 Task: Look for space in Port Moody, Canada from 15th August, 2023 to 20th August, 2023 for 1 adult in price range Rs.5000 to Rs.10000. Place can be private room with 1  bedroom having 1 bed and 1 bathroom. Property type can be house, flat, guest house, hotel. Booking option can be shelf check-in. Required host language is English.
Action: Mouse moved to (472, 93)
Screenshot: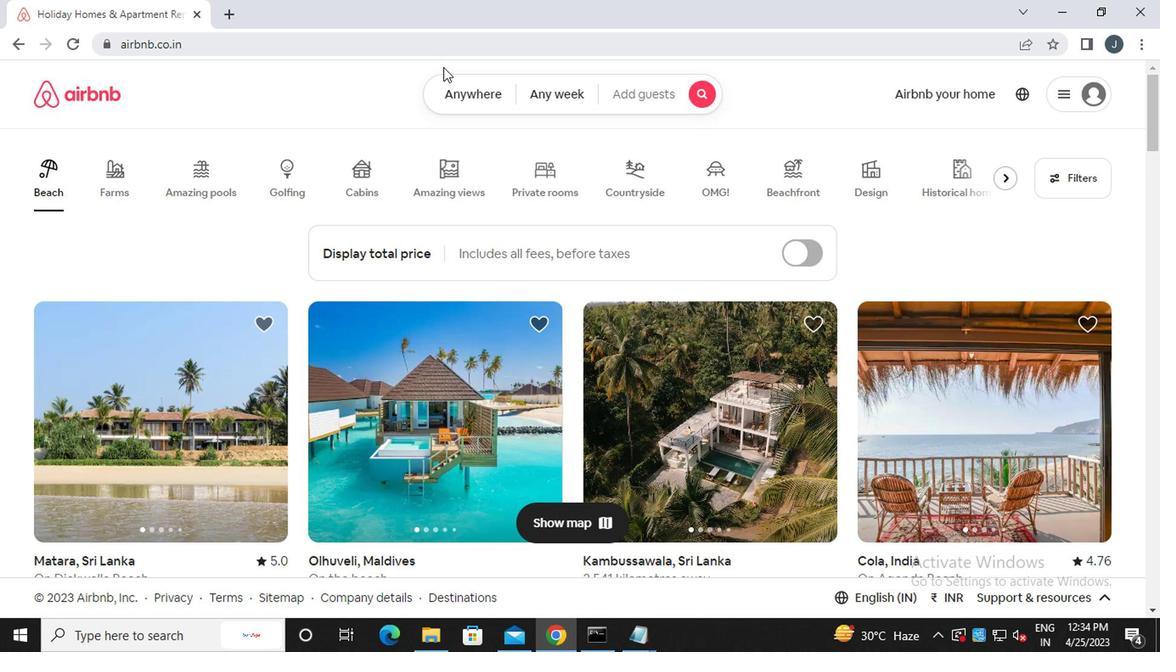 
Action: Mouse pressed left at (472, 93)
Screenshot: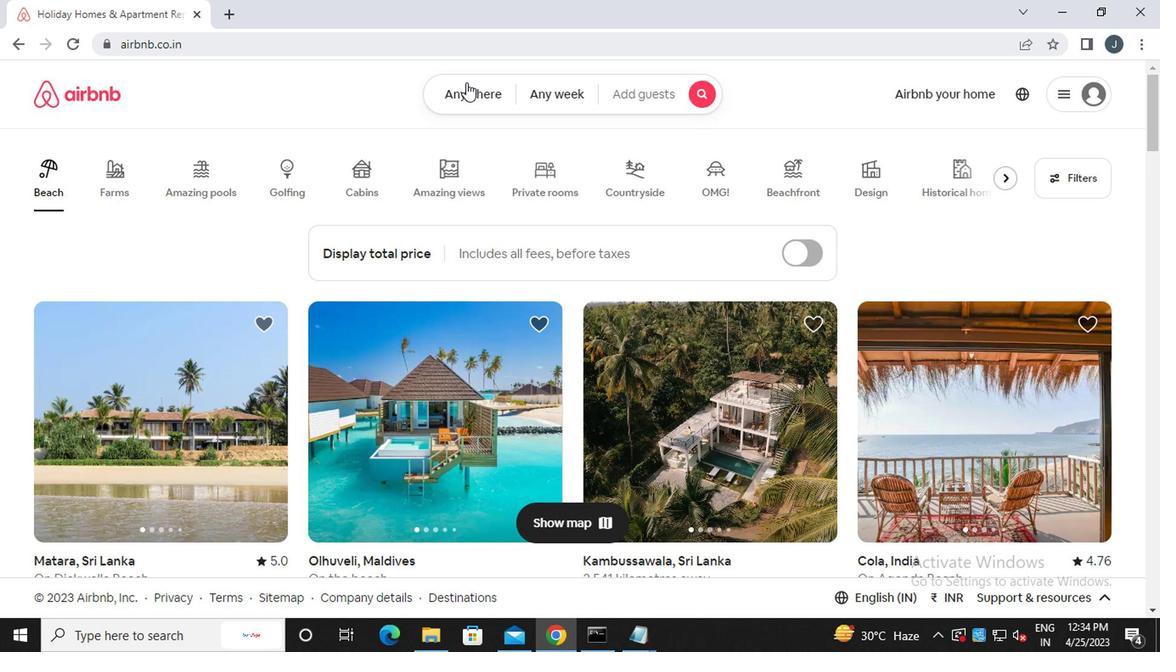 
Action: Mouse moved to (288, 162)
Screenshot: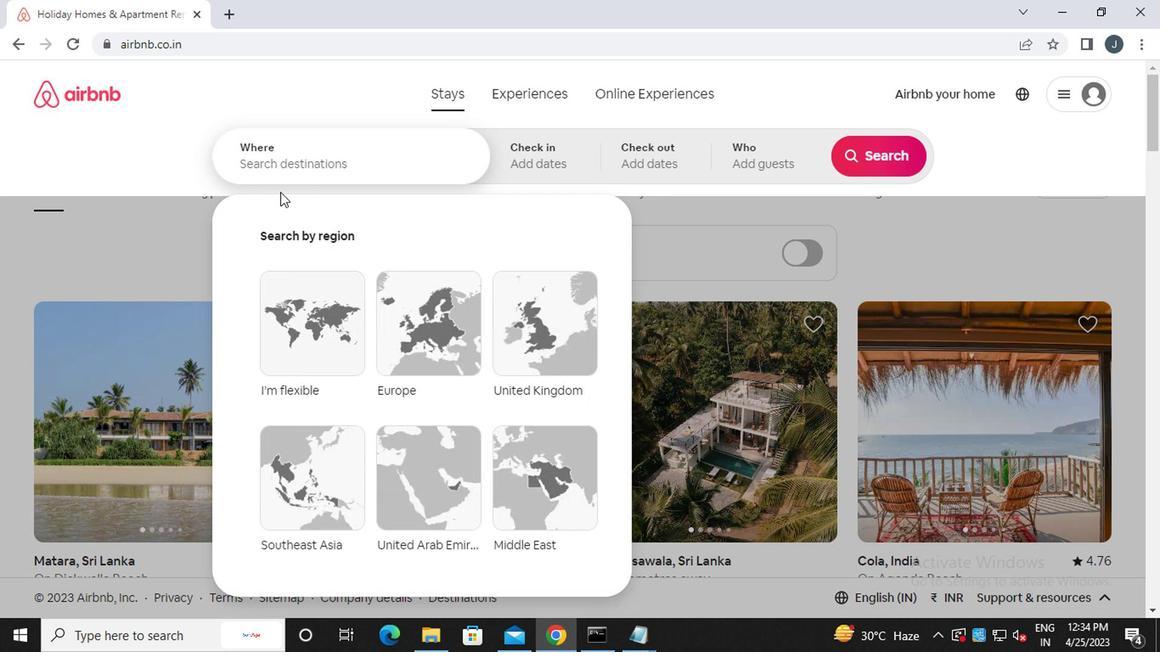 
Action: Mouse pressed left at (288, 162)
Screenshot: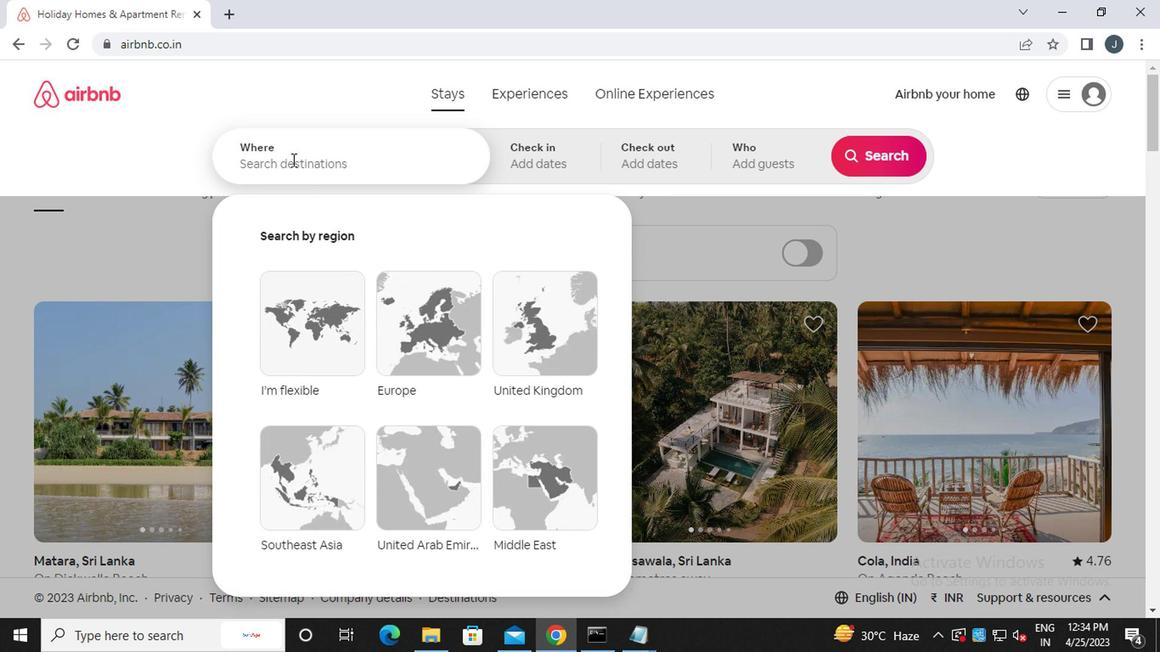 
Action: Key pressed p<Key.caps_lock>ort<Key.space><Key.caps_lock>m<Key.caps_lock>oody,<Key.caps_lock>c<Key.caps_lock>anada
Screenshot: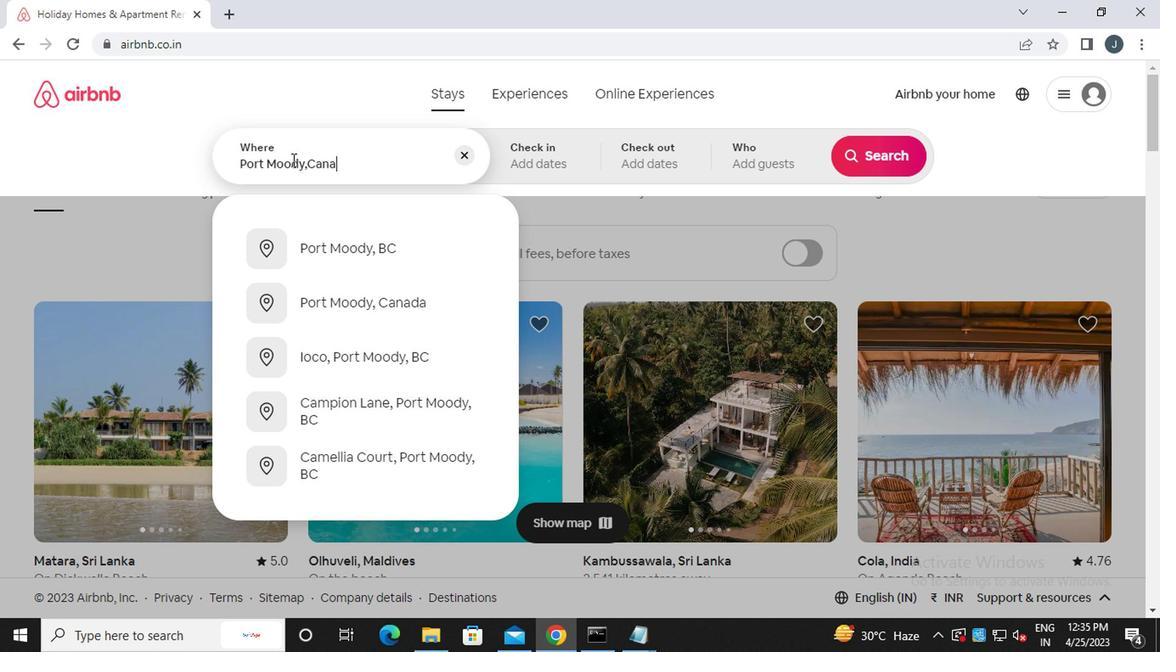
Action: Mouse moved to (550, 158)
Screenshot: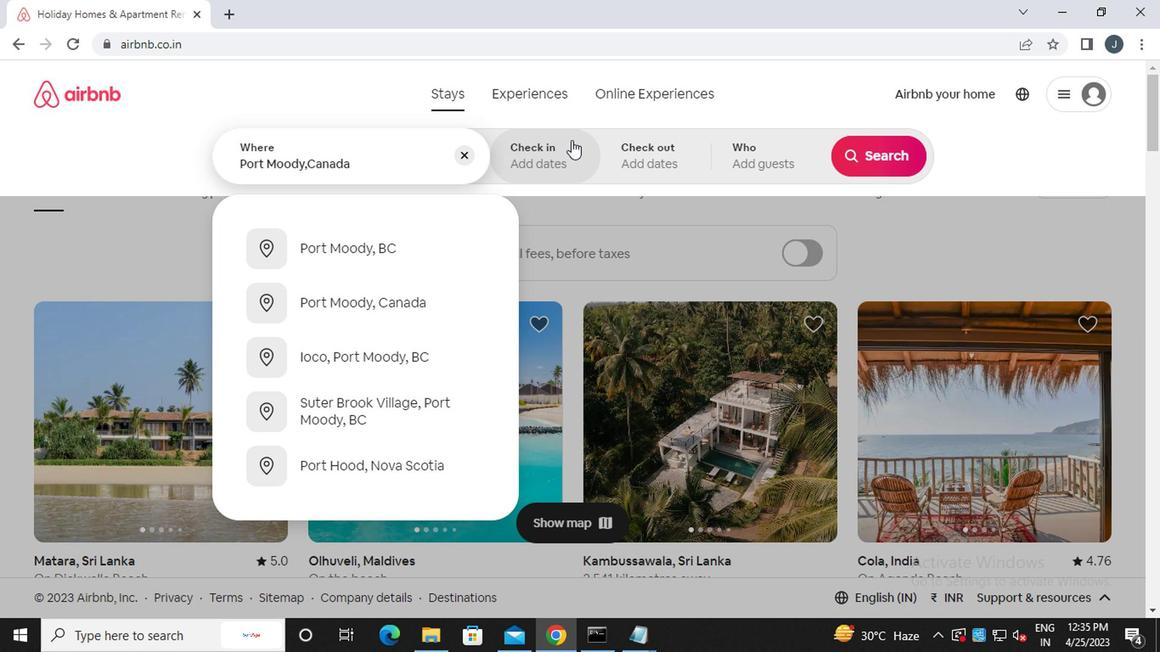 
Action: Mouse pressed left at (550, 158)
Screenshot: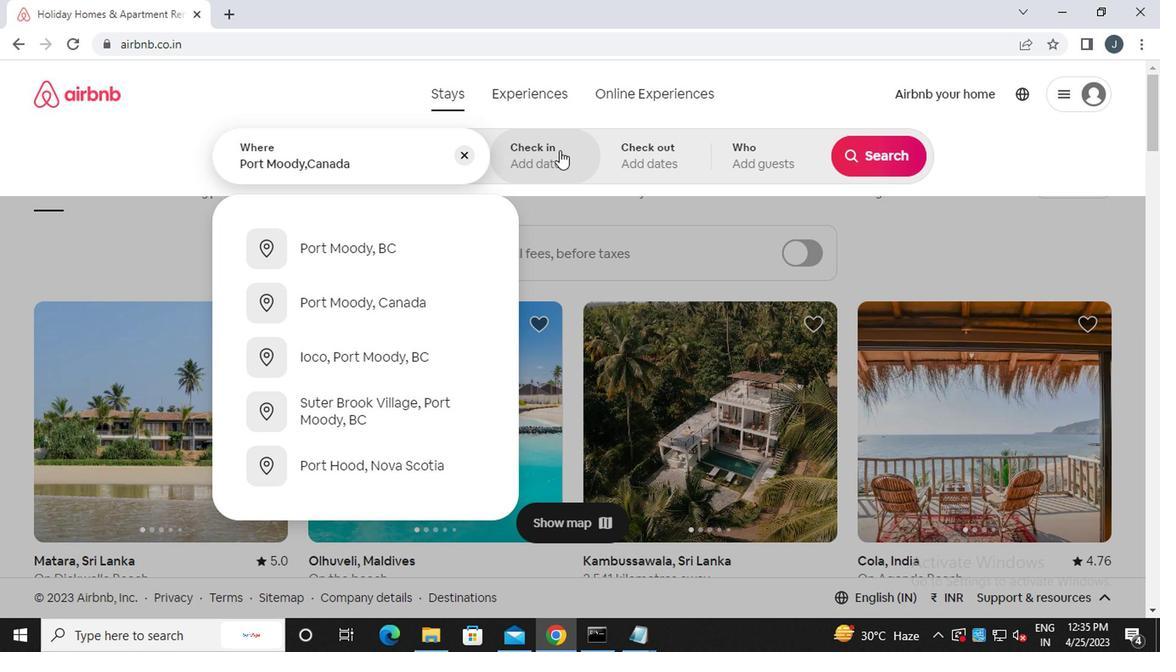 
Action: Mouse moved to (864, 292)
Screenshot: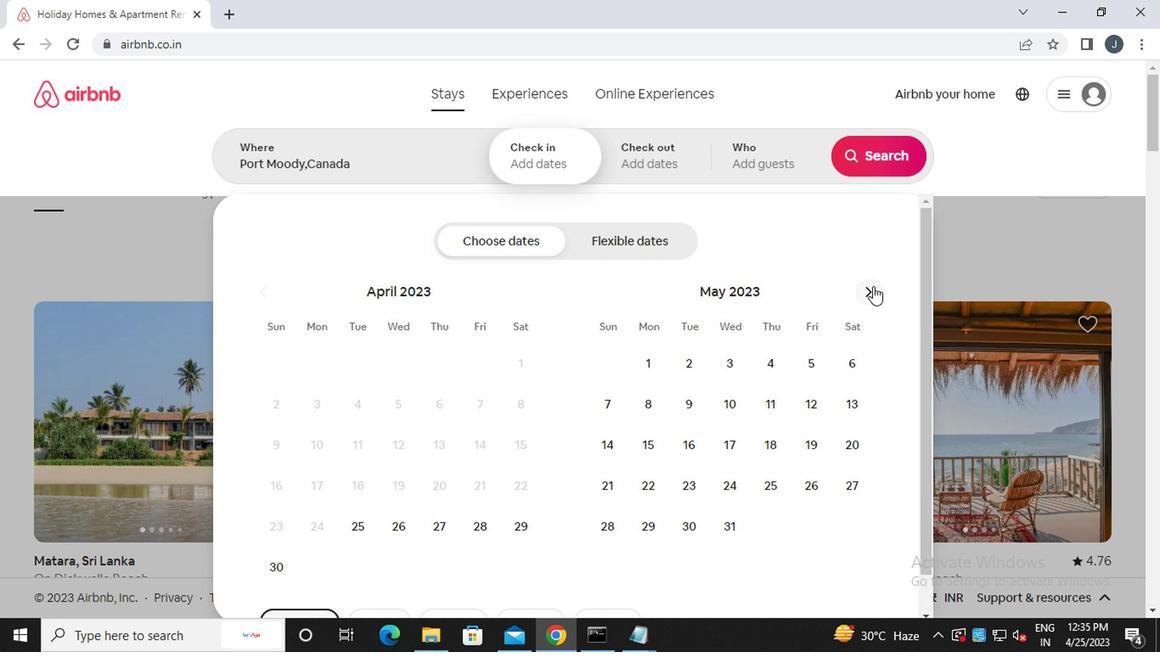 
Action: Mouse pressed left at (864, 292)
Screenshot: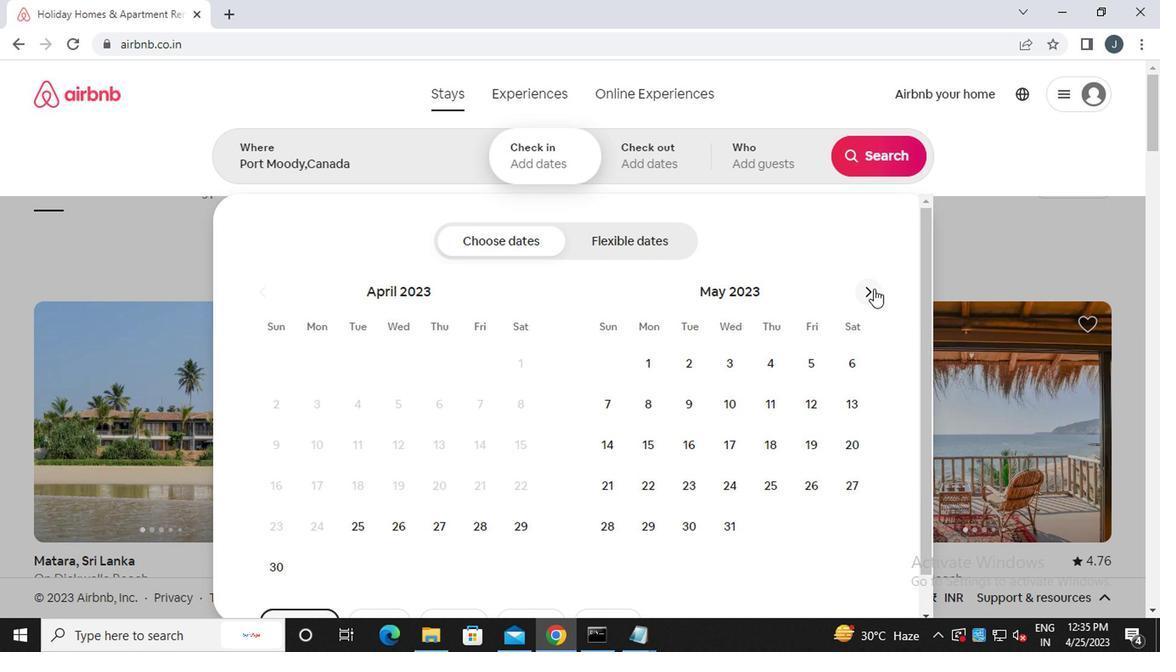 
Action: Mouse pressed left at (864, 292)
Screenshot: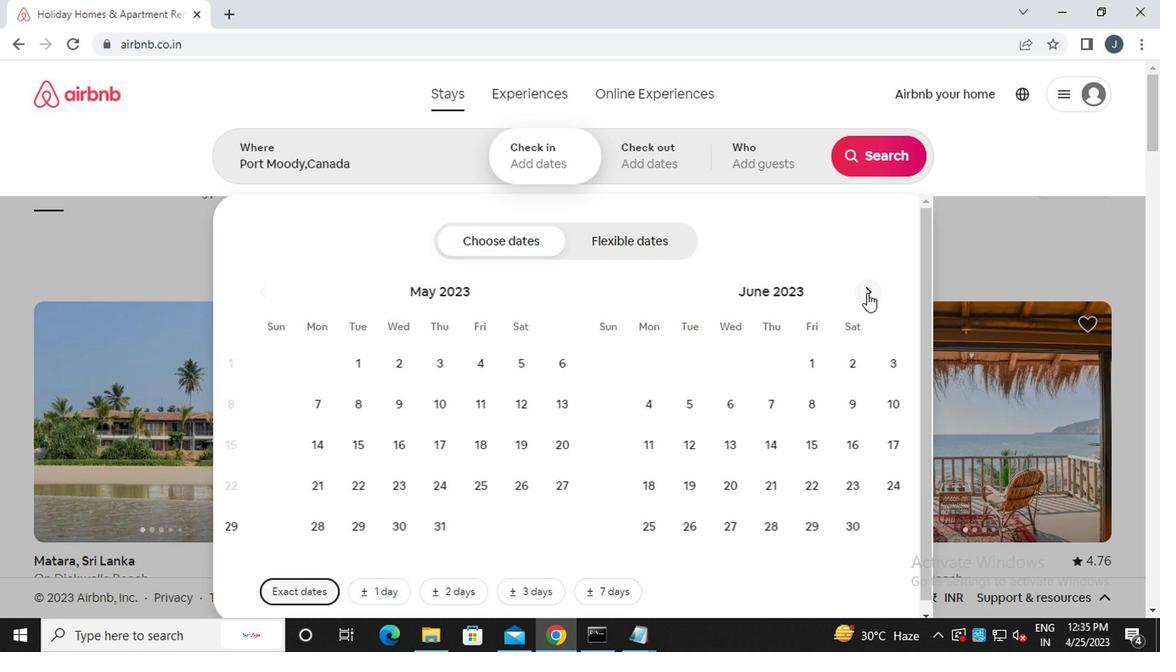 
Action: Mouse pressed left at (864, 292)
Screenshot: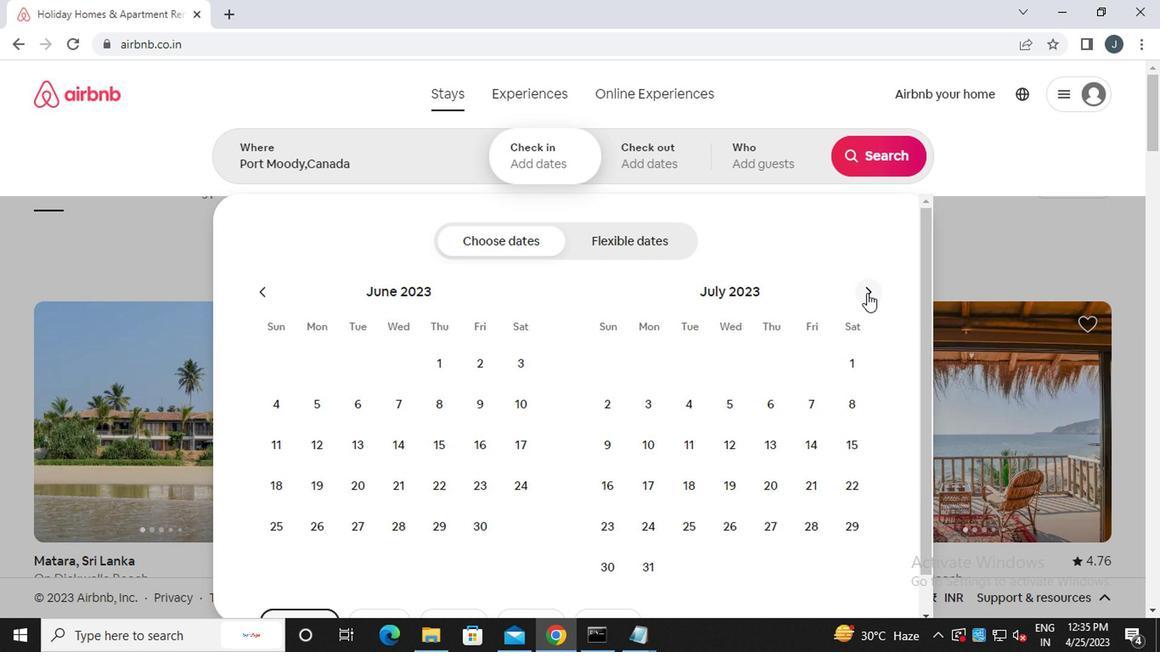 
Action: Mouse moved to (692, 431)
Screenshot: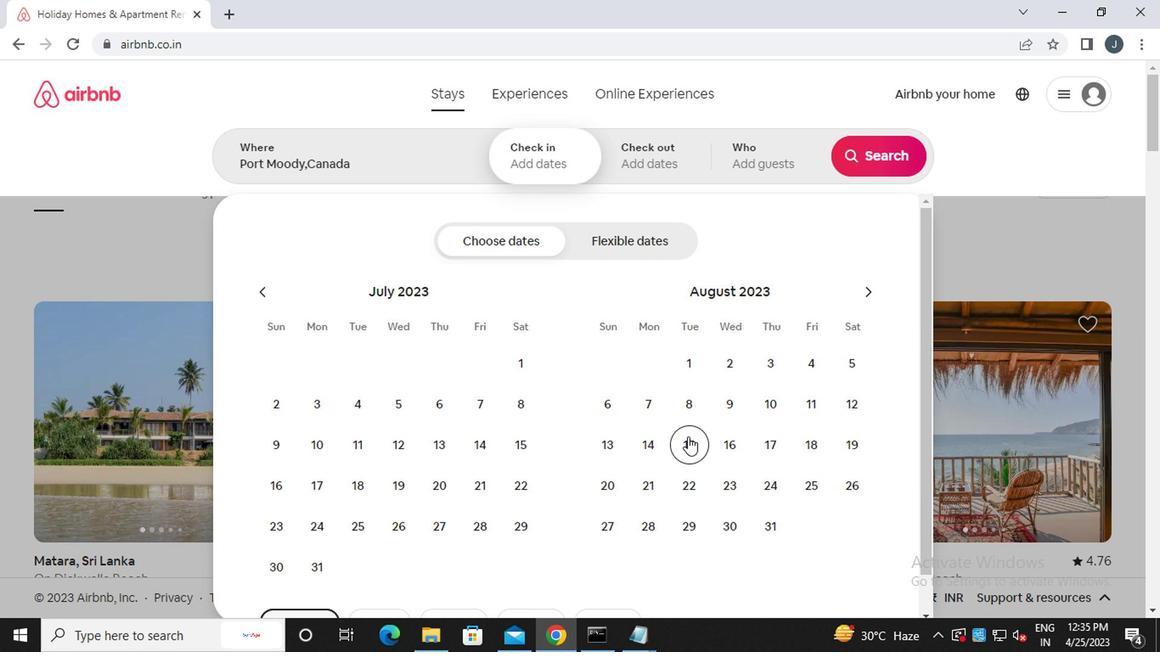 
Action: Mouse pressed left at (692, 431)
Screenshot: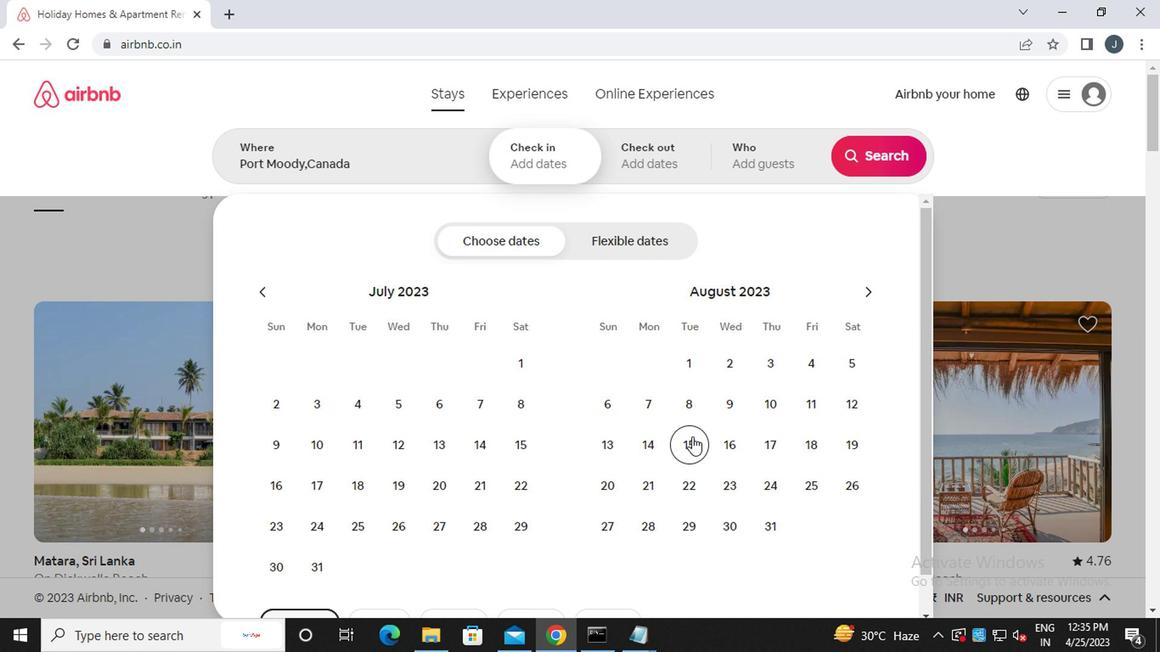 
Action: Mouse moved to (611, 477)
Screenshot: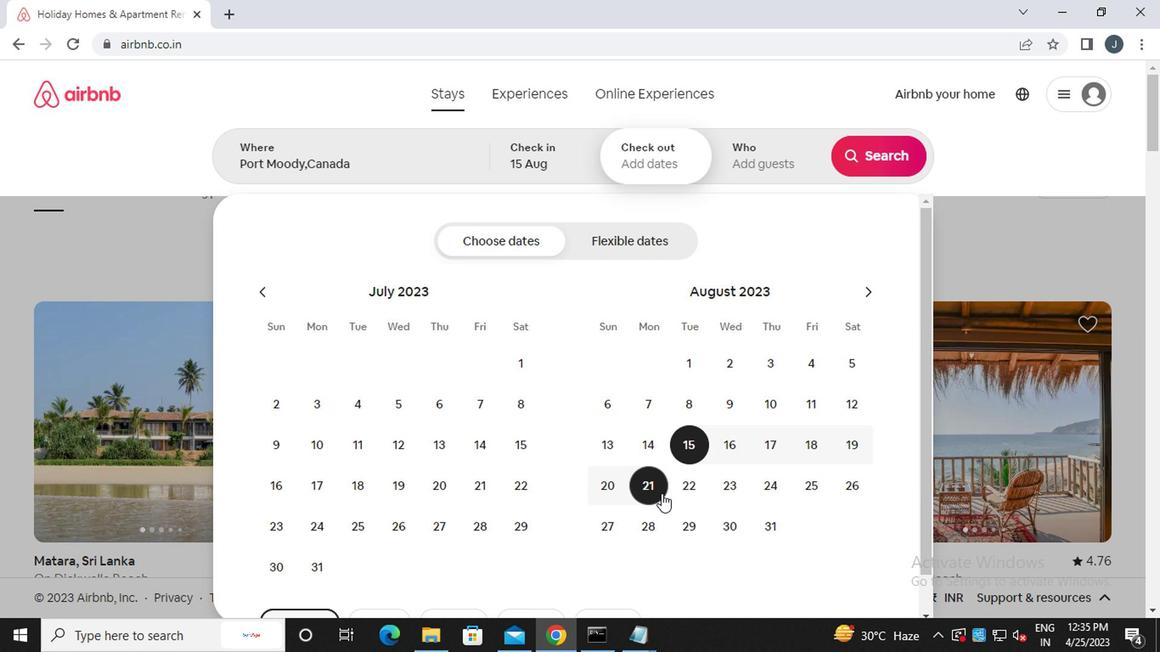 
Action: Mouse pressed left at (611, 477)
Screenshot: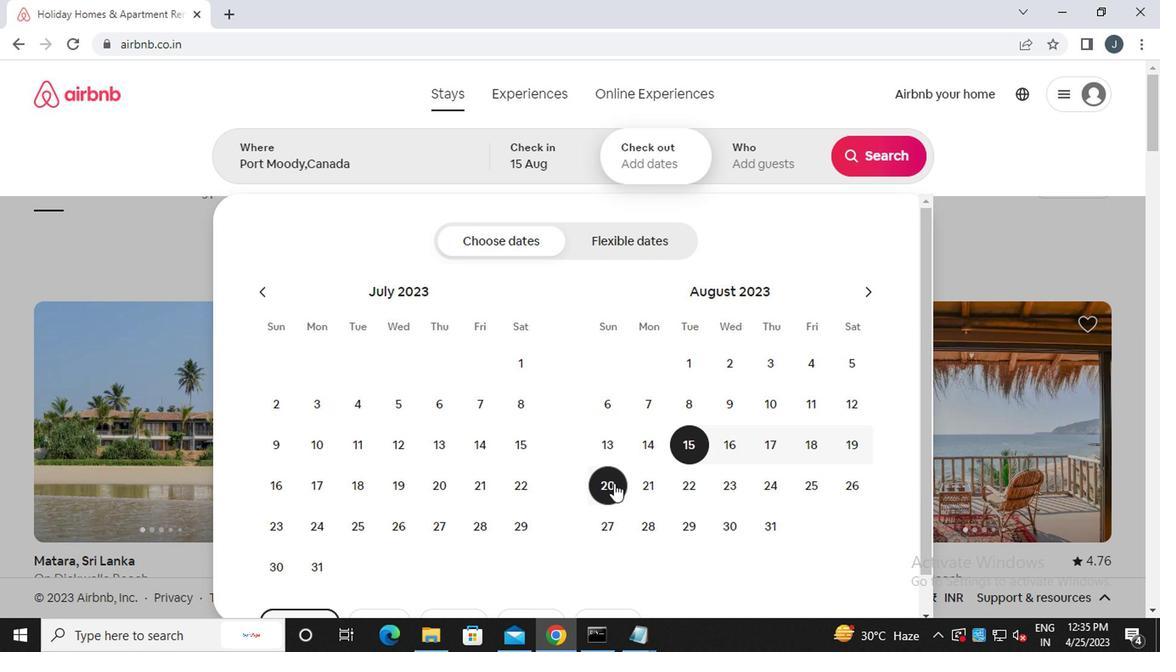 
Action: Mouse moved to (755, 156)
Screenshot: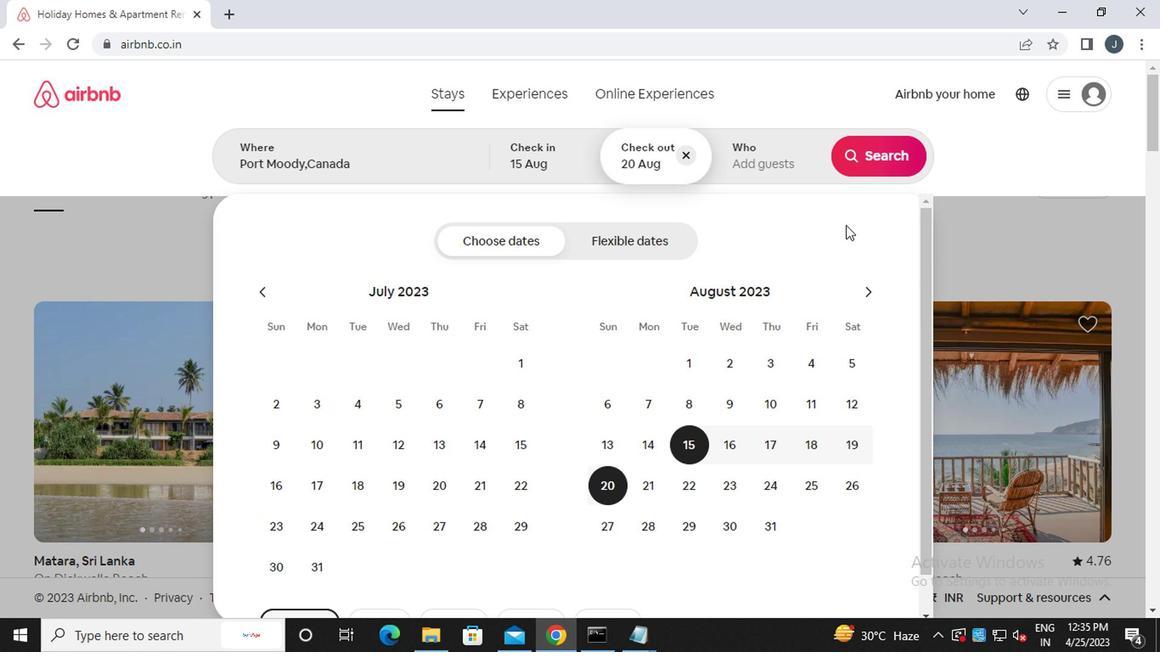 
Action: Mouse pressed left at (755, 156)
Screenshot: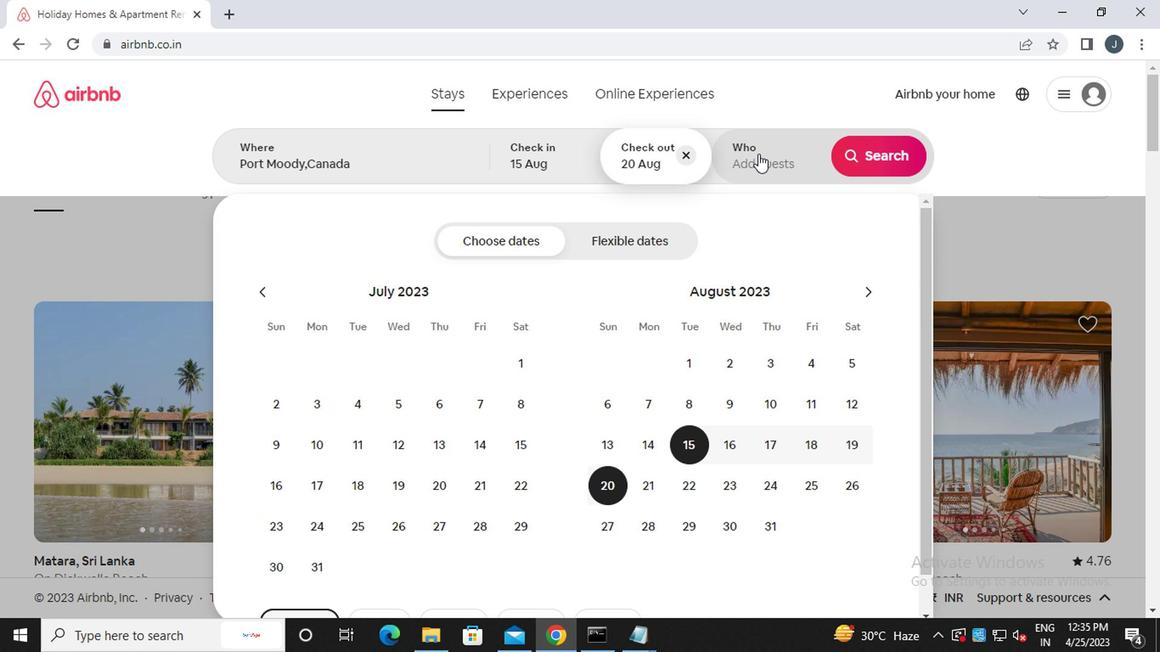 
Action: Mouse moved to (877, 244)
Screenshot: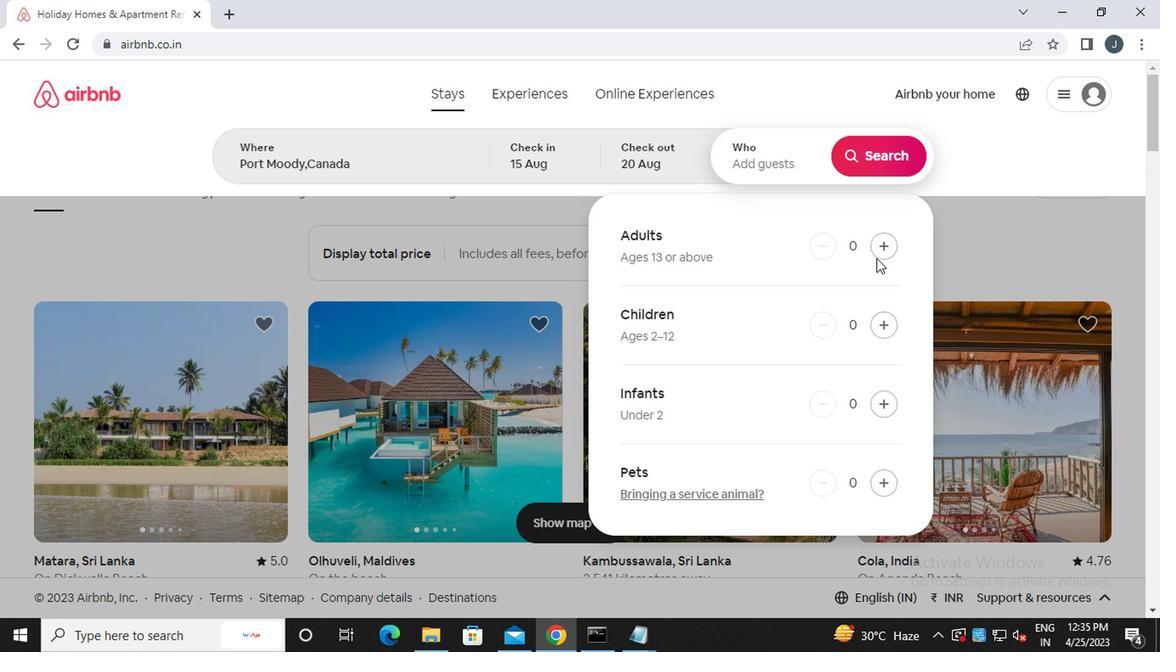 
Action: Mouse pressed left at (877, 244)
Screenshot: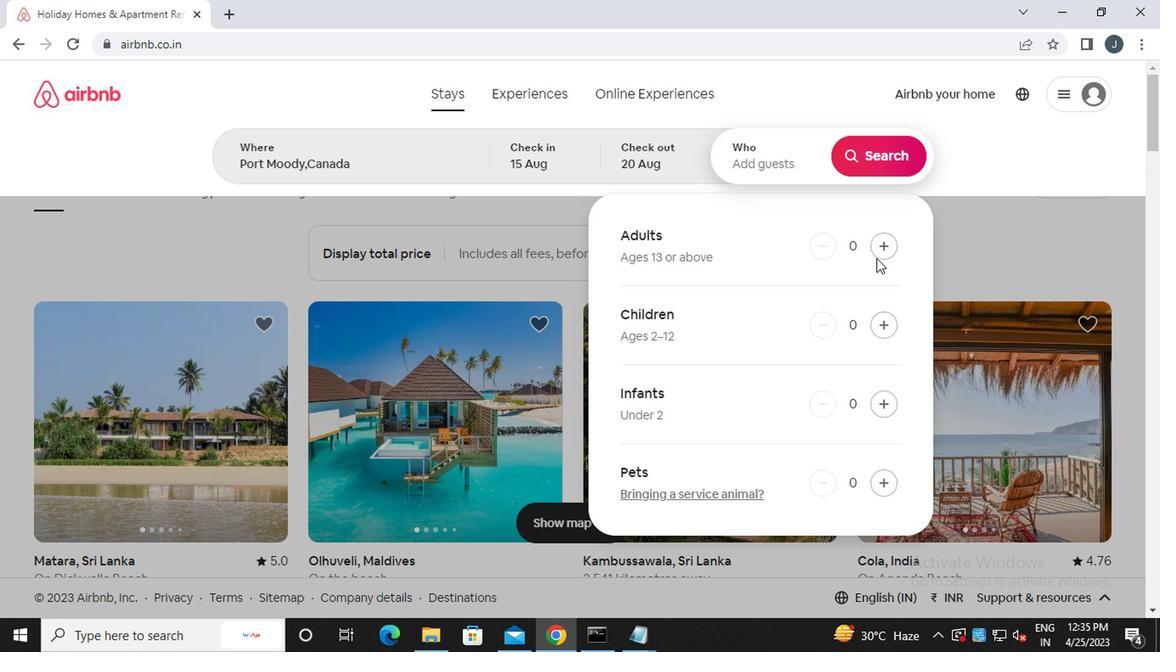 
Action: Mouse moved to (876, 161)
Screenshot: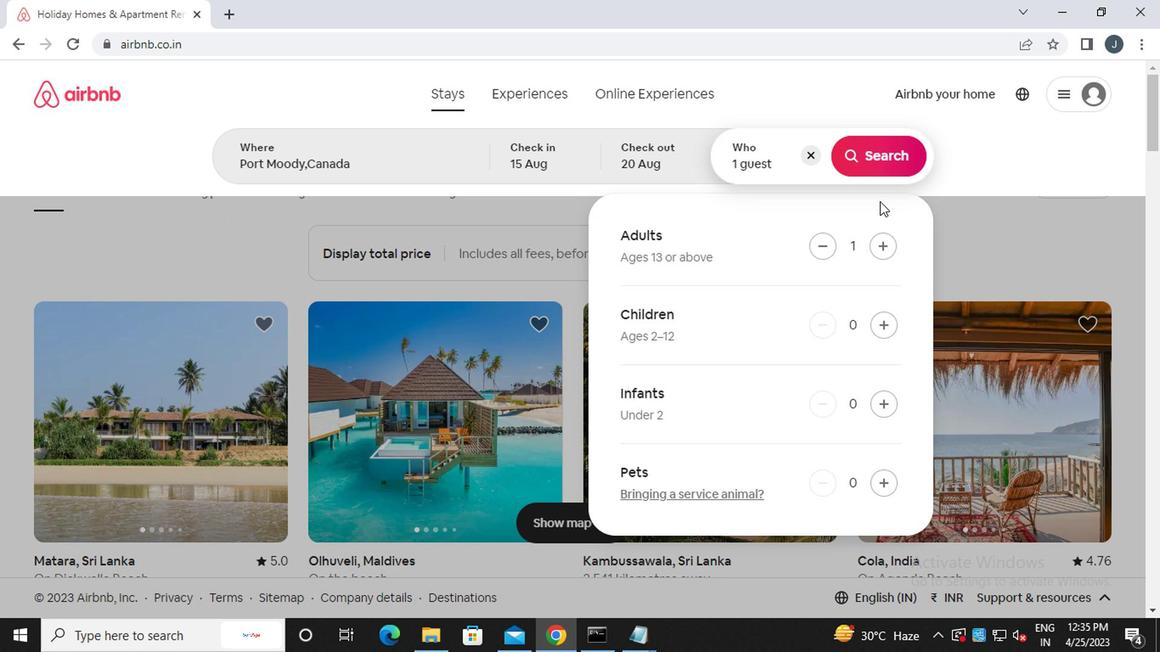
Action: Mouse pressed left at (876, 161)
Screenshot: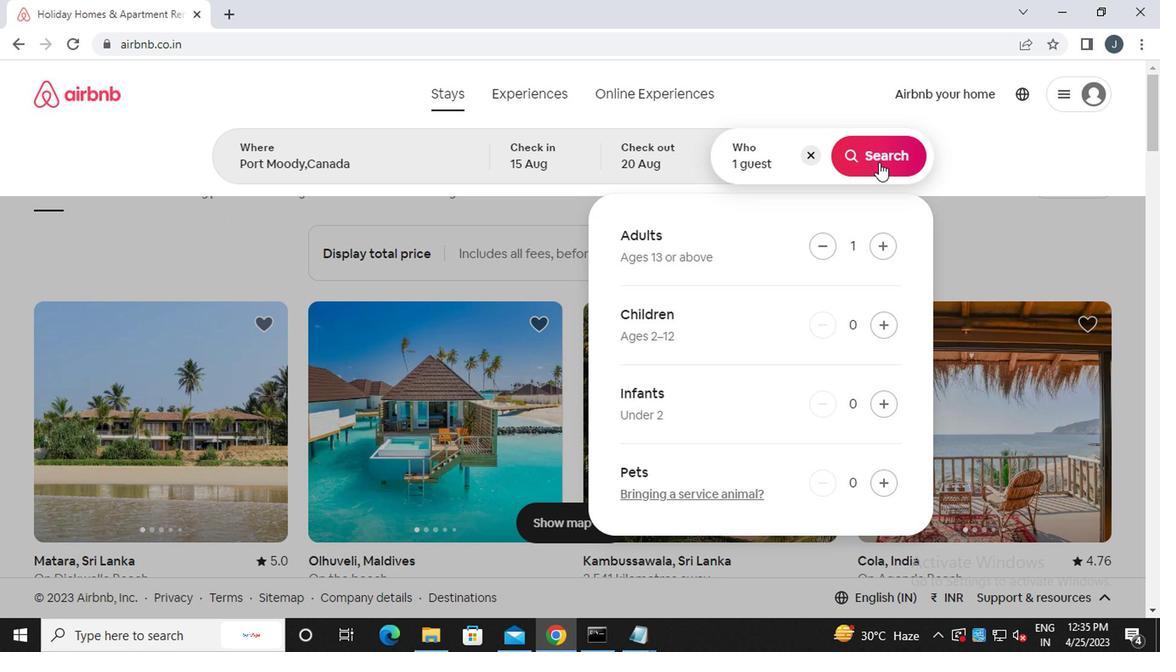 
Action: Mouse moved to (1090, 160)
Screenshot: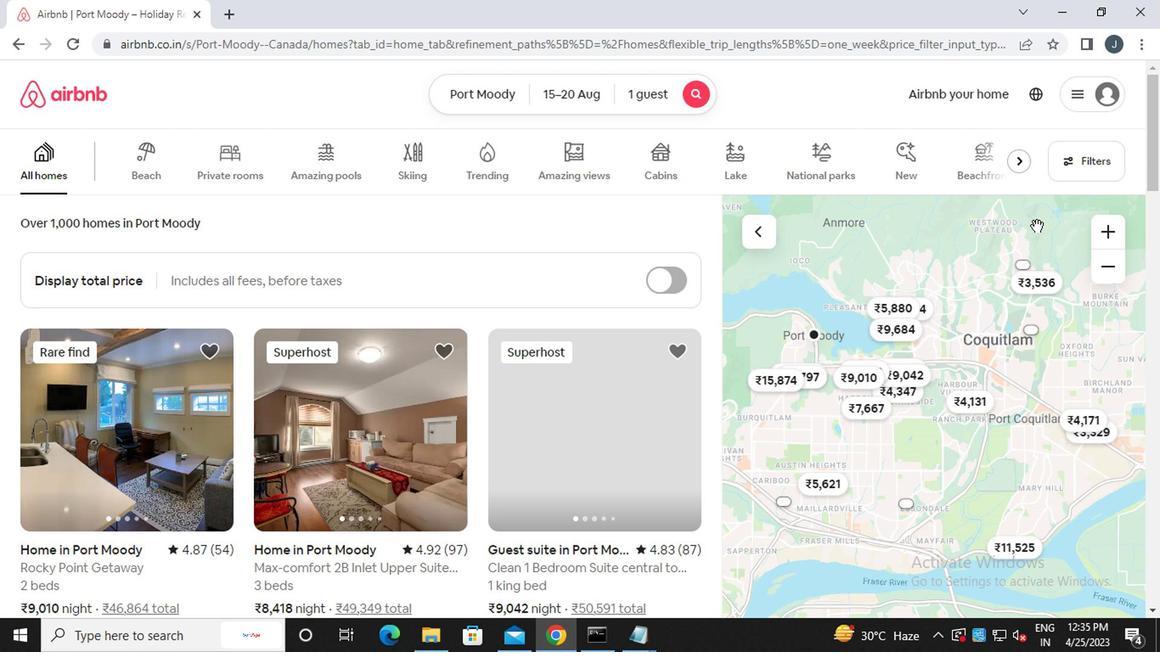 
Action: Mouse pressed left at (1090, 160)
Screenshot: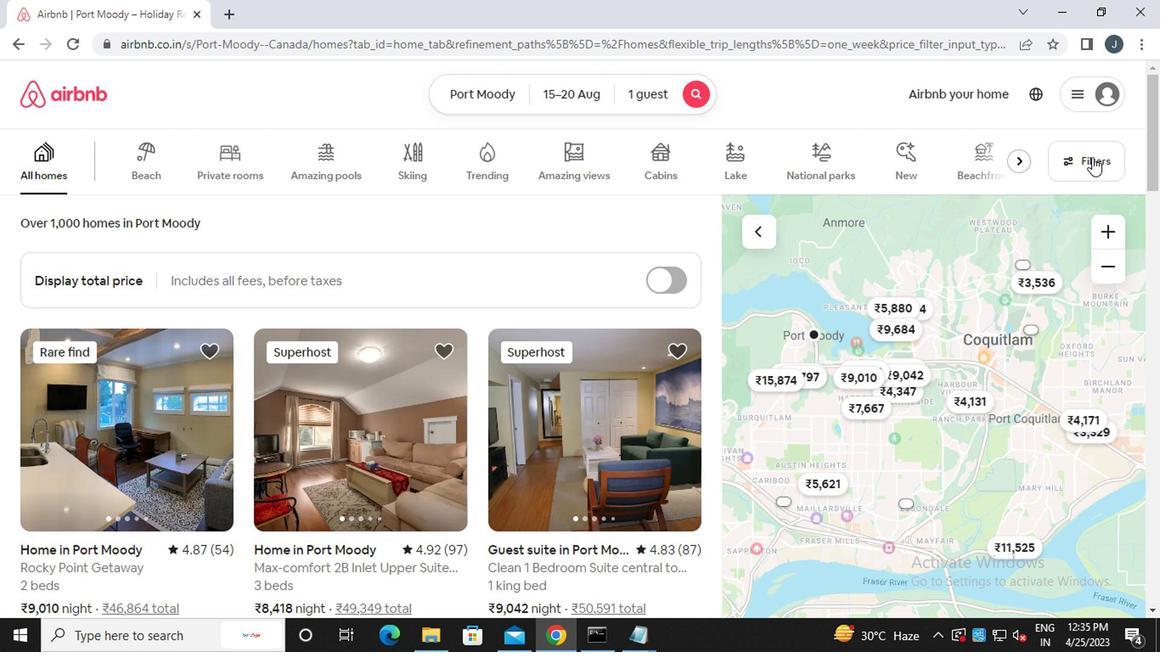 
Action: Mouse moved to (395, 375)
Screenshot: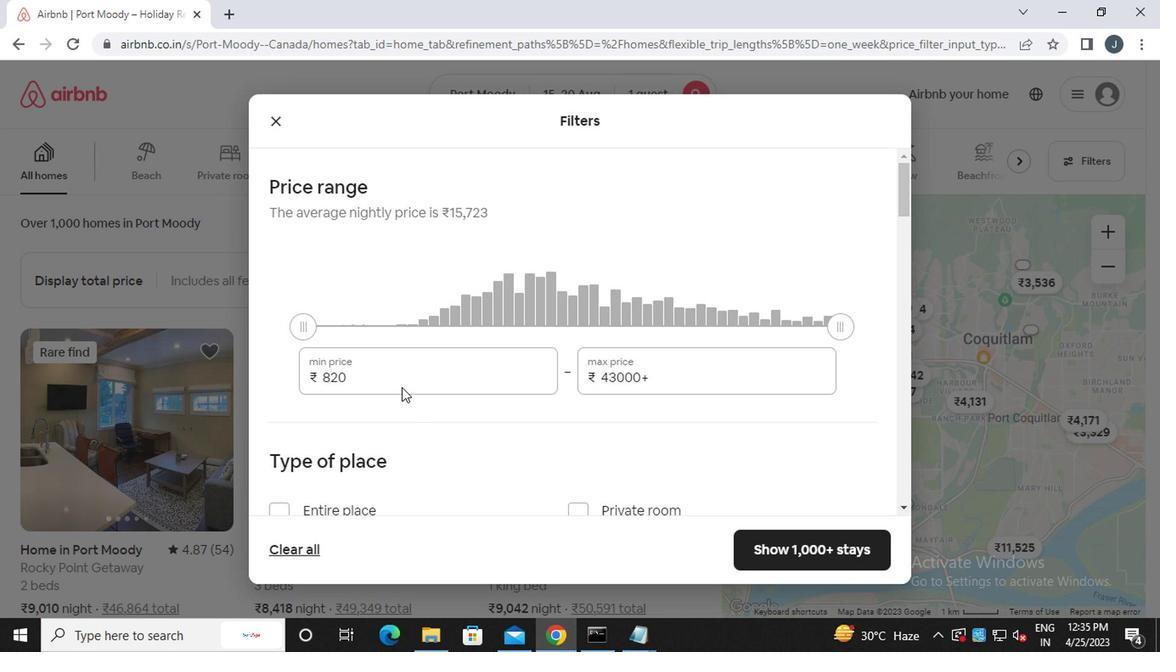 
Action: Mouse pressed left at (395, 375)
Screenshot: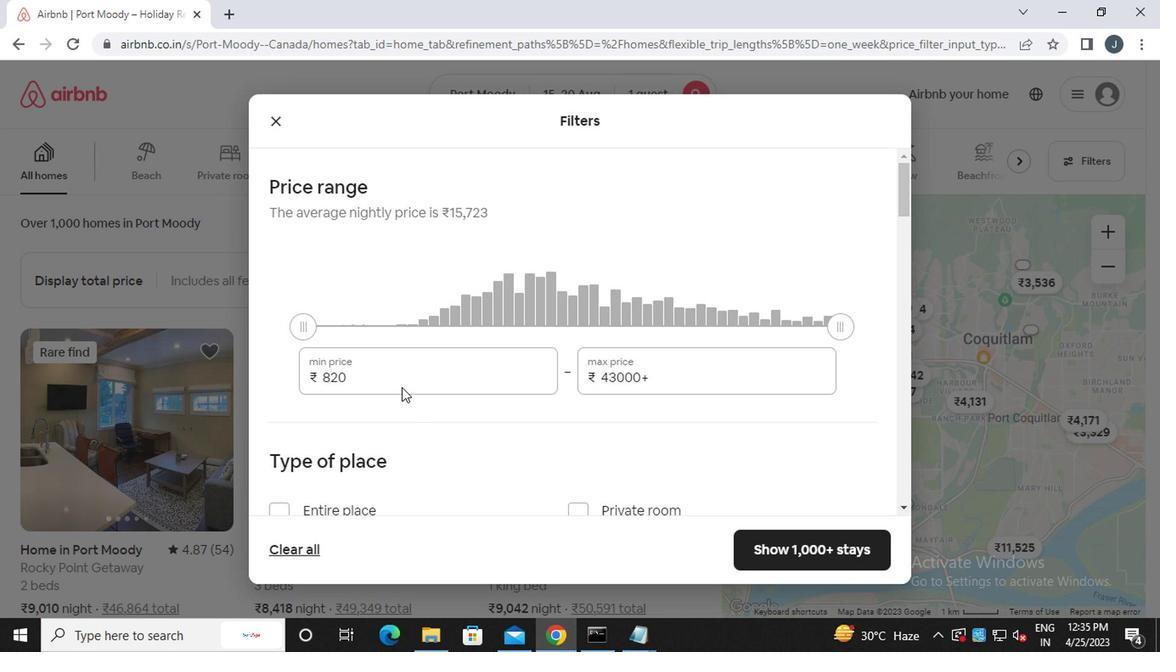 
Action: Mouse moved to (395, 374)
Screenshot: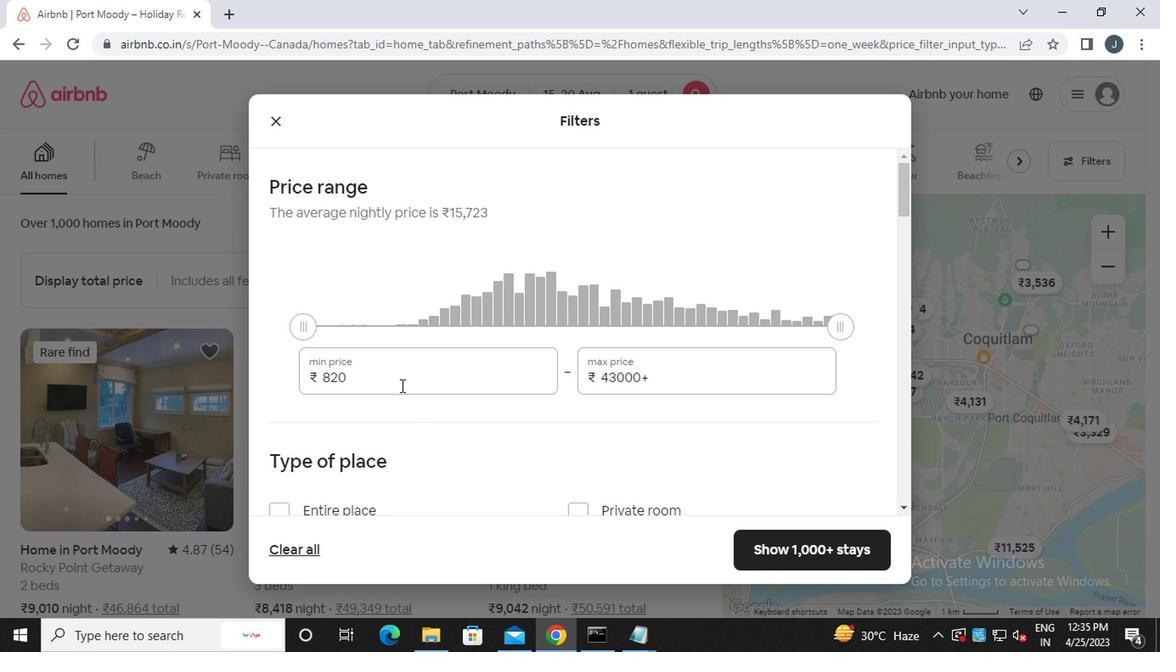 
Action: Key pressed <Key.backspace><Key.backspace><Key.backspace><Key.backspace><Key.backspace><Key.backspace><Key.backspace><<101>><<96>><<96>><<96>>
Screenshot: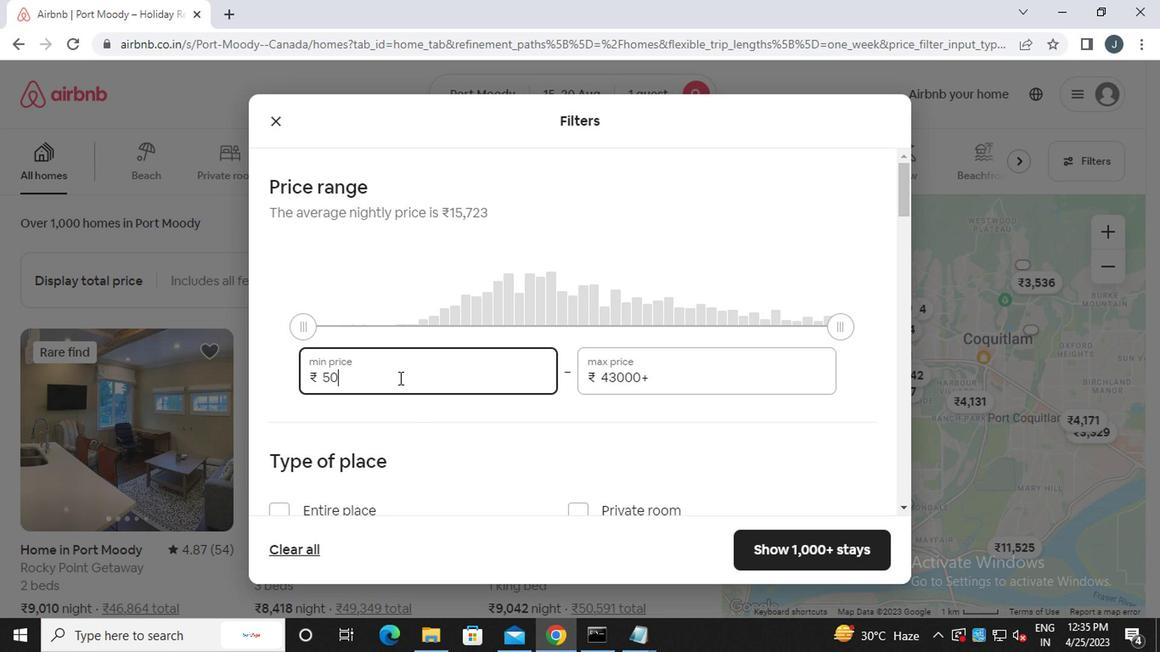 
Action: Mouse moved to (684, 359)
Screenshot: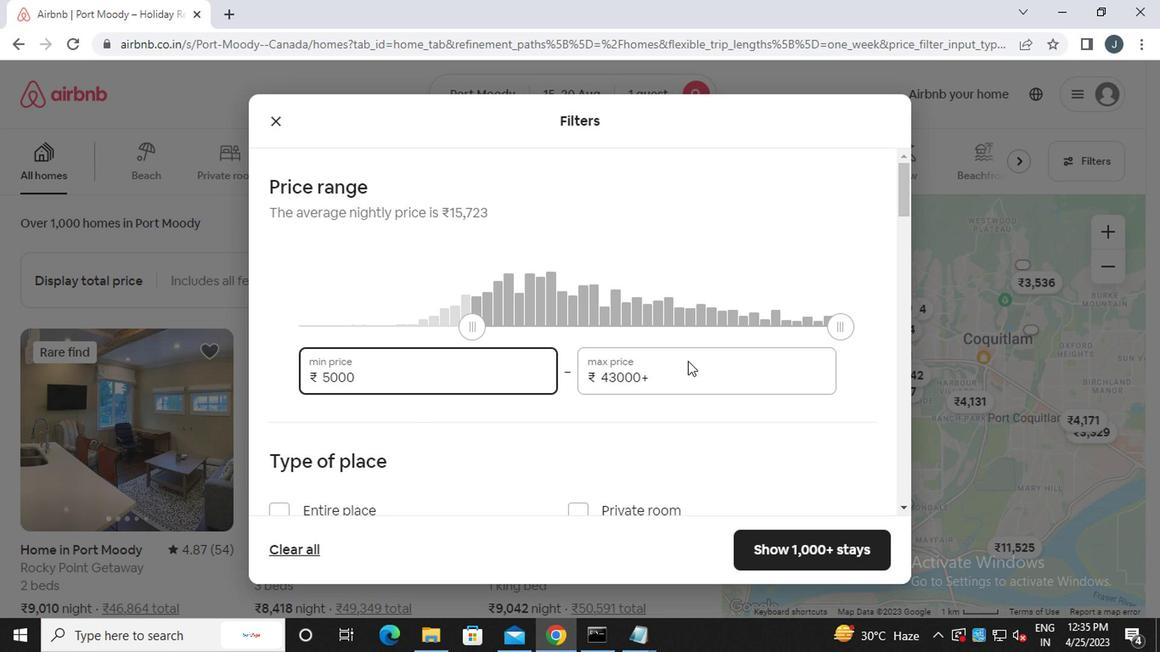 
Action: Mouse pressed left at (684, 359)
Screenshot: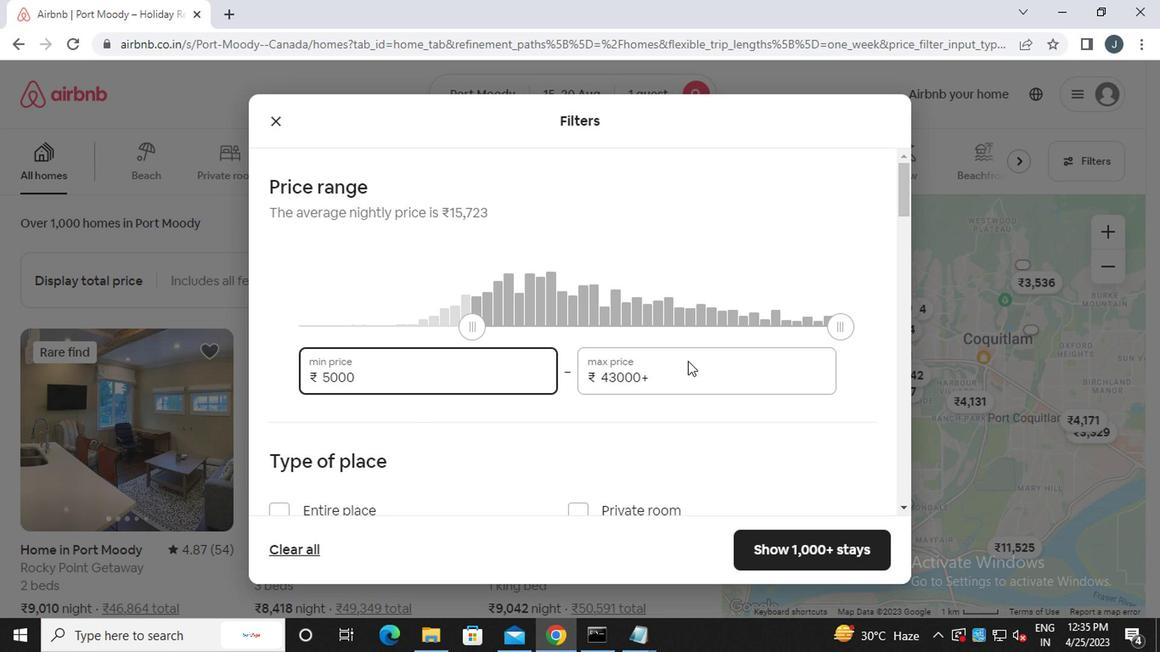 
Action: Key pressed <Key.backspace><Key.backspace><Key.backspace><Key.backspace><Key.backspace><Key.backspace><Key.backspace><Key.backspace><Key.backspace><Key.backspace><Key.backspace><<97>><<96>><<96>><<96>><<96>>
Screenshot: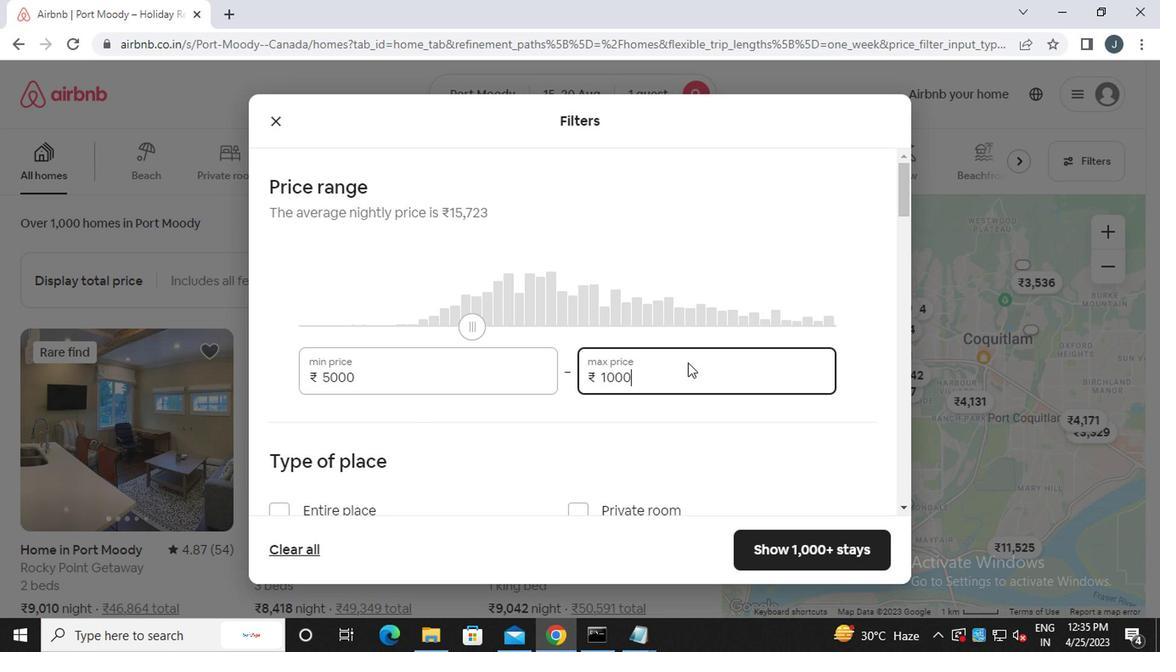 
Action: Mouse moved to (684, 359)
Screenshot: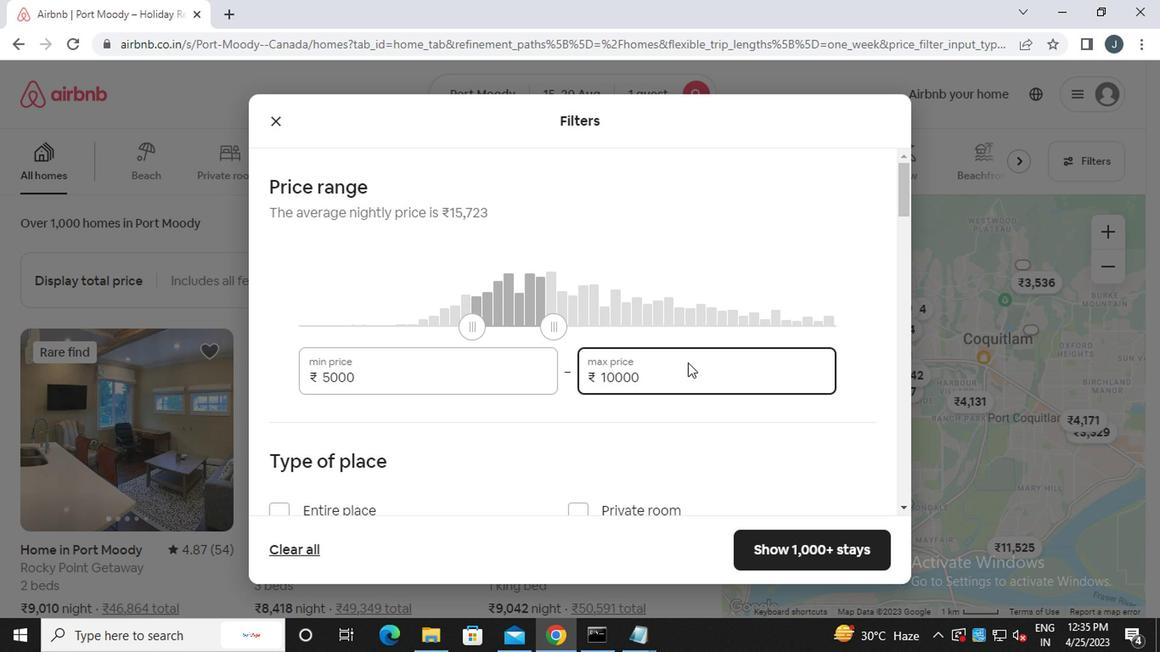 
Action: Mouse scrolled (684, 359) with delta (0, 0)
Screenshot: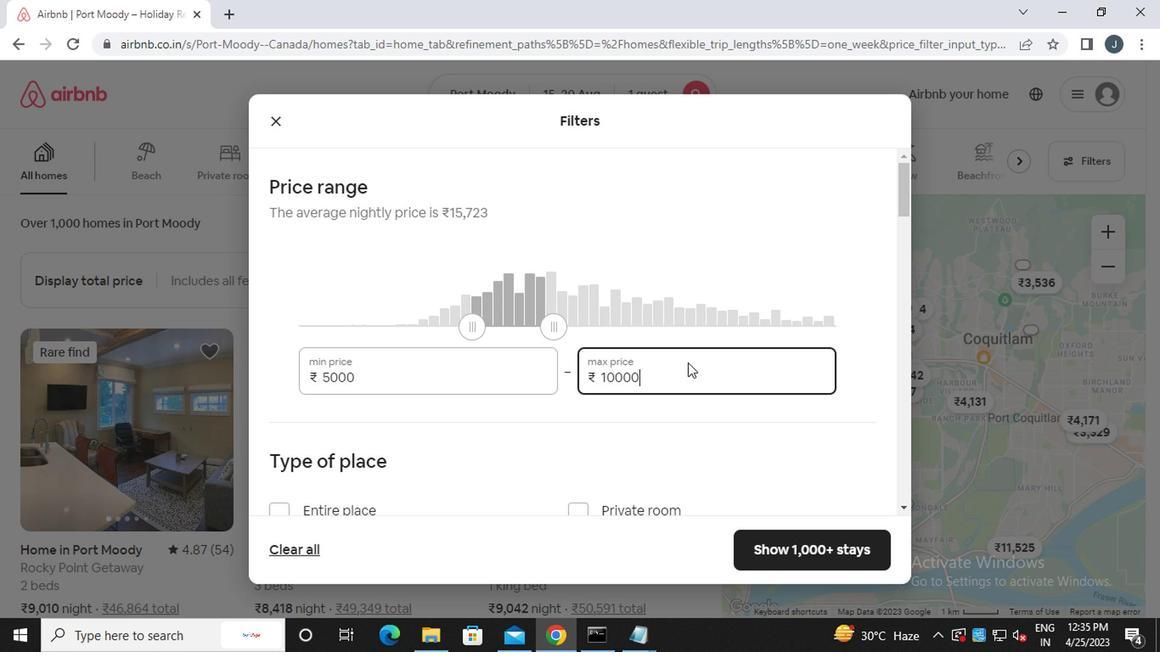 
Action: Mouse scrolled (684, 359) with delta (0, 0)
Screenshot: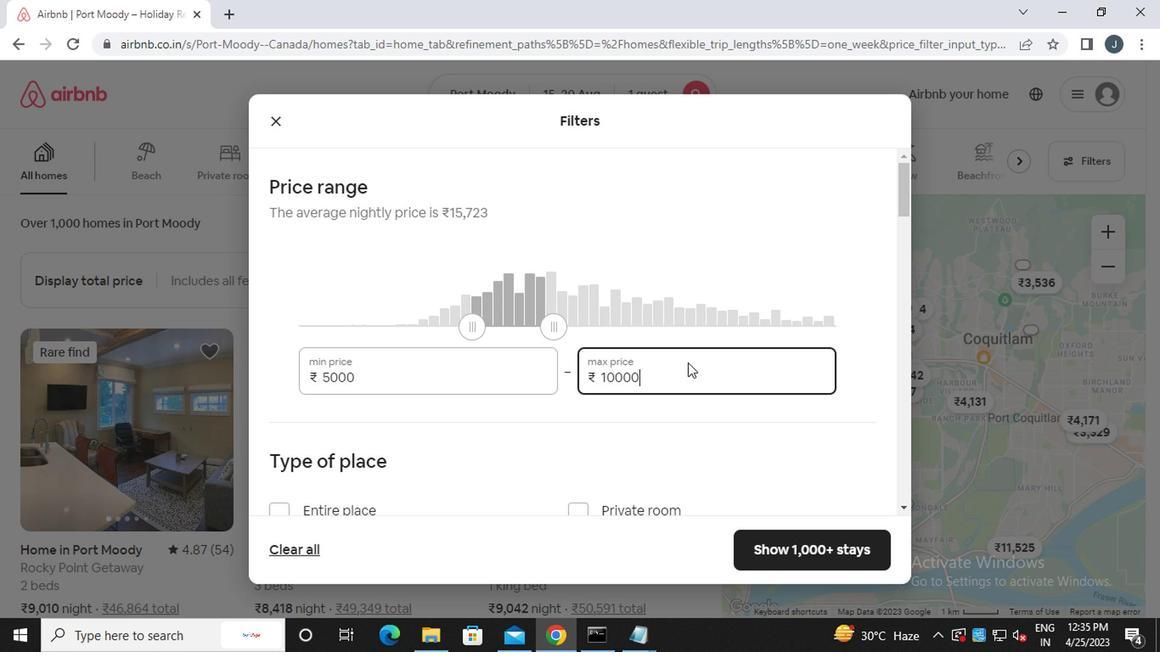
Action: Mouse moved to (686, 365)
Screenshot: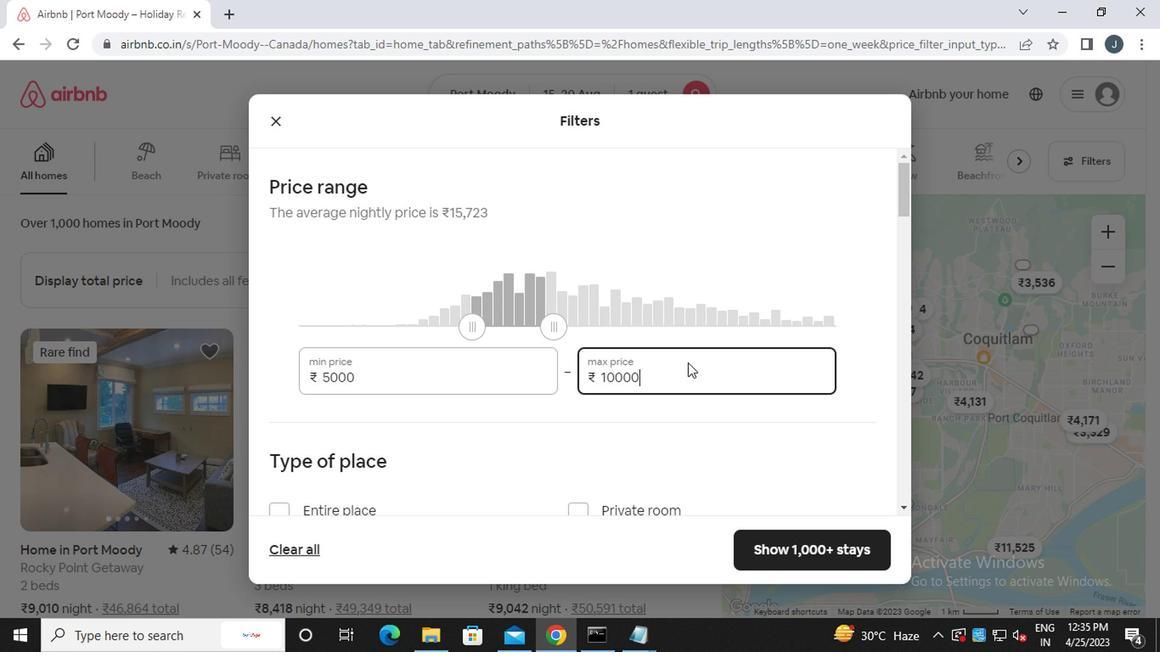 
Action: Mouse scrolled (686, 364) with delta (0, -1)
Screenshot: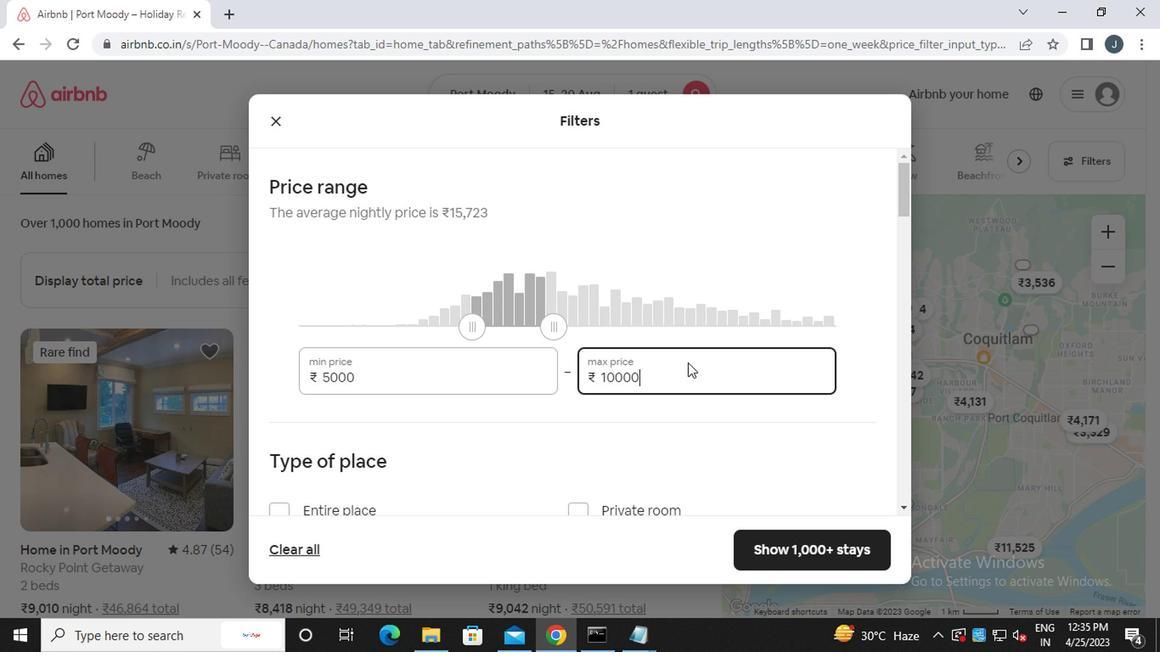 
Action: Mouse moved to (686, 366)
Screenshot: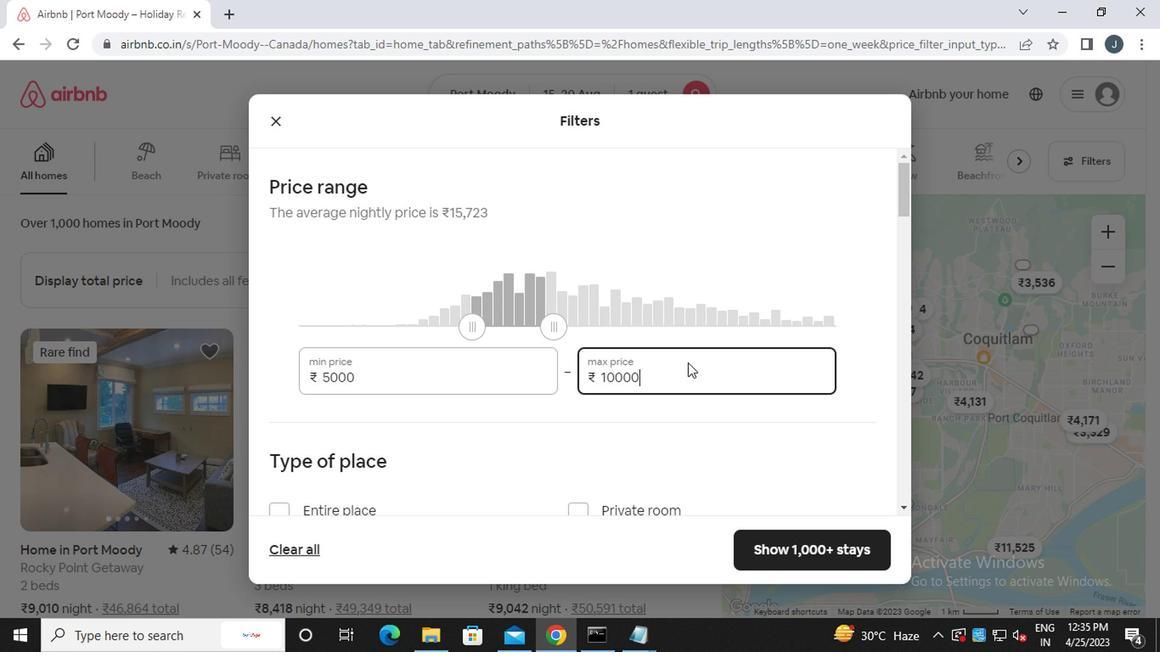 
Action: Mouse scrolled (686, 365) with delta (0, 0)
Screenshot: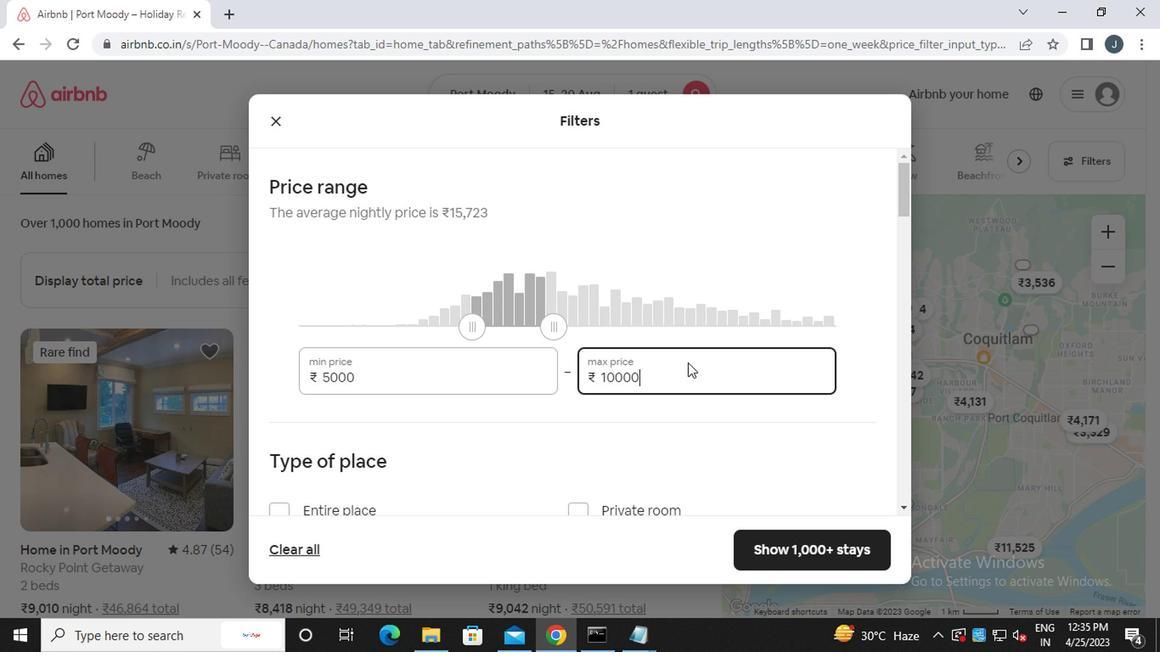 
Action: Mouse moved to (391, 375)
Screenshot: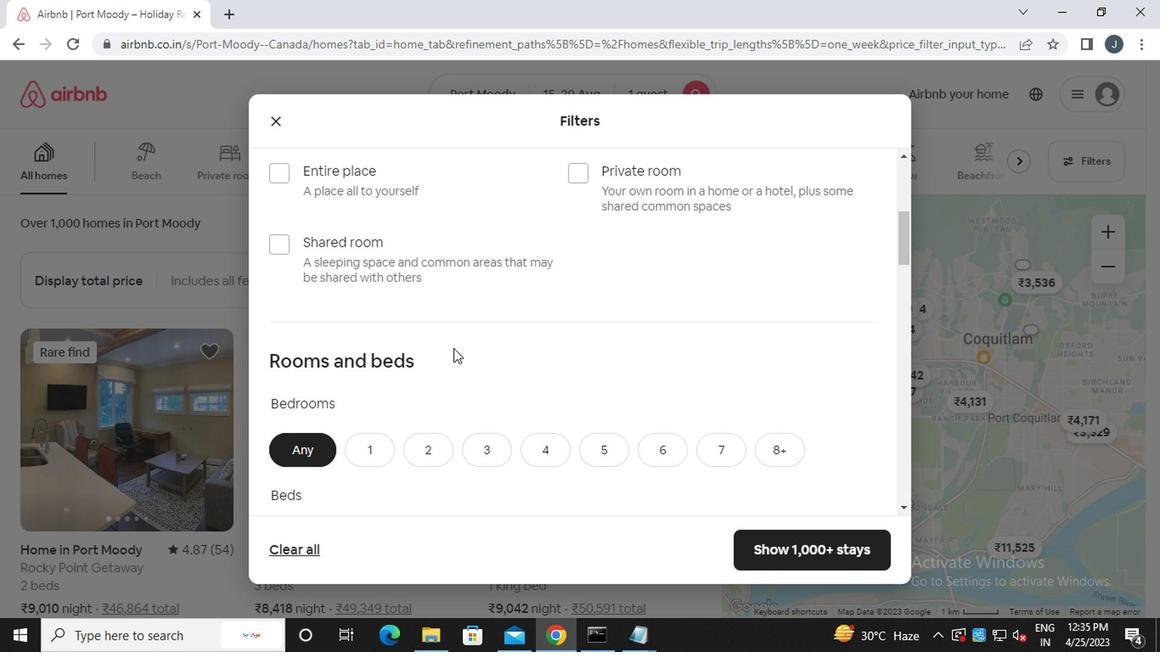 
Action: Mouse scrolled (391, 374) with delta (0, 0)
Screenshot: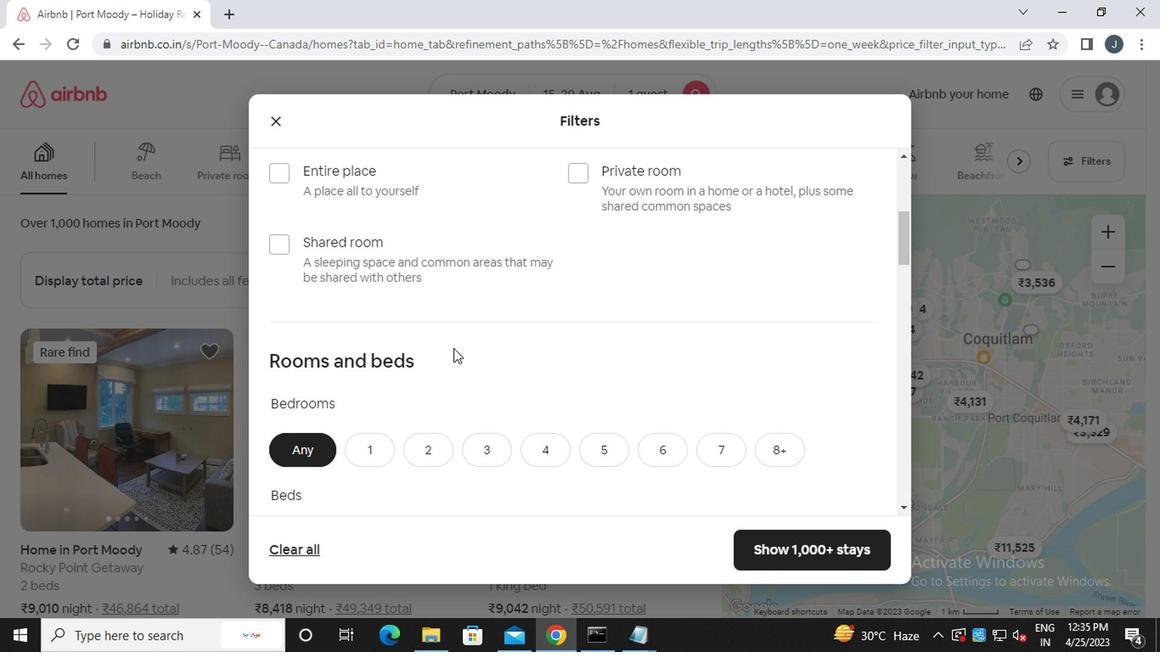 
Action: Mouse moved to (385, 319)
Screenshot: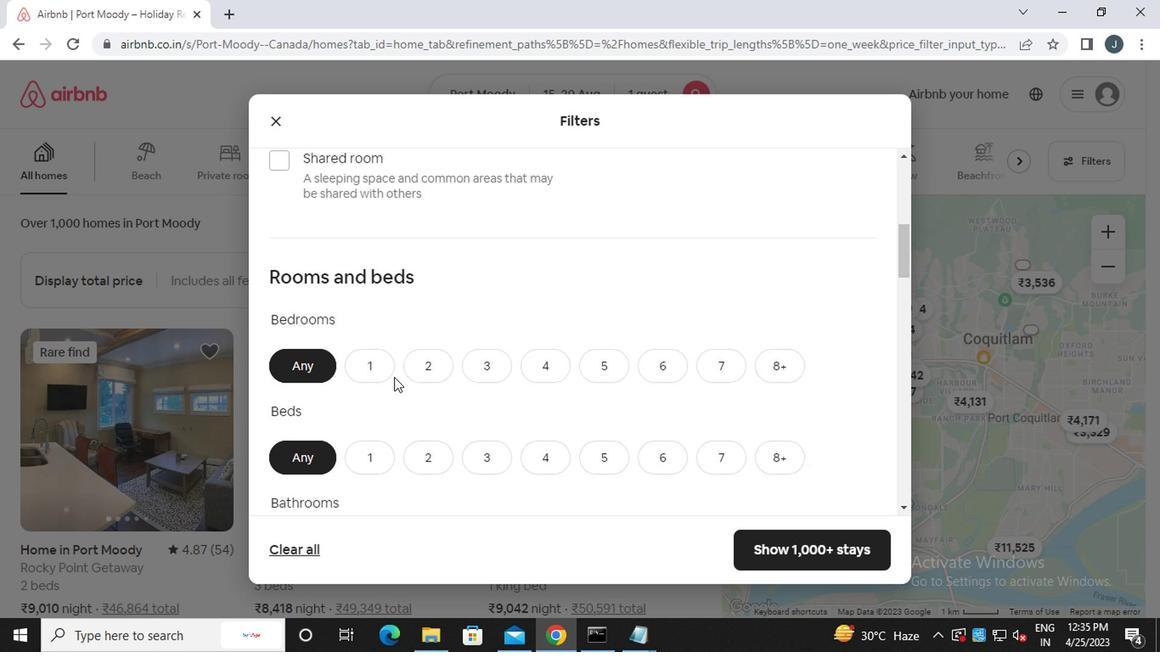 
Action: Mouse scrolled (385, 321) with delta (0, 1)
Screenshot: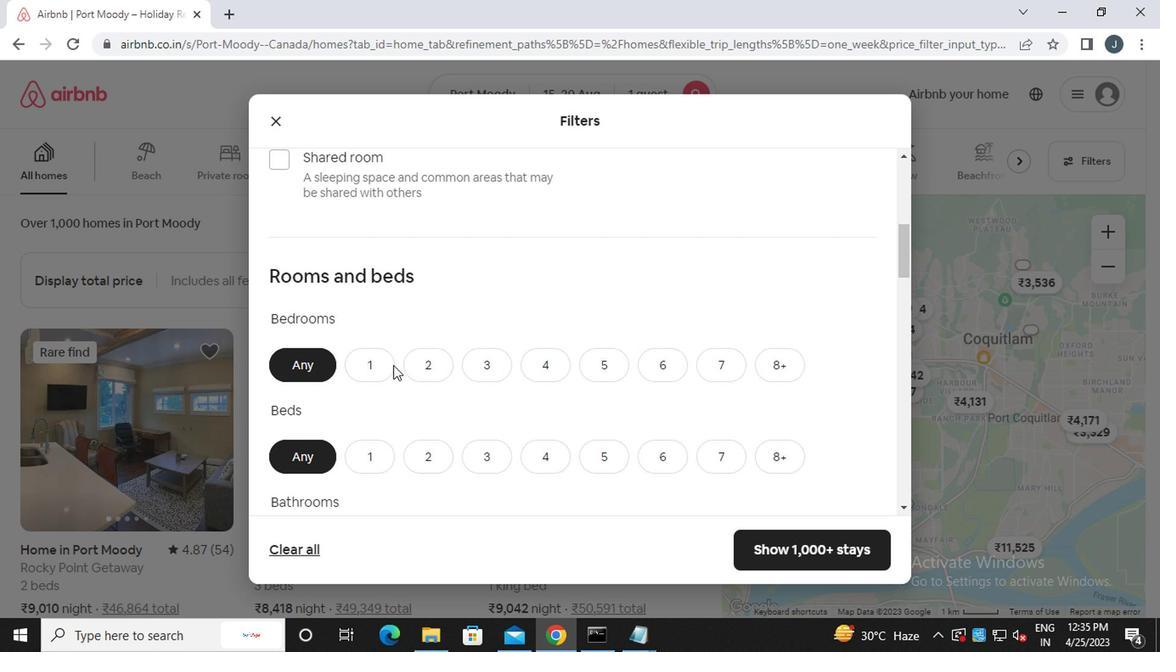 
Action: Mouse moved to (581, 178)
Screenshot: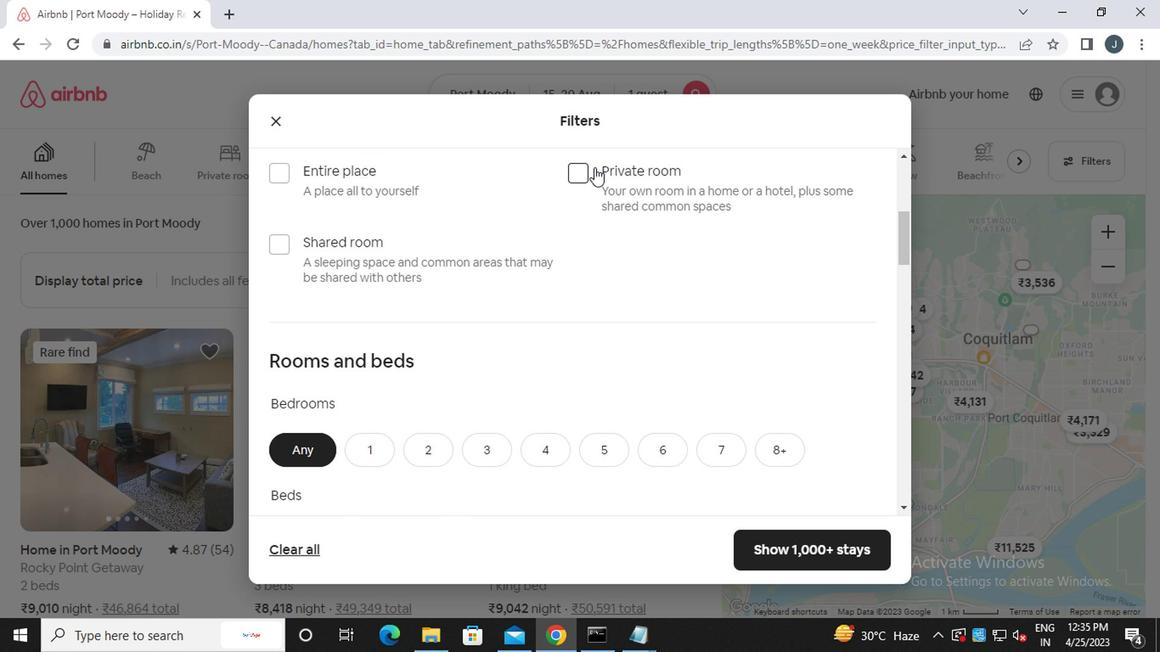 
Action: Mouse pressed left at (581, 178)
Screenshot: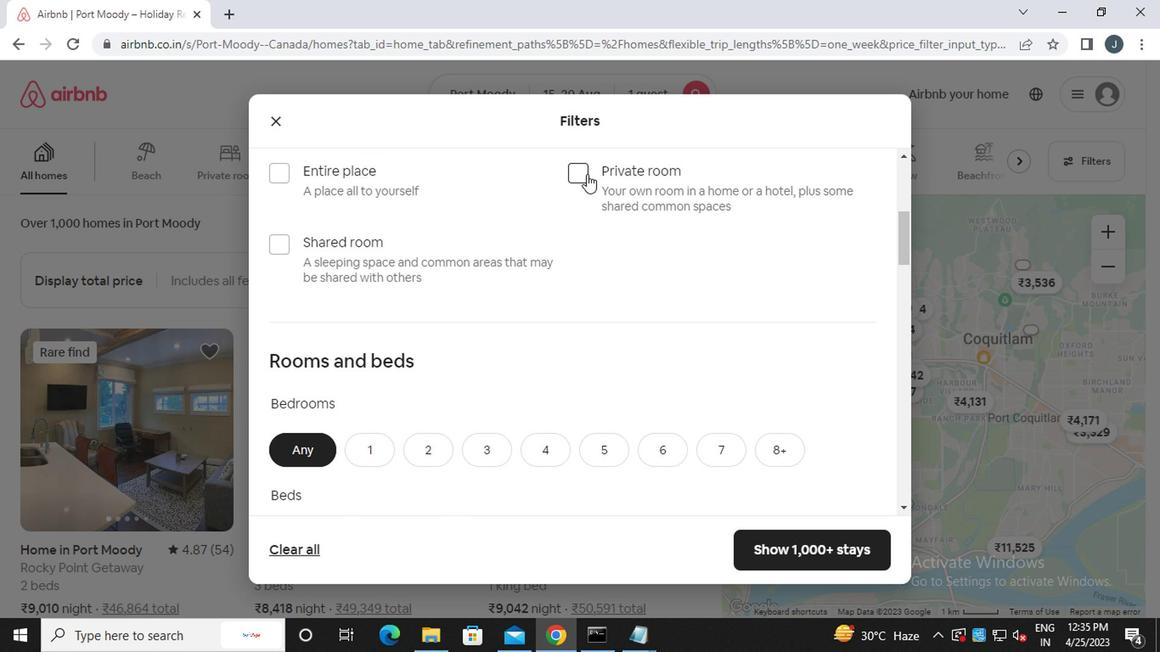 
Action: Mouse moved to (472, 296)
Screenshot: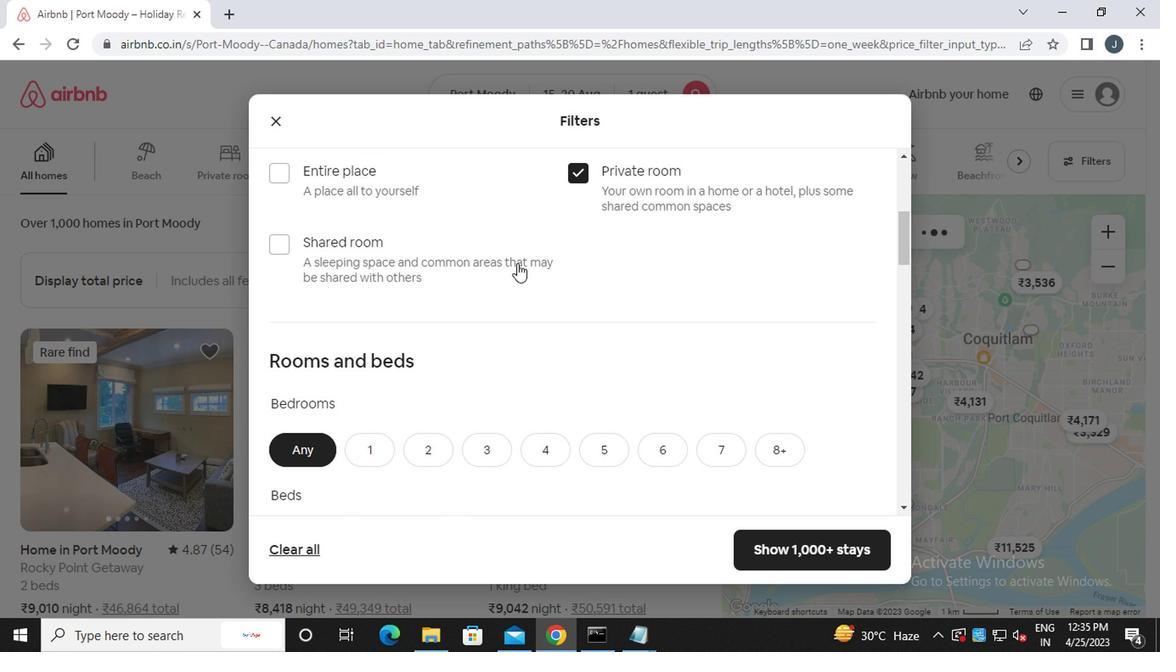 
Action: Mouse scrolled (472, 295) with delta (0, 0)
Screenshot: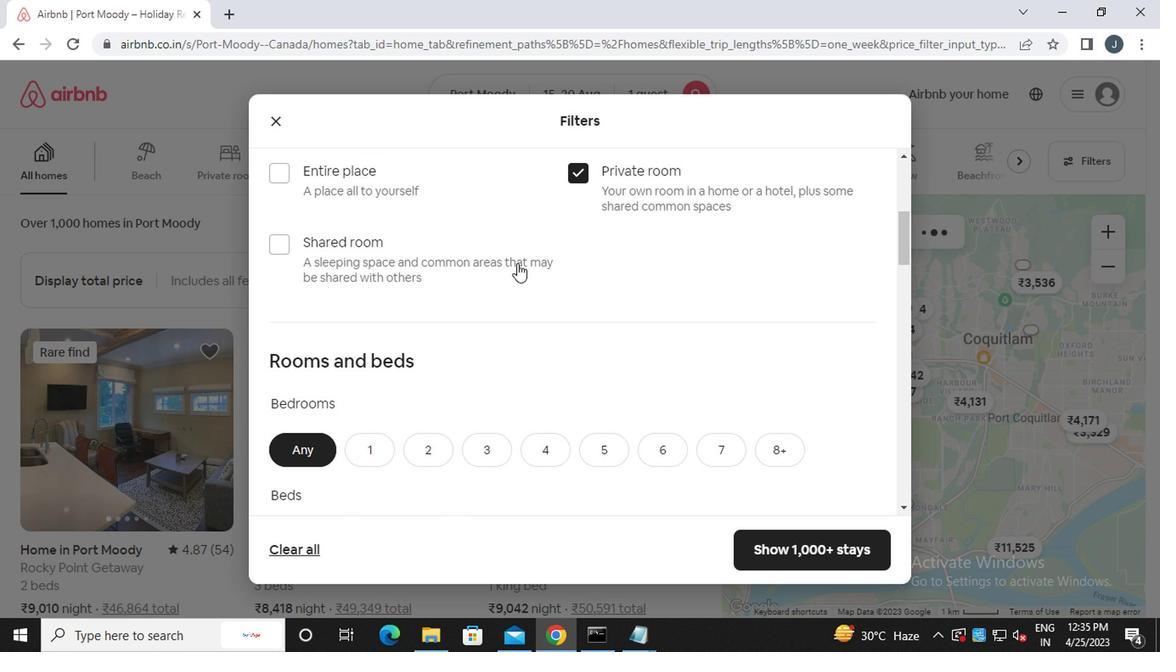 
Action: Mouse scrolled (472, 295) with delta (0, 0)
Screenshot: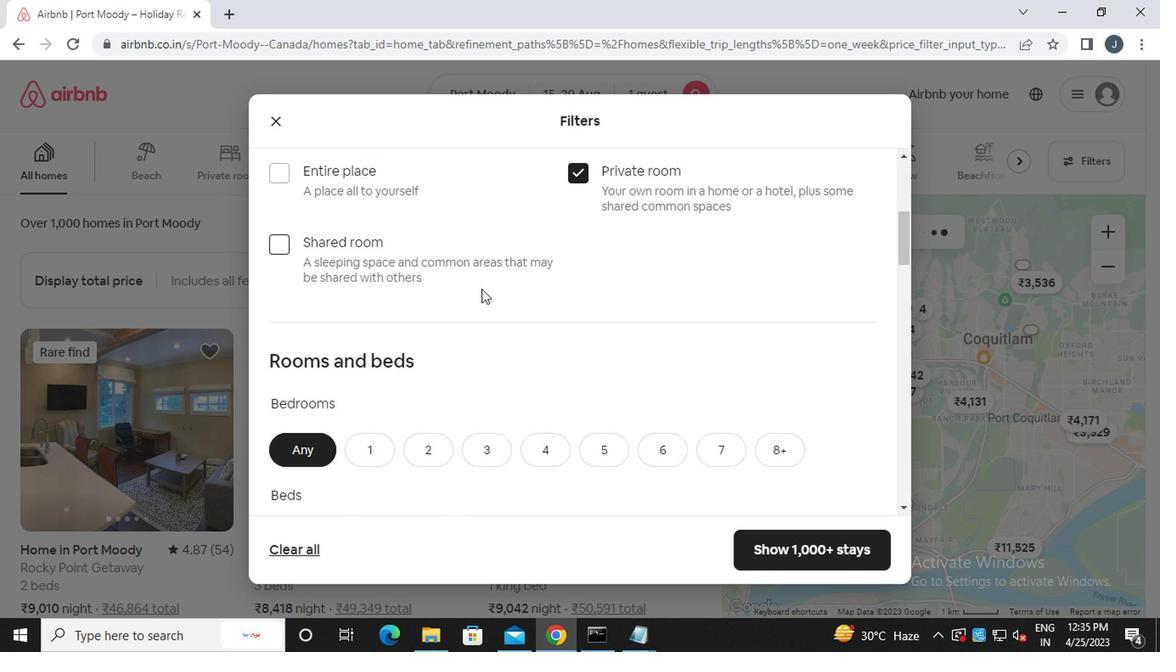 
Action: Mouse scrolled (472, 295) with delta (0, 0)
Screenshot: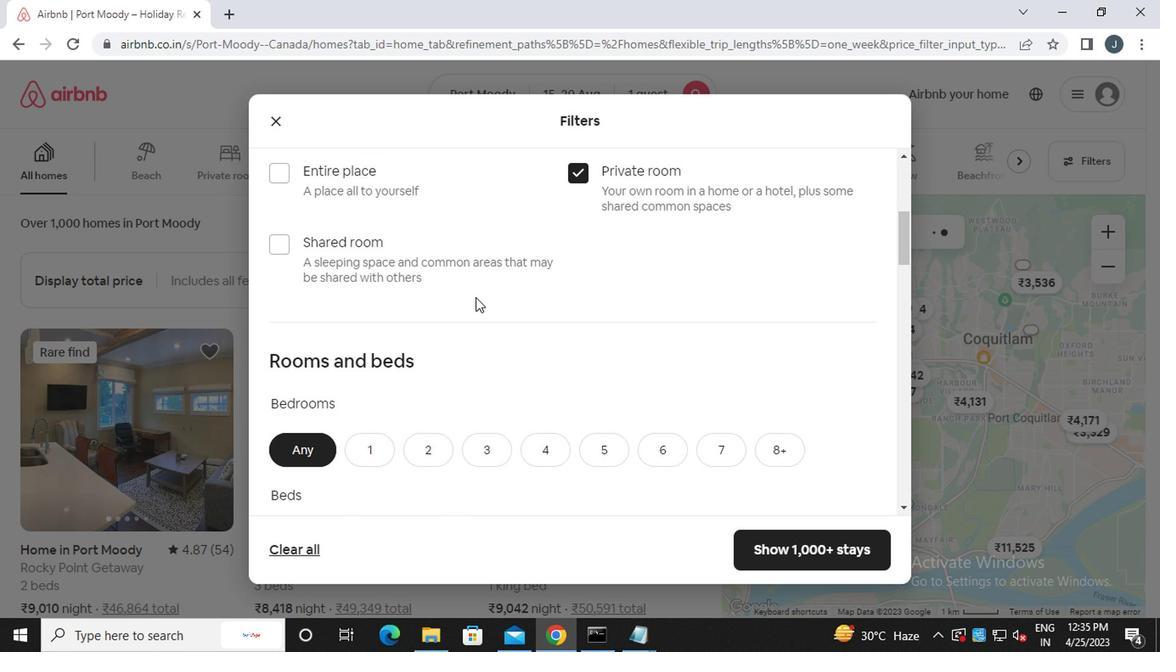 
Action: Mouse moved to (372, 201)
Screenshot: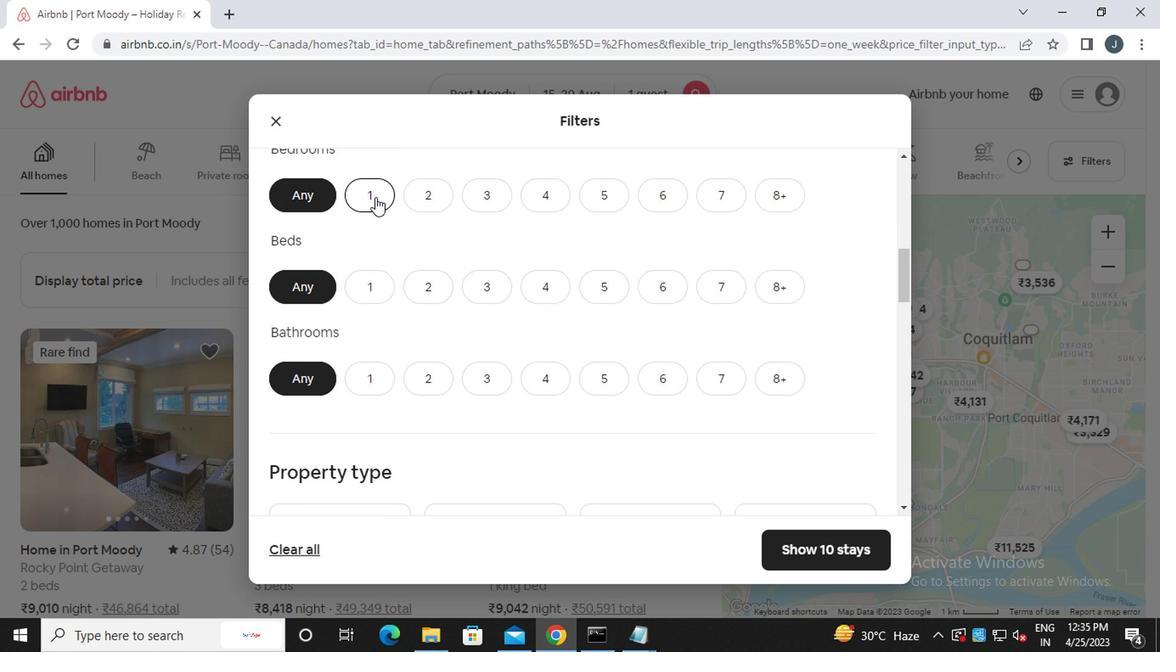 
Action: Mouse pressed left at (372, 201)
Screenshot: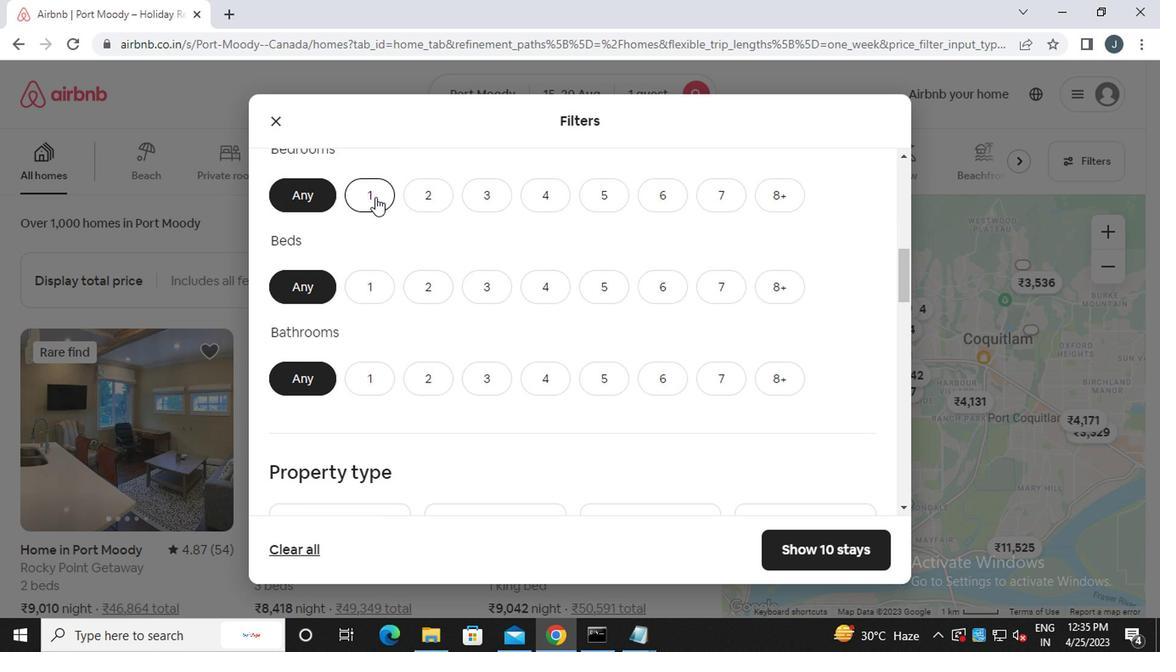 
Action: Mouse moved to (379, 305)
Screenshot: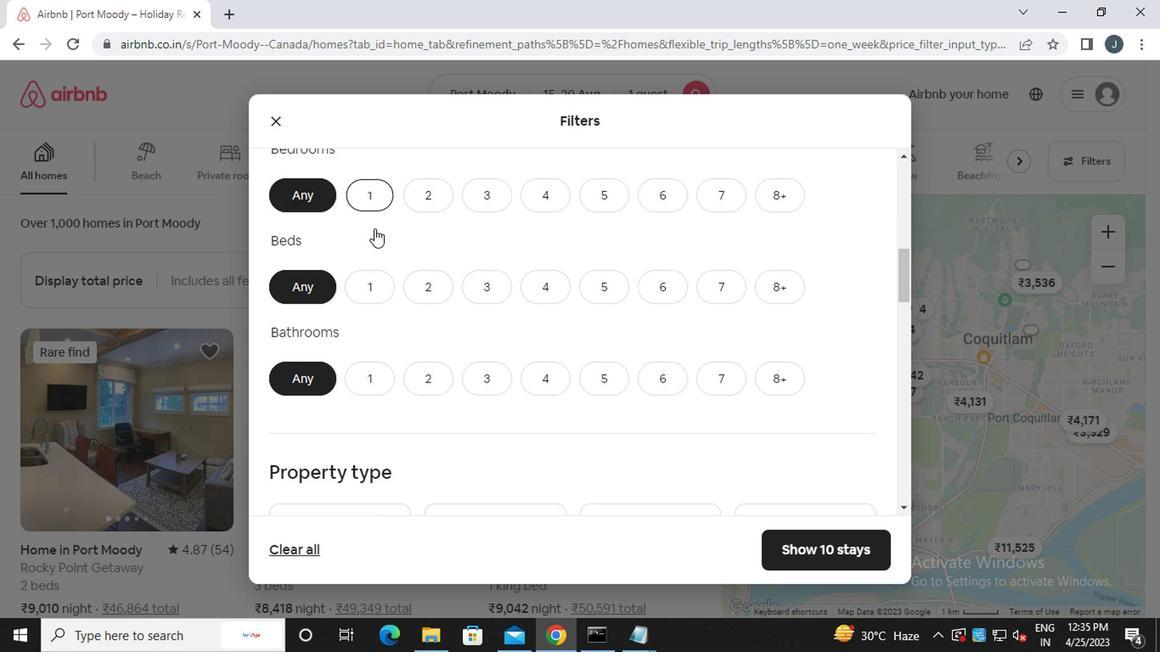 
Action: Mouse pressed left at (379, 305)
Screenshot: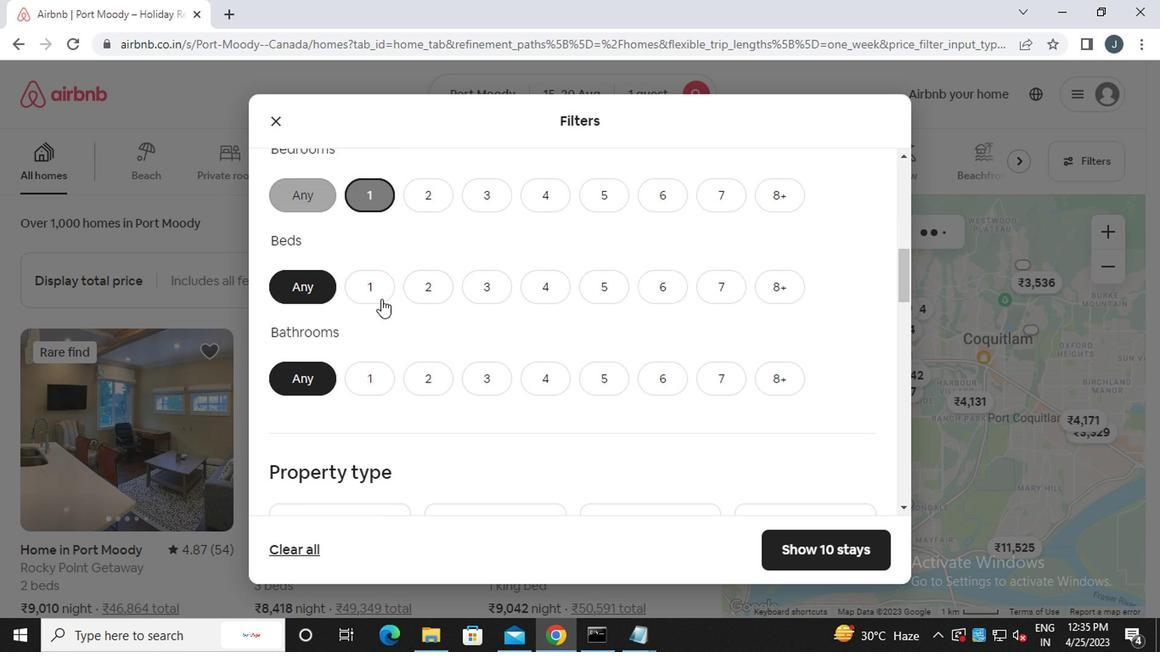 
Action: Mouse moved to (371, 293)
Screenshot: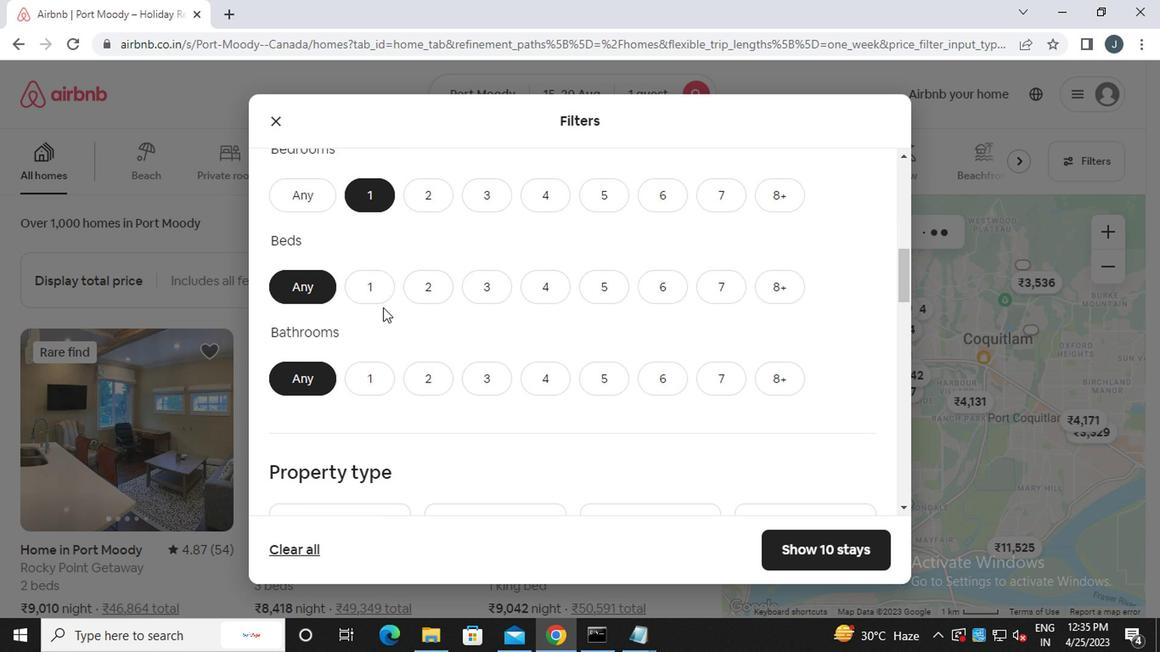 
Action: Mouse pressed left at (371, 293)
Screenshot: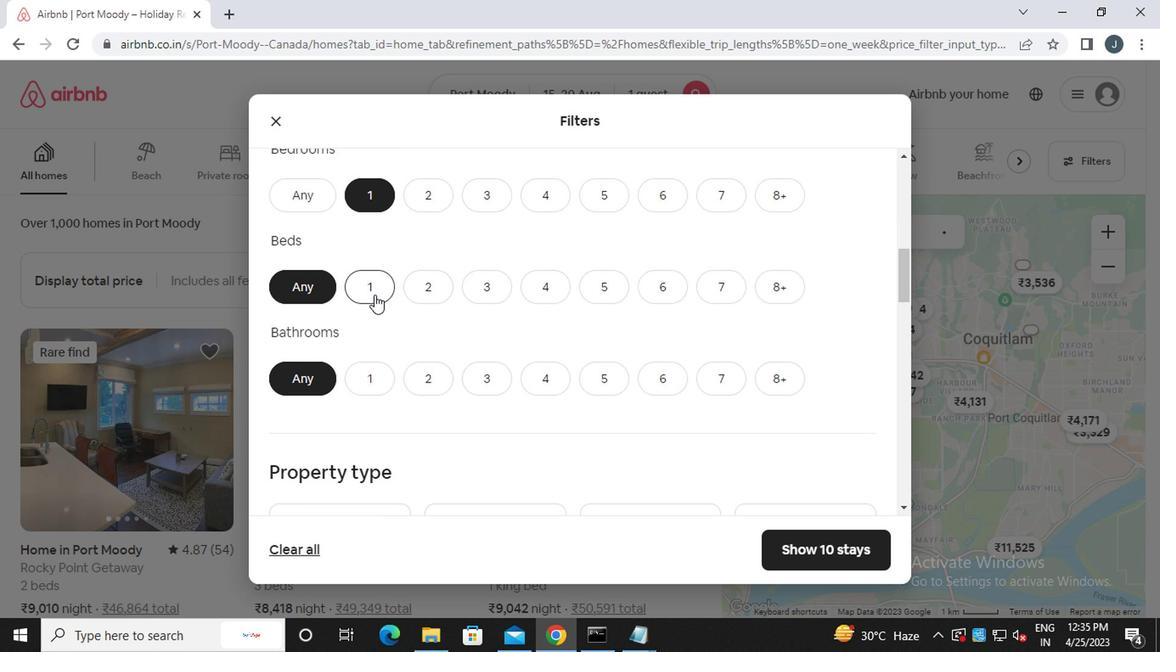 
Action: Mouse moved to (374, 371)
Screenshot: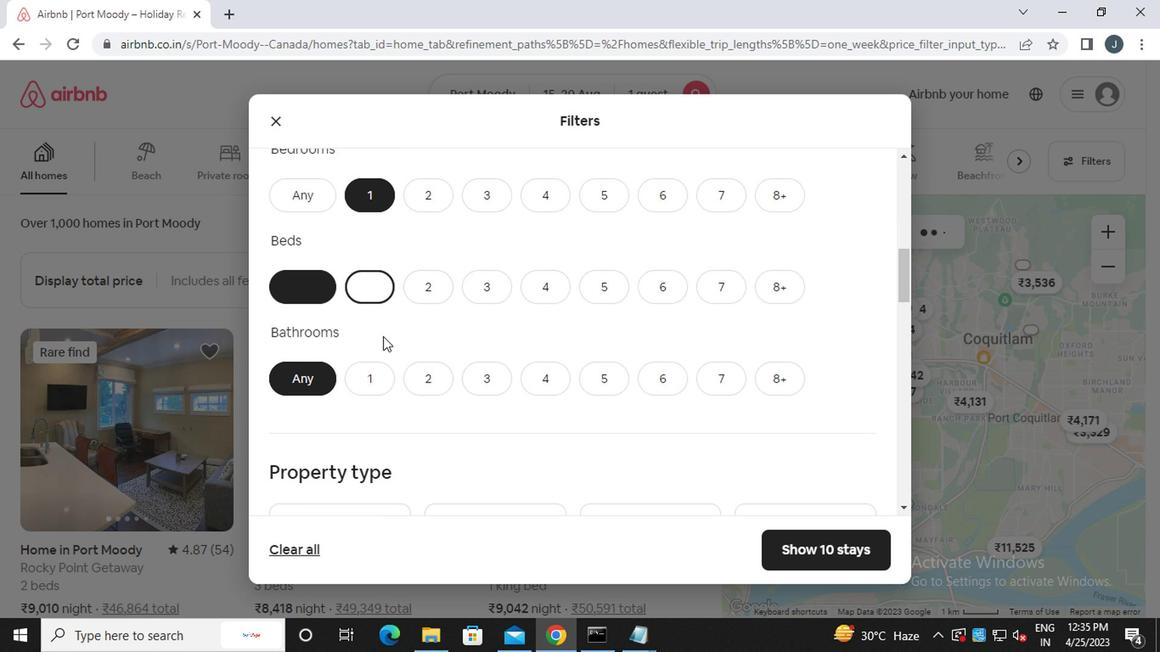 
Action: Mouse pressed left at (374, 371)
Screenshot: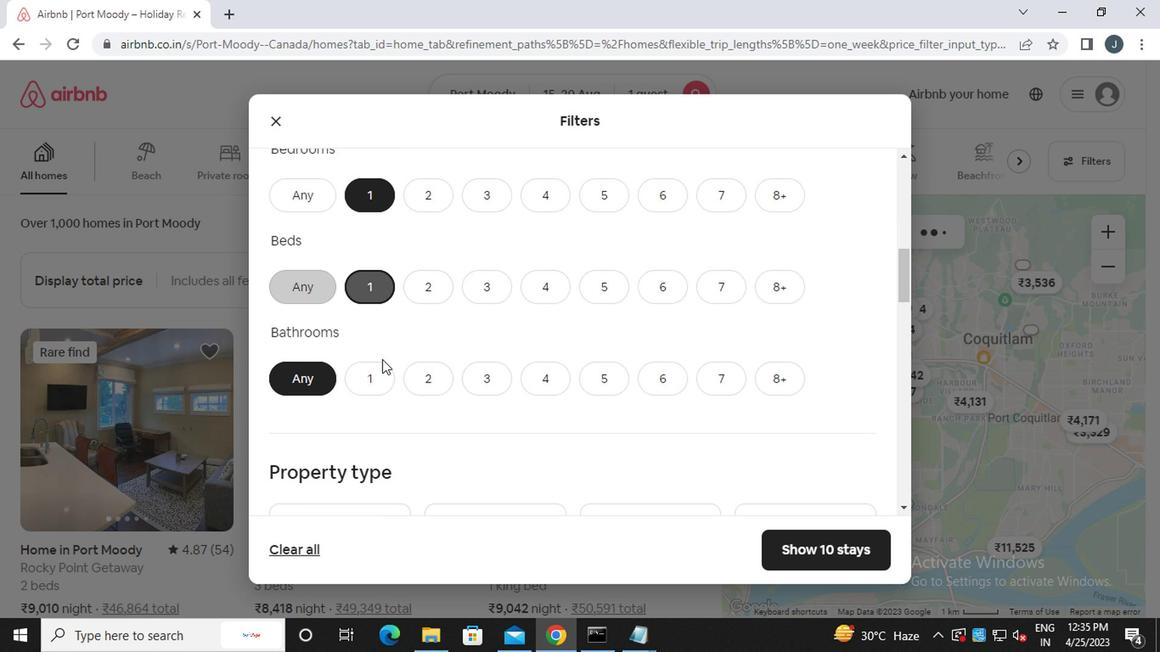 
Action: Mouse moved to (345, 412)
Screenshot: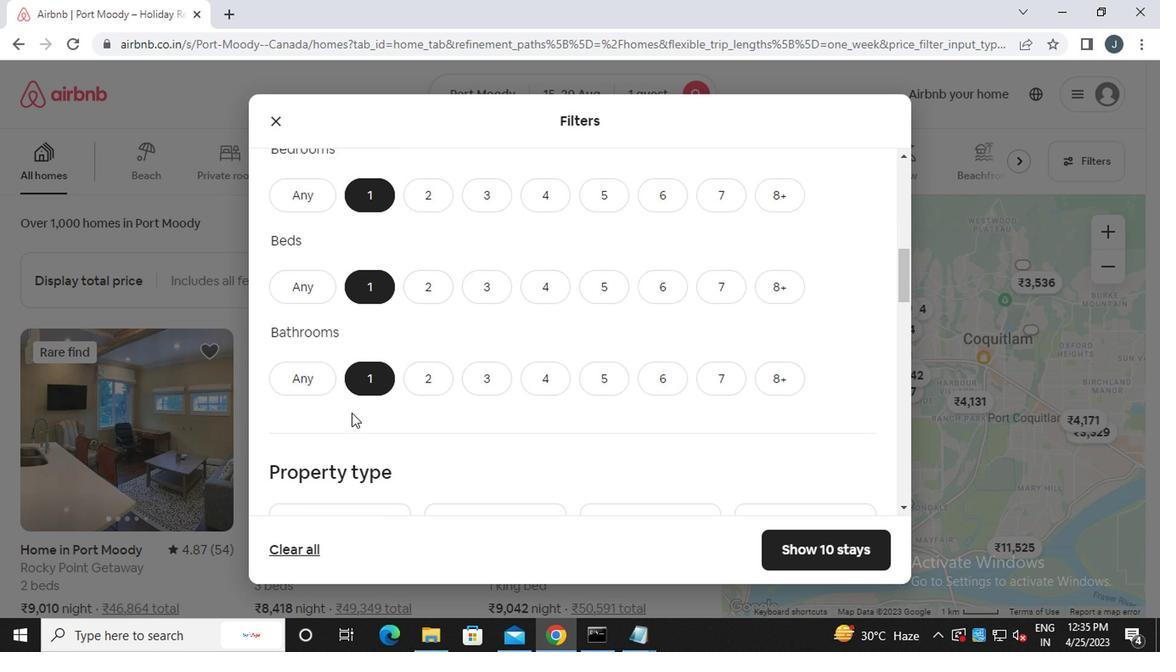 
Action: Mouse scrolled (345, 411) with delta (0, 0)
Screenshot: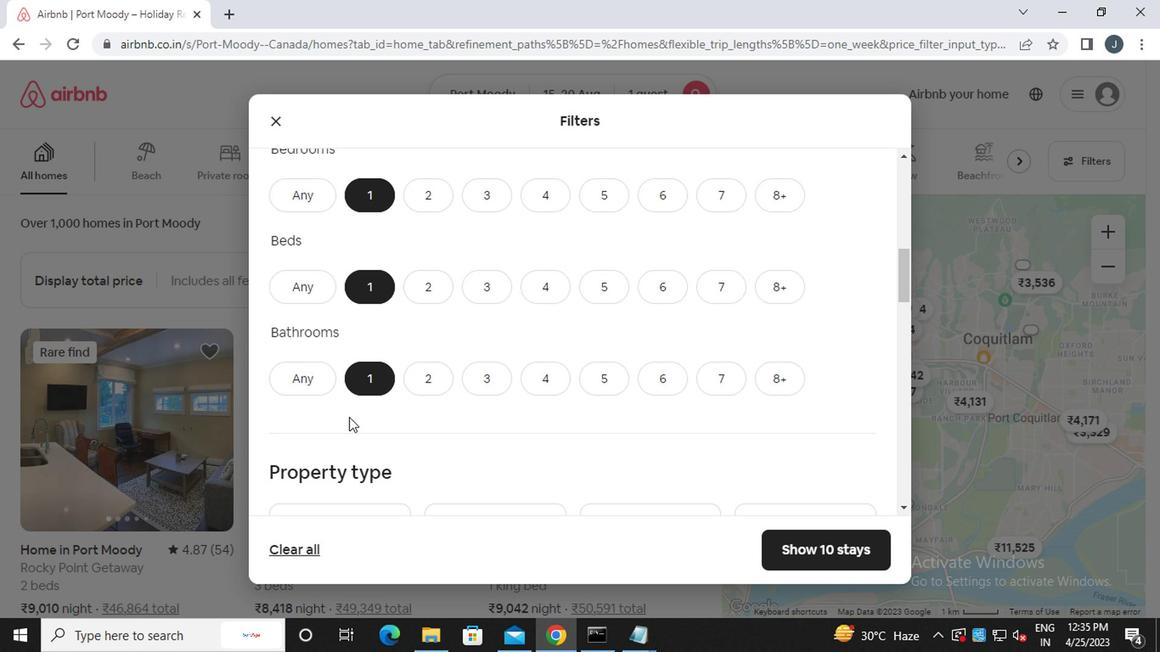 
Action: Mouse scrolled (345, 411) with delta (0, 0)
Screenshot: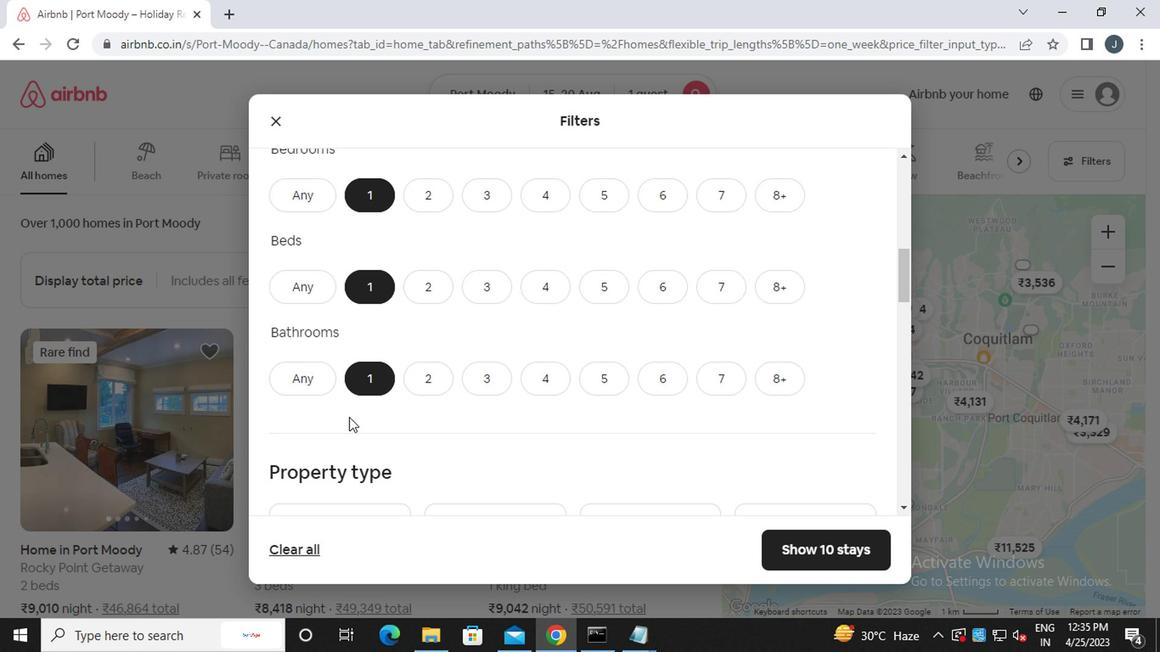 
Action: Mouse scrolled (345, 411) with delta (0, 0)
Screenshot: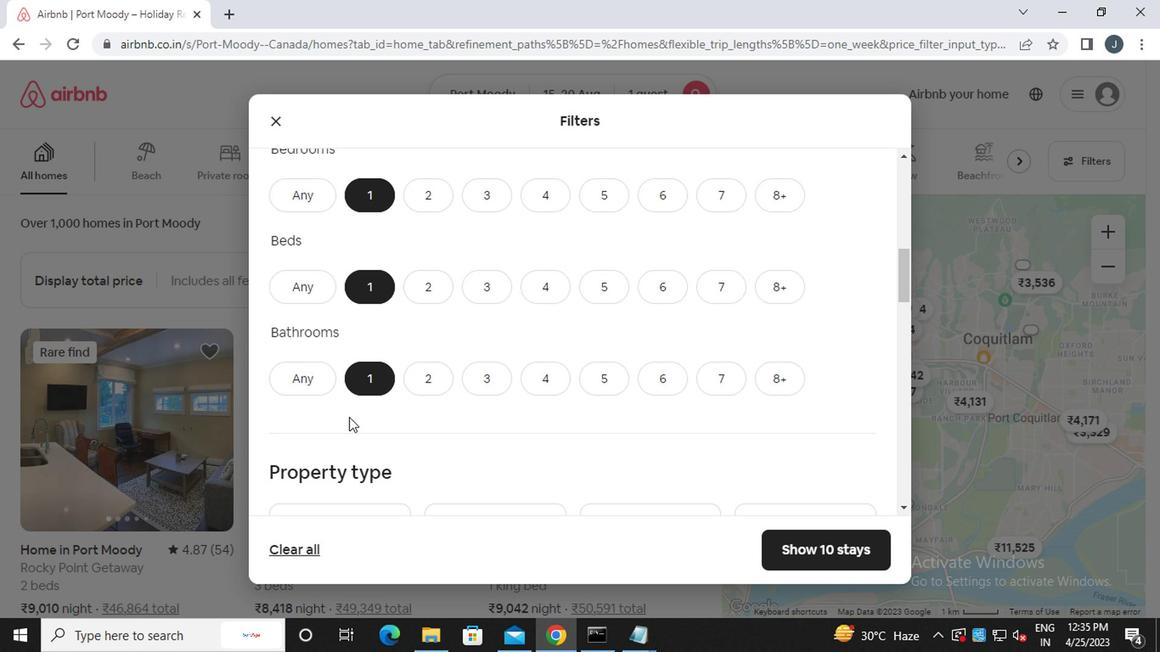 
Action: Mouse moved to (318, 314)
Screenshot: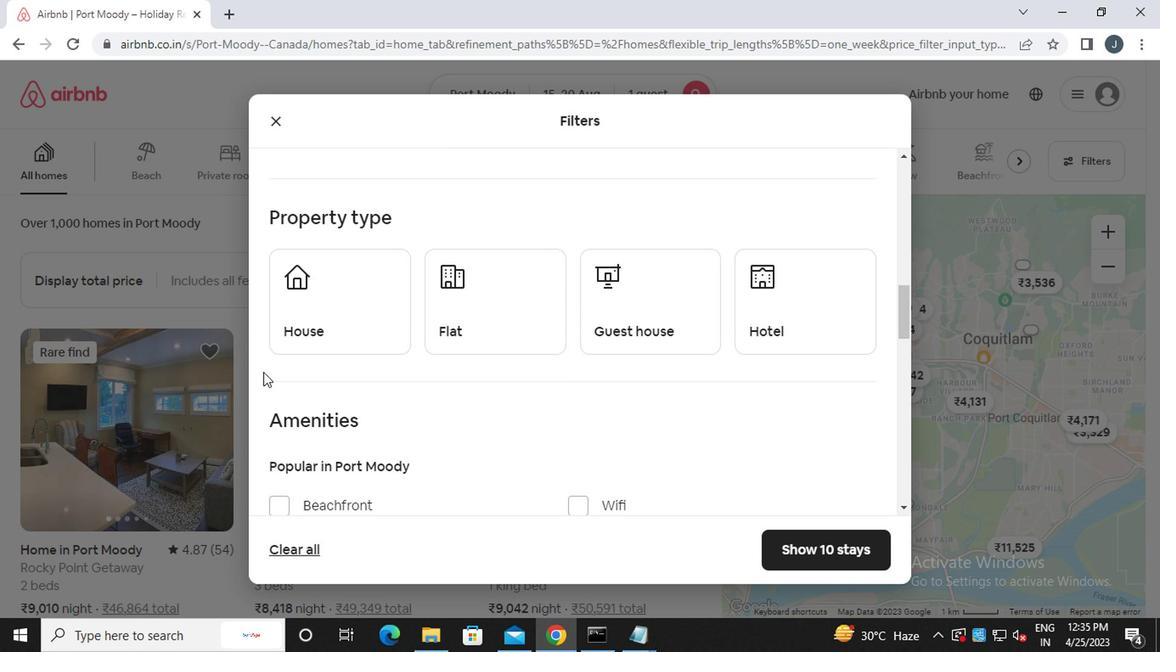 
Action: Mouse pressed left at (318, 314)
Screenshot: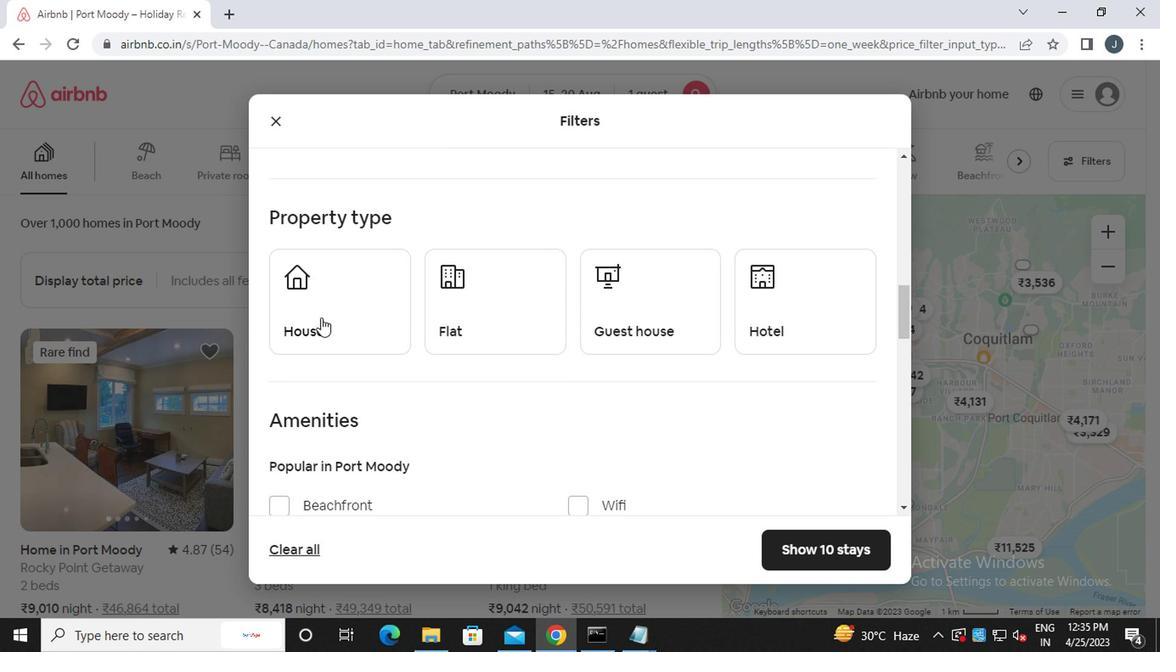 
Action: Mouse moved to (450, 316)
Screenshot: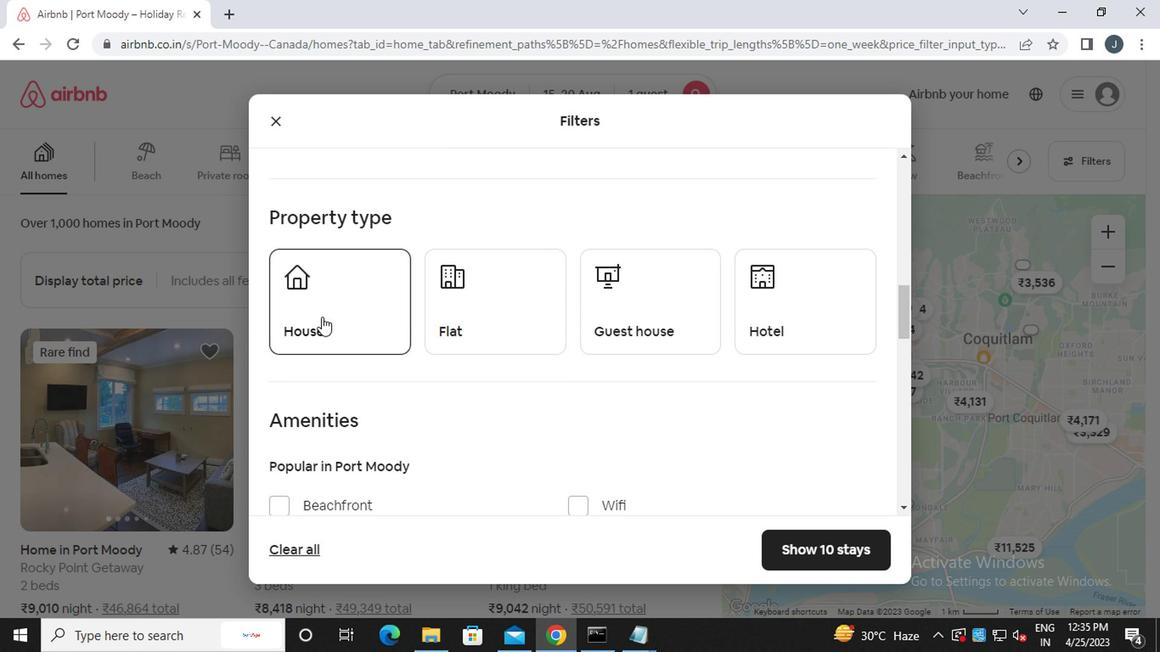 
Action: Mouse pressed left at (450, 316)
Screenshot: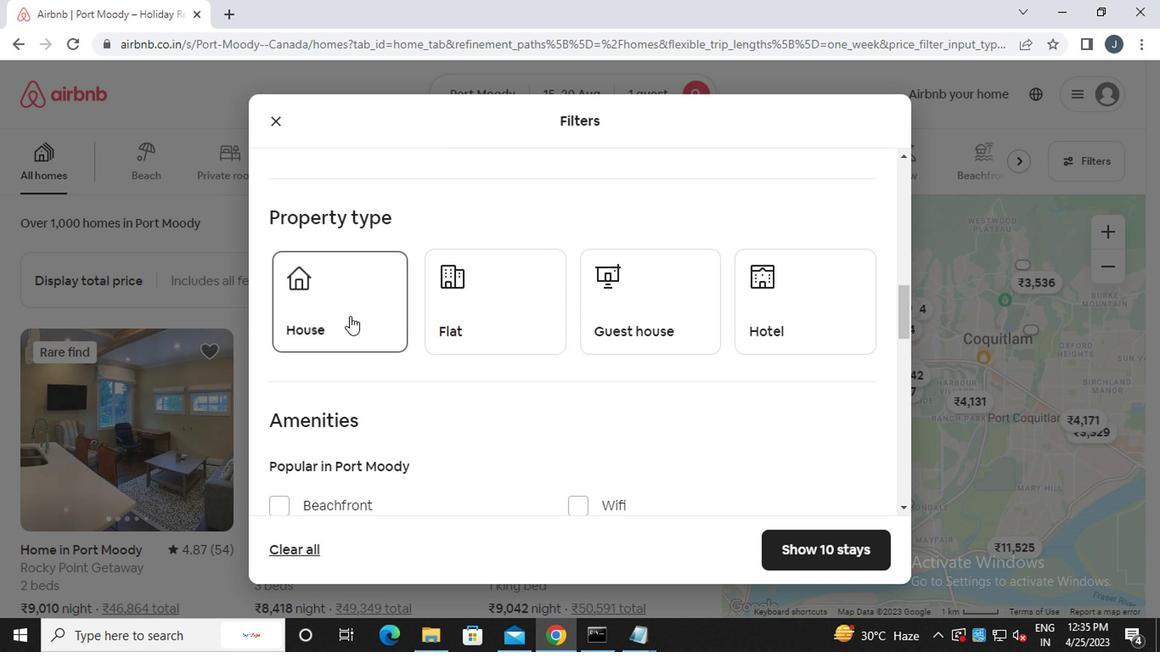 
Action: Mouse moved to (655, 319)
Screenshot: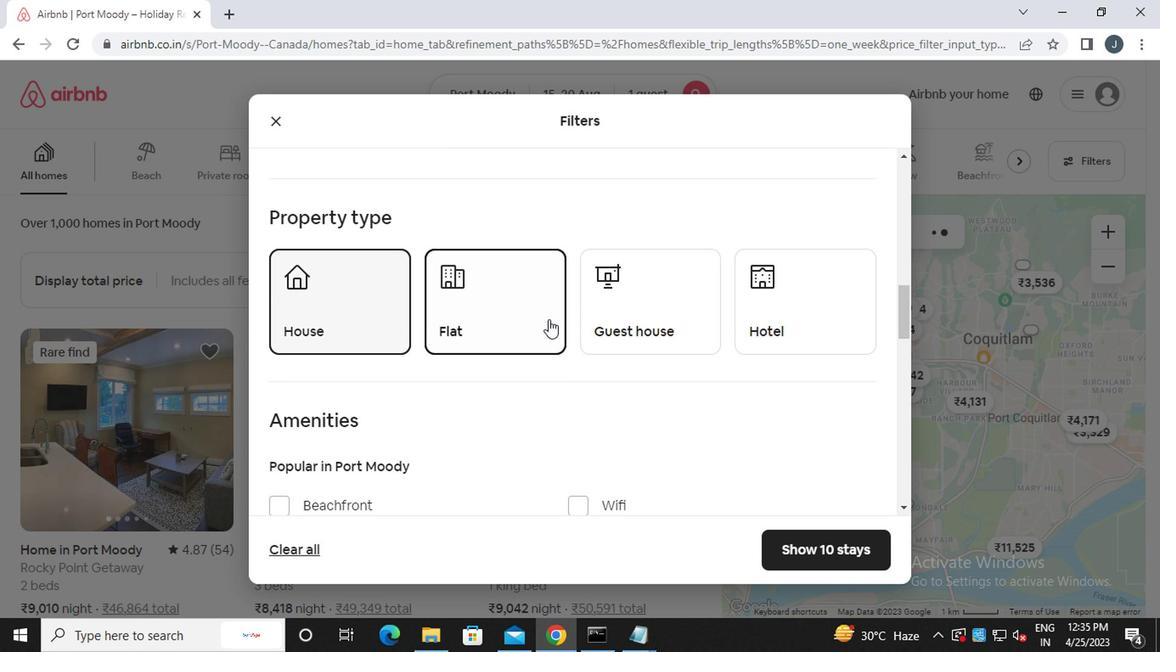 
Action: Mouse pressed left at (655, 319)
Screenshot: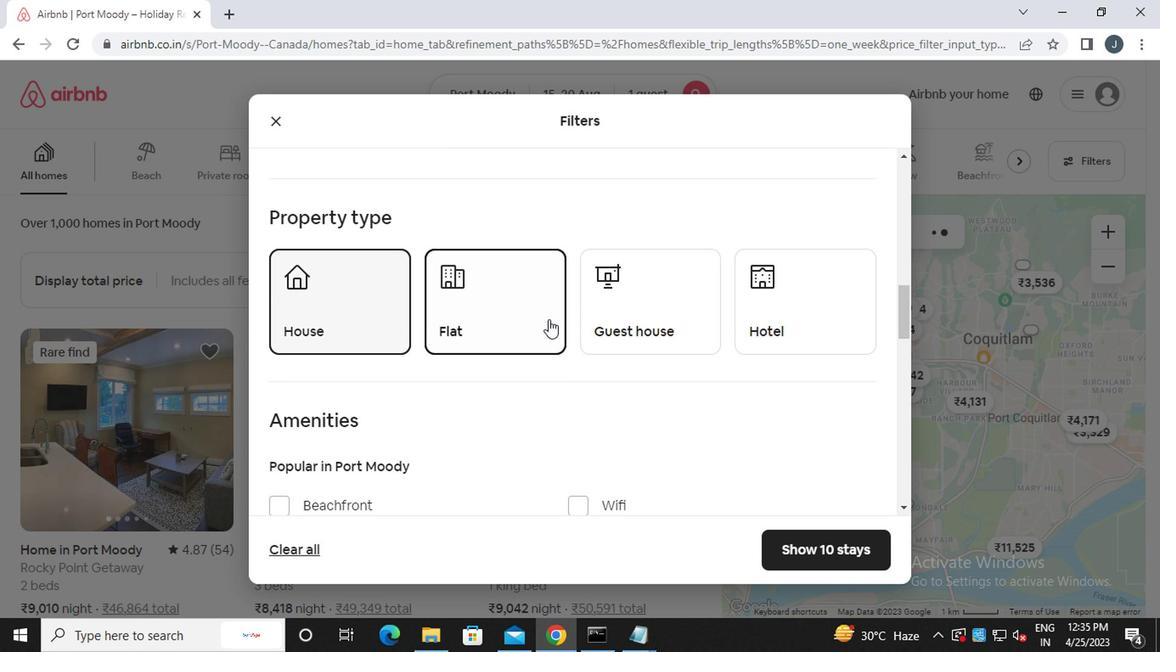 
Action: Mouse moved to (778, 313)
Screenshot: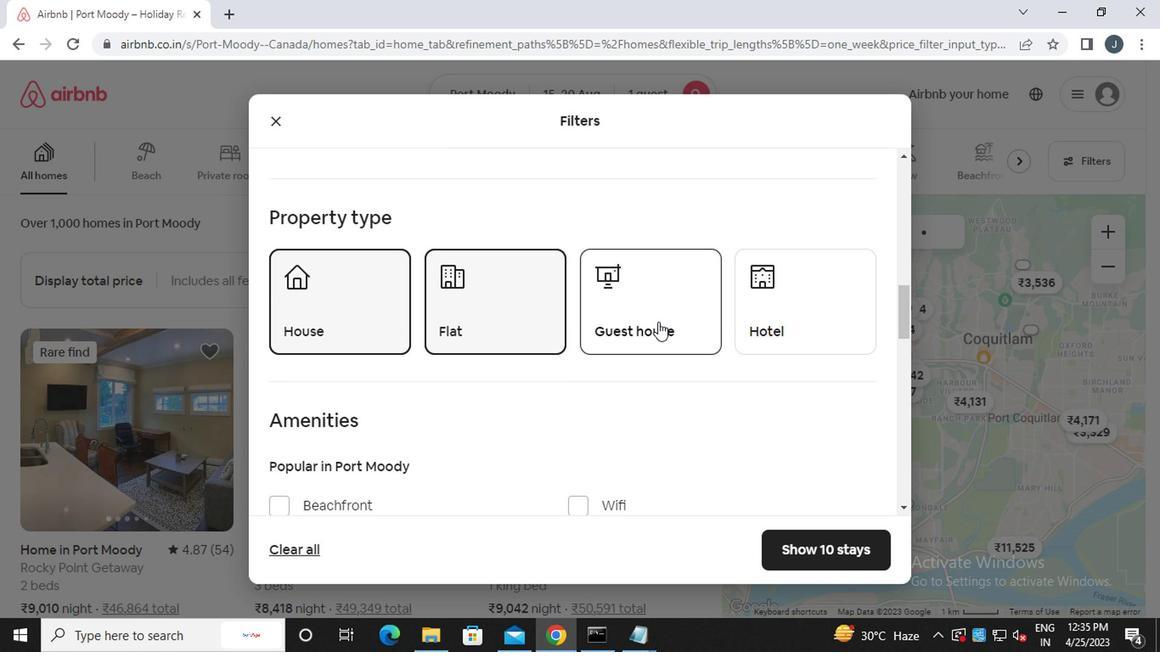 
Action: Mouse pressed left at (778, 313)
Screenshot: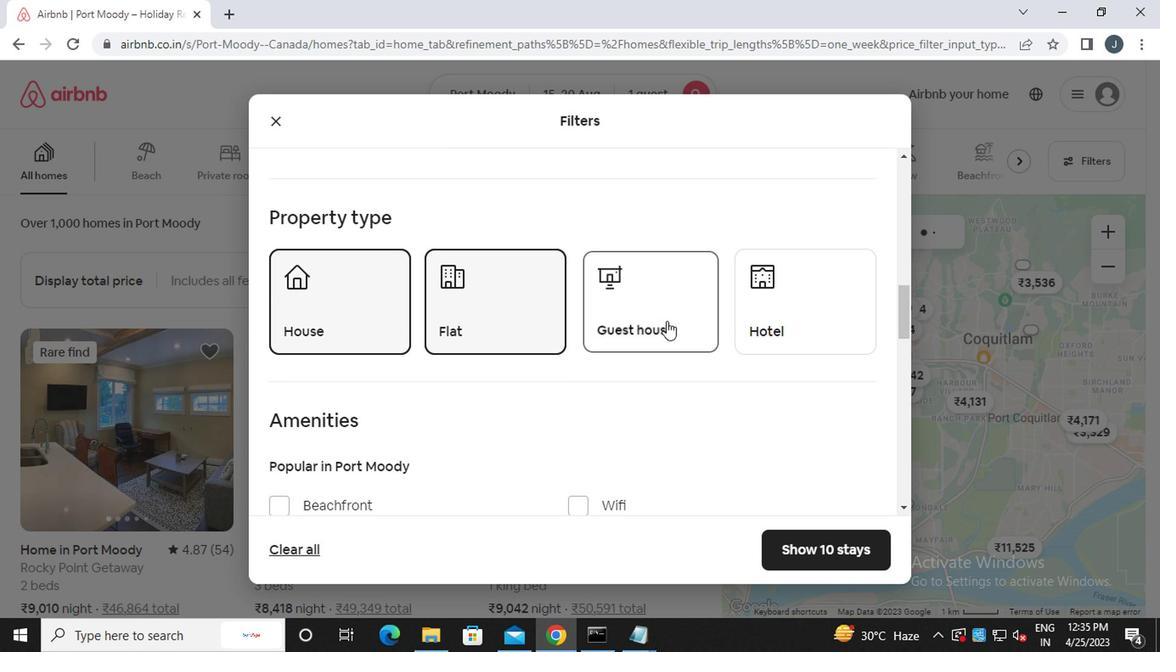 
Action: Mouse moved to (755, 317)
Screenshot: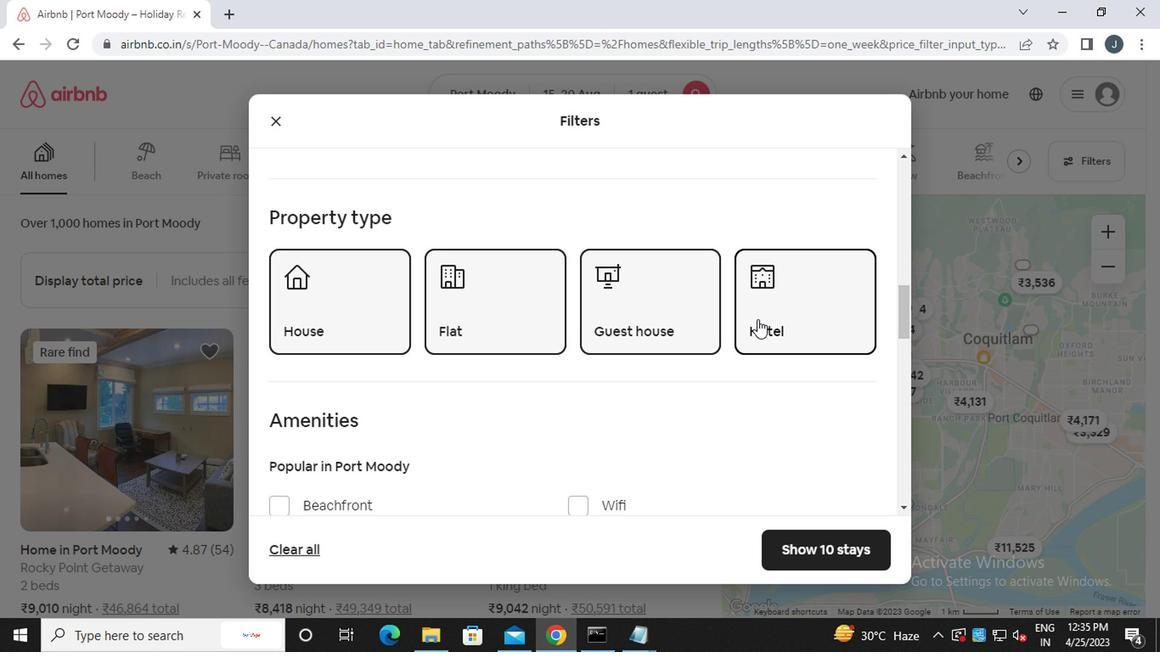 
Action: Mouse scrolled (755, 316) with delta (0, 0)
Screenshot: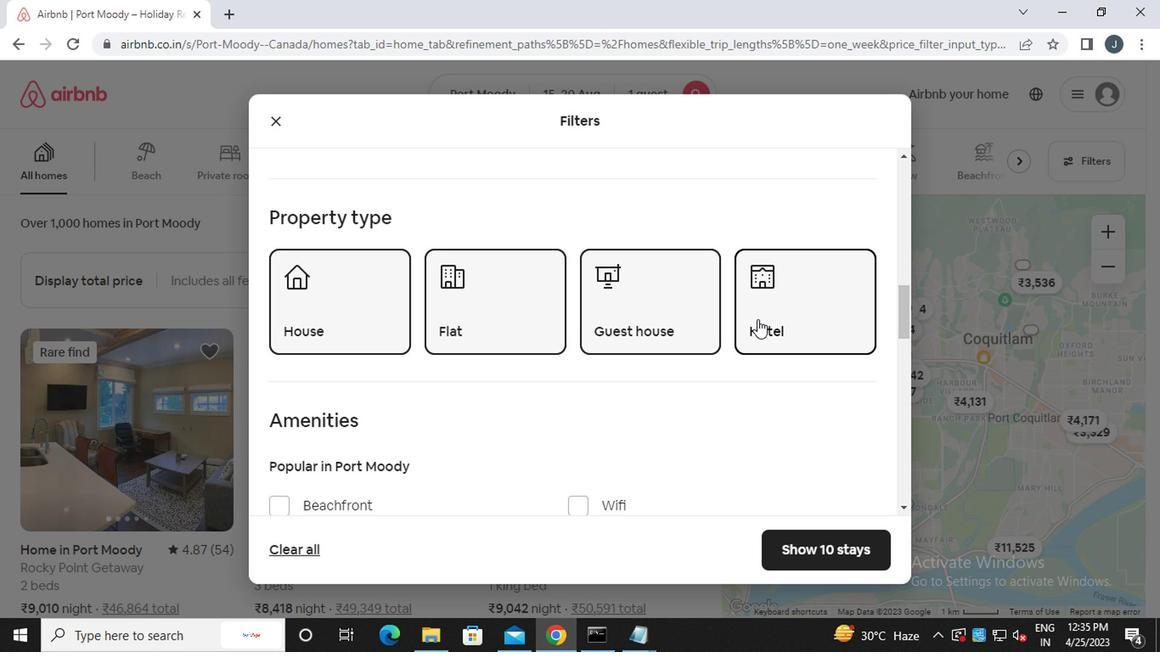 
Action: Mouse scrolled (755, 316) with delta (0, 0)
Screenshot: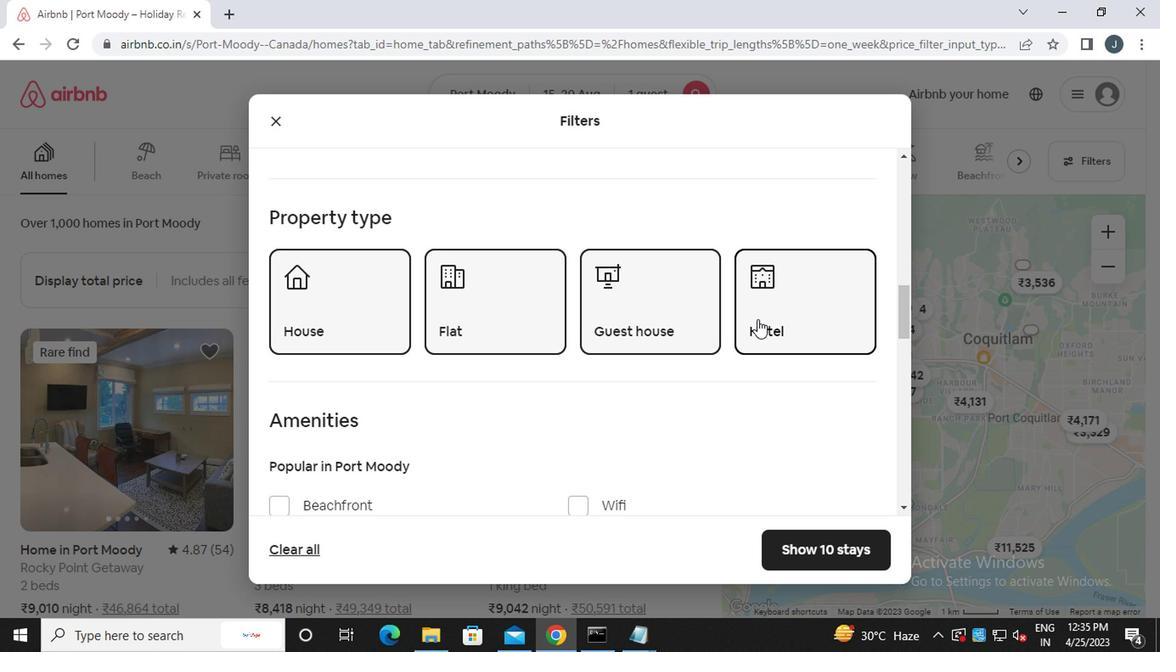
Action: Mouse scrolled (755, 316) with delta (0, 0)
Screenshot: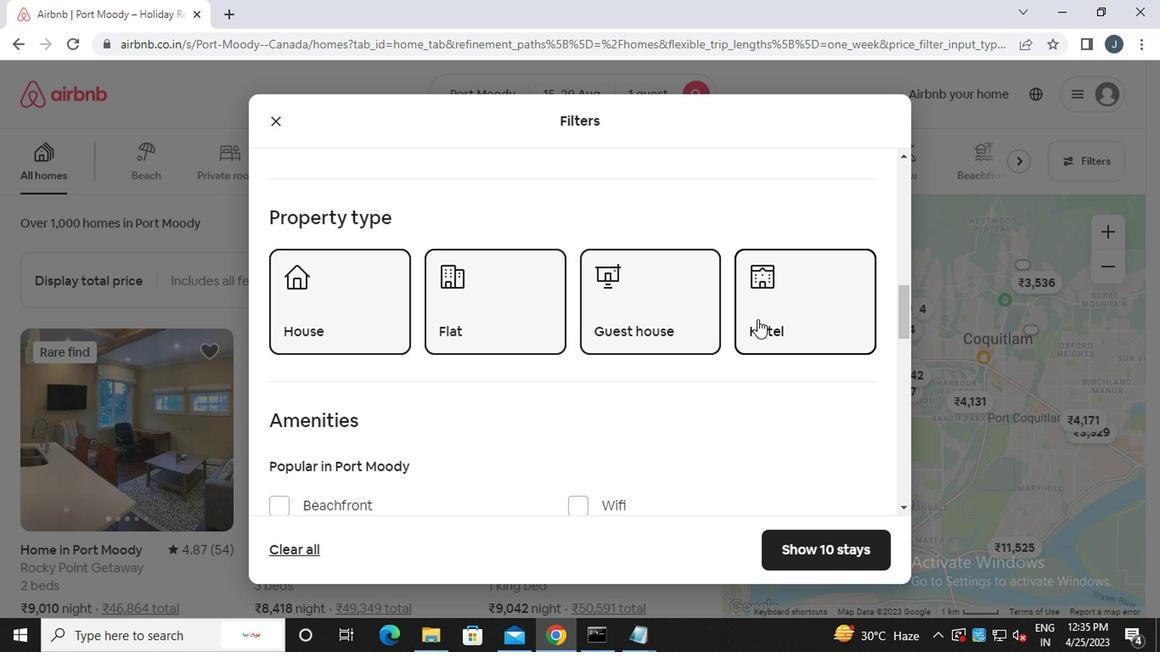 
Action: Mouse scrolled (755, 316) with delta (0, 0)
Screenshot: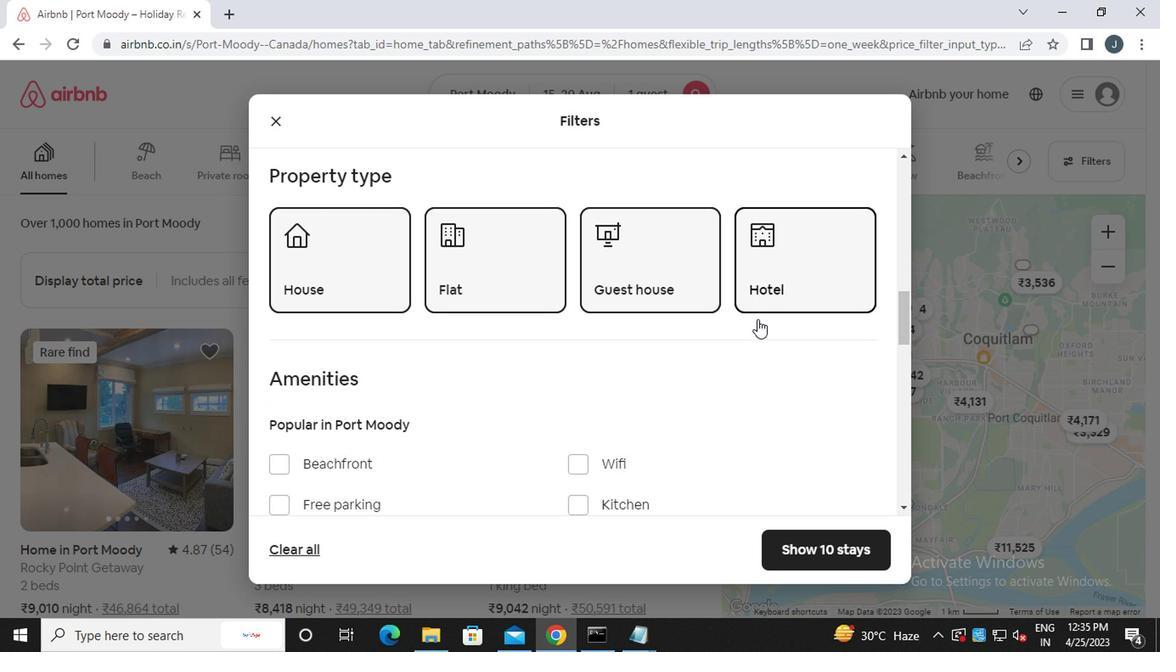 
Action: Mouse scrolled (755, 316) with delta (0, 0)
Screenshot: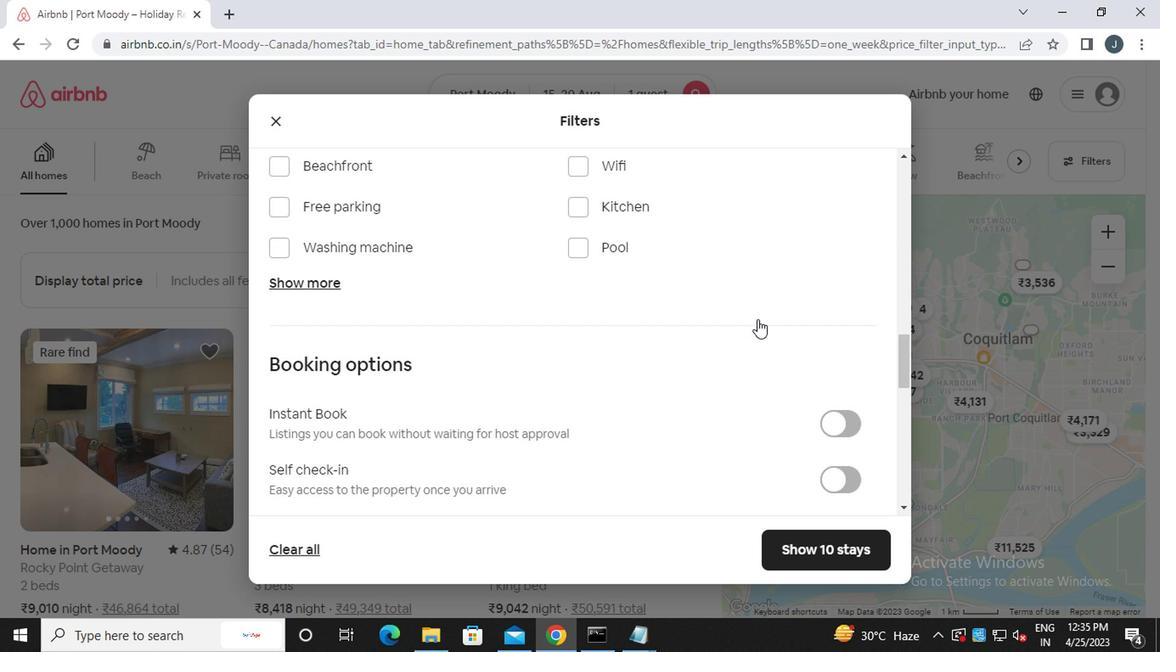 
Action: Mouse moved to (853, 382)
Screenshot: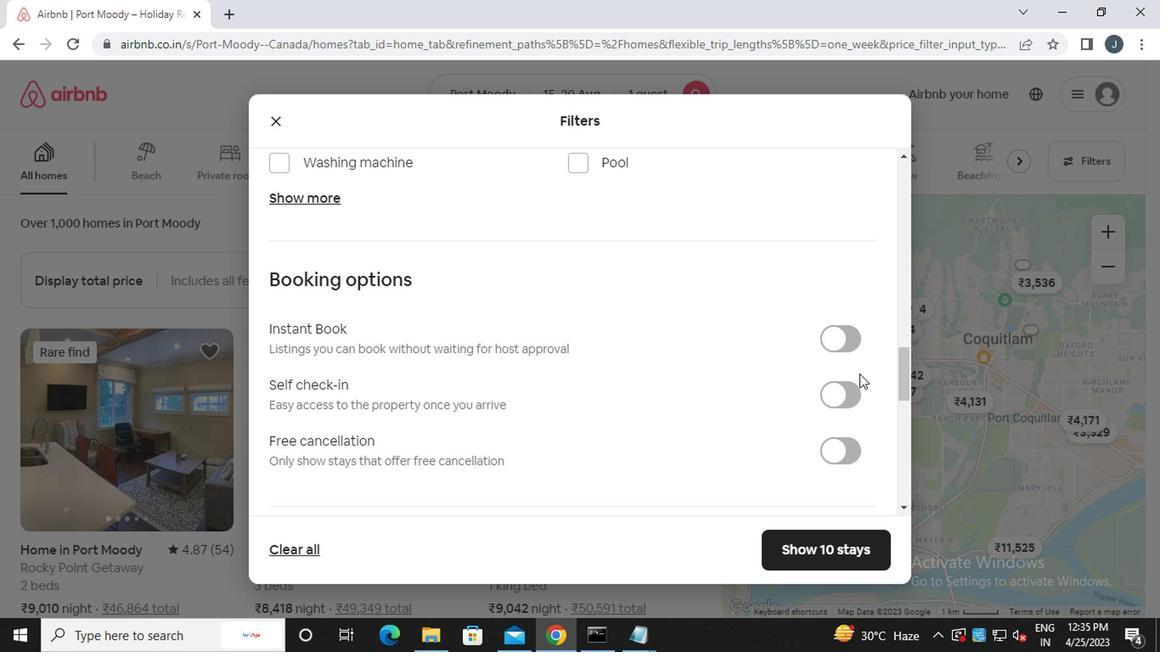 
Action: Mouse pressed left at (853, 382)
Screenshot: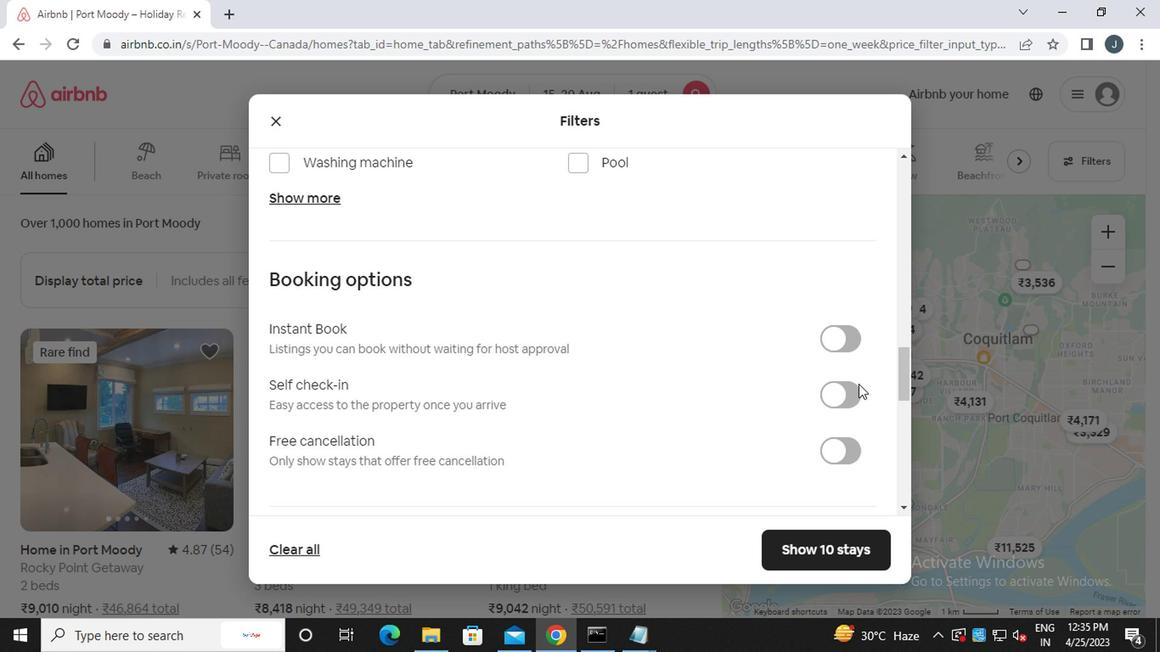 
Action: Mouse moved to (614, 386)
Screenshot: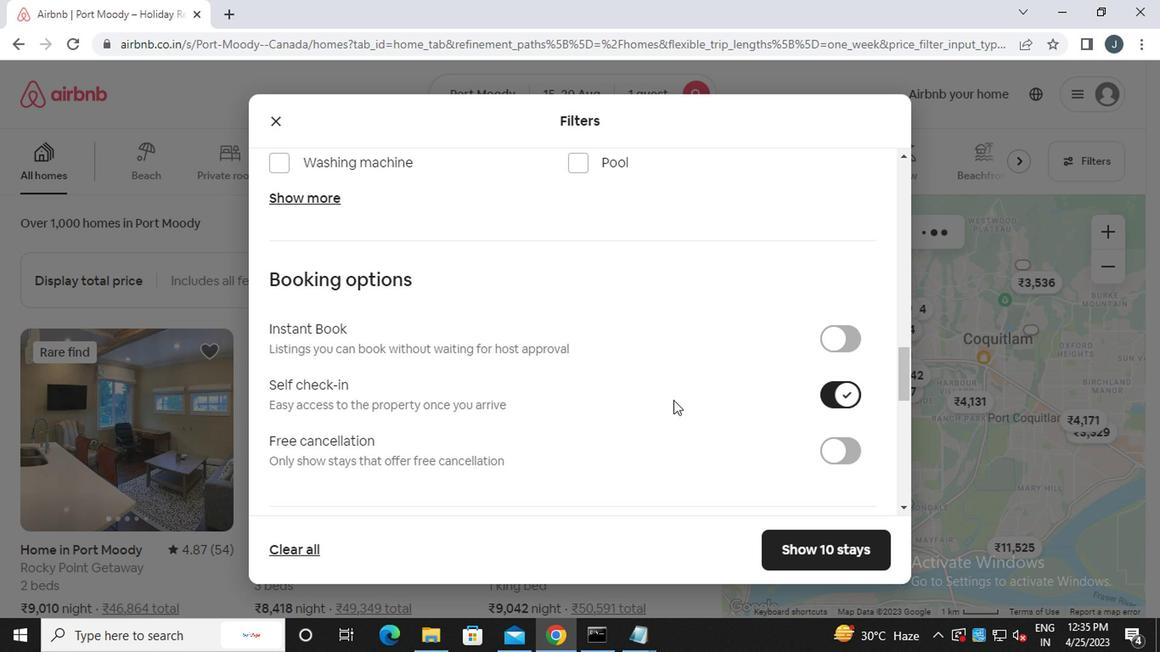 
Action: Mouse scrolled (614, 385) with delta (0, -1)
Screenshot: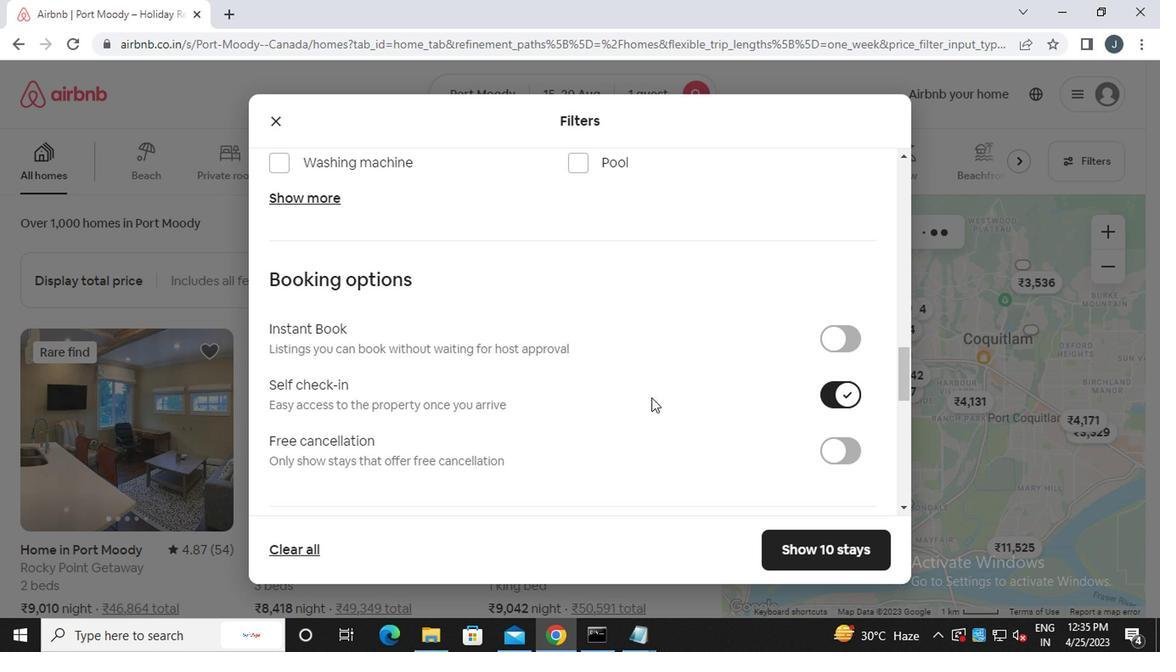
Action: Mouse scrolled (614, 385) with delta (0, -1)
Screenshot: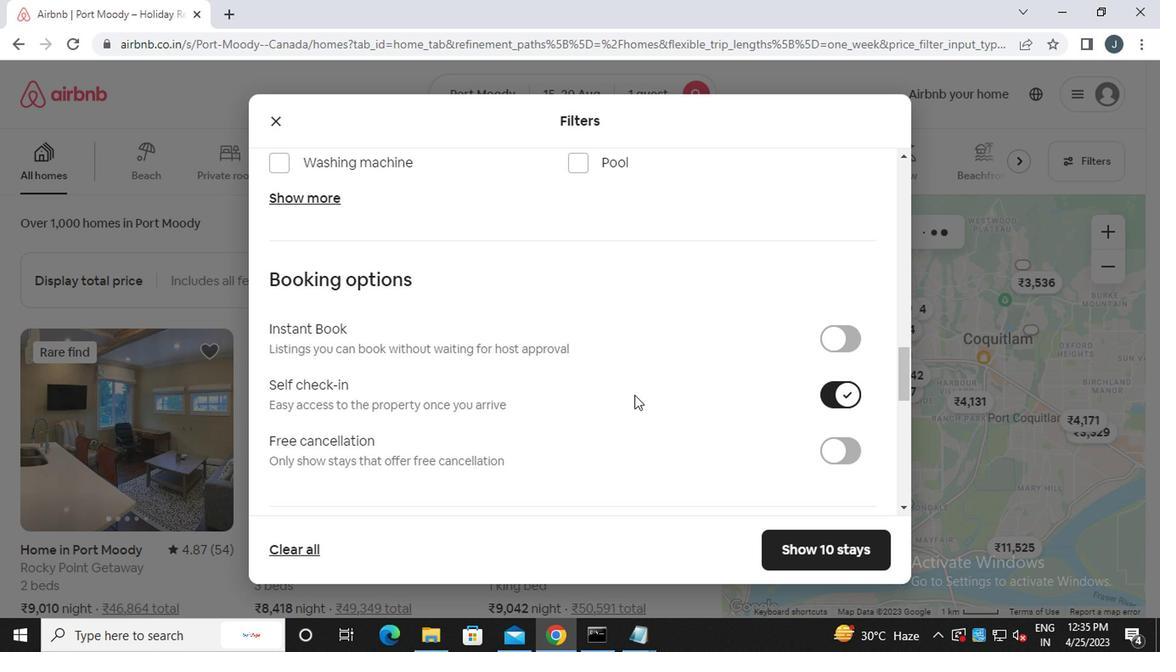 
Action: Mouse scrolled (614, 385) with delta (0, -1)
Screenshot: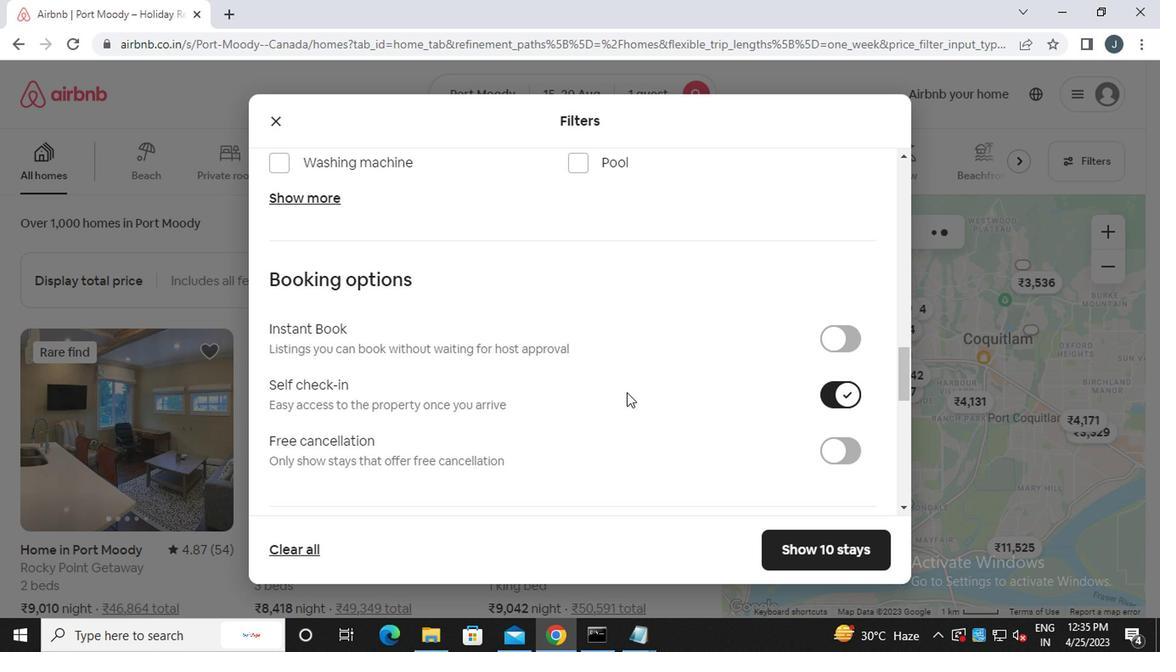 
Action: Mouse scrolled (614, 385) with delta (0, -1)
Screenshot: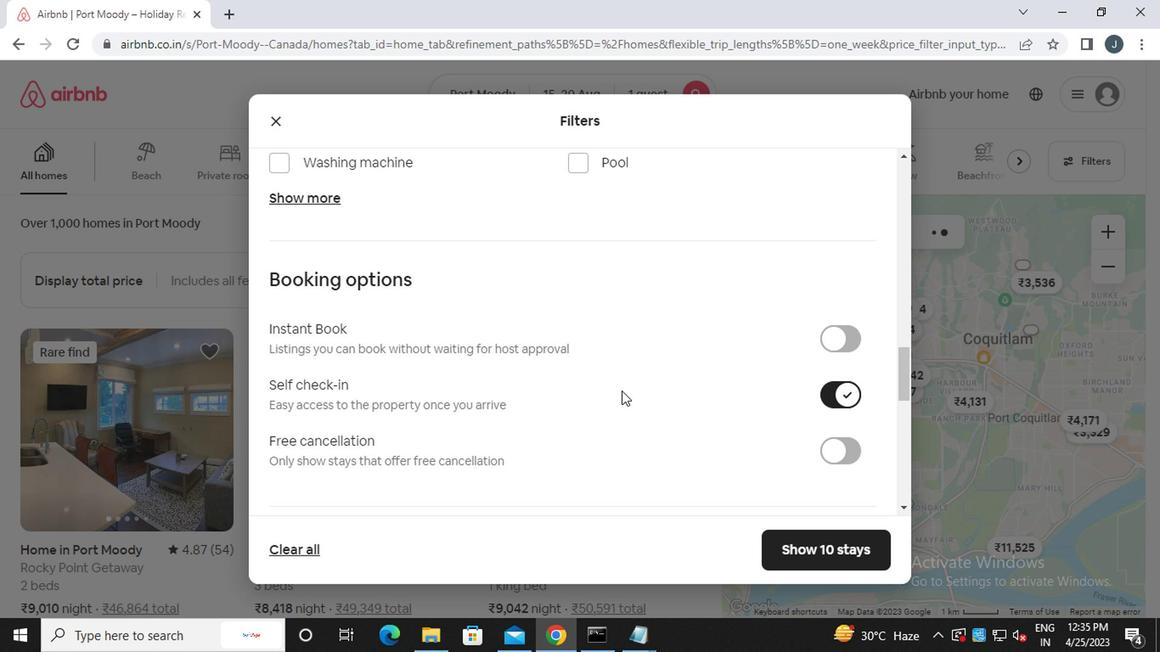 
Action: Mouse scrolled (614, 385) with delta (0, -1)
Screenshot: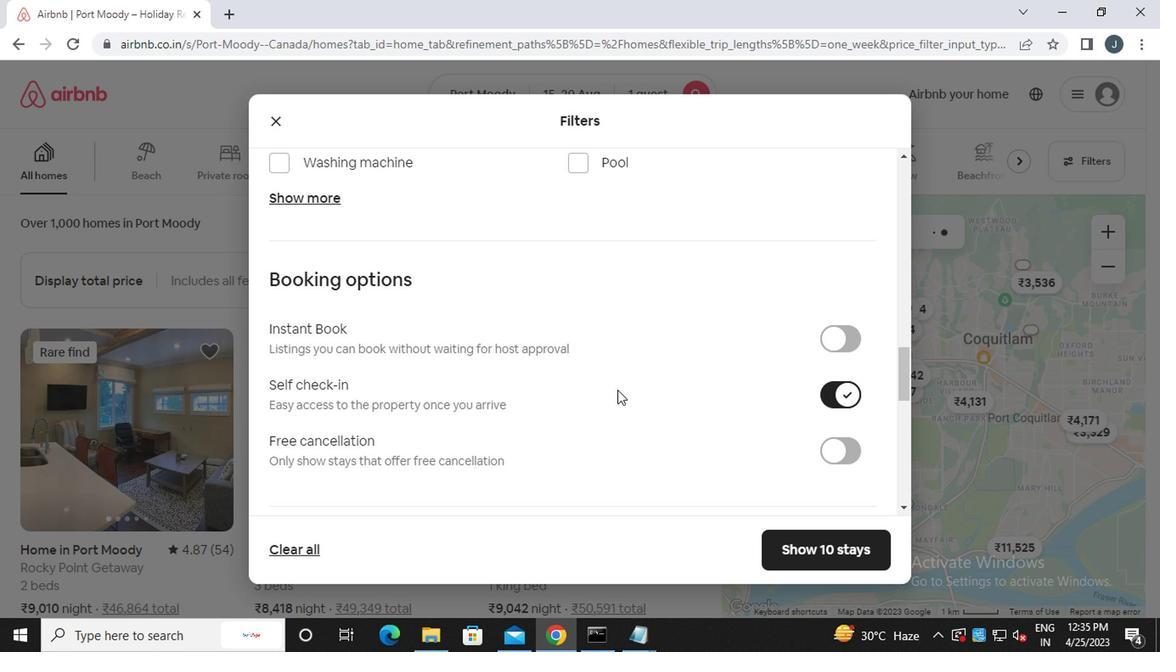 
Action: Mouse moved to (613, 383)
Screenshot: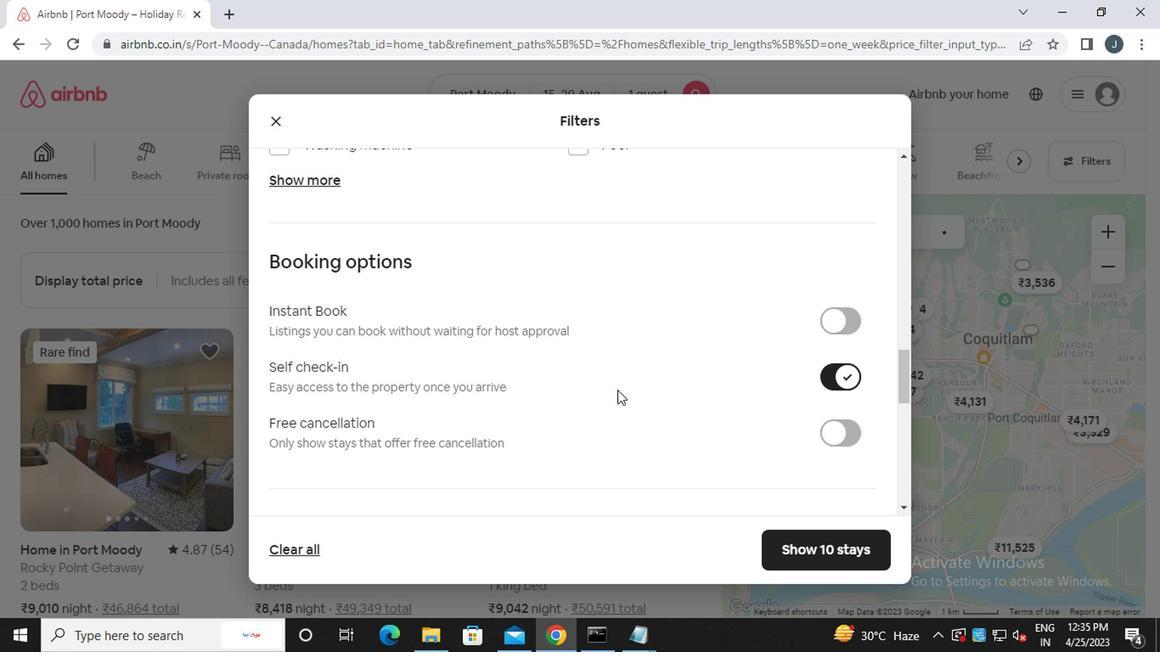 
Action: Mouse scrolled (613, 382) with delta (0, -1)
Screenshot: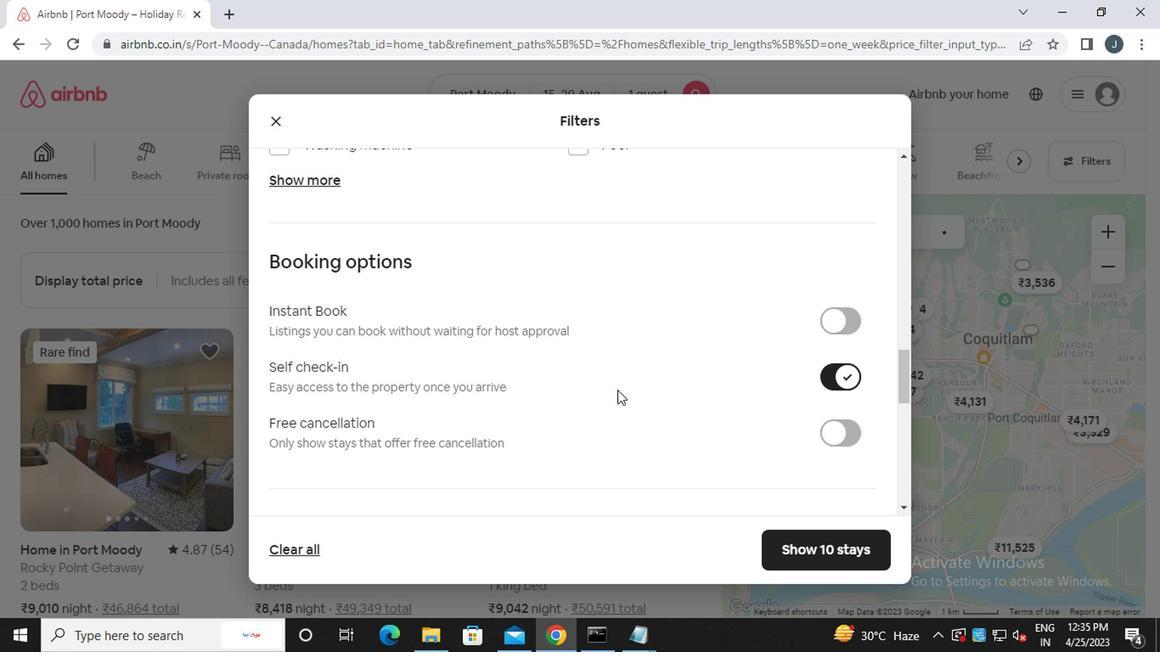 
Action: Mouse moved to (611, 382)
Screenshot: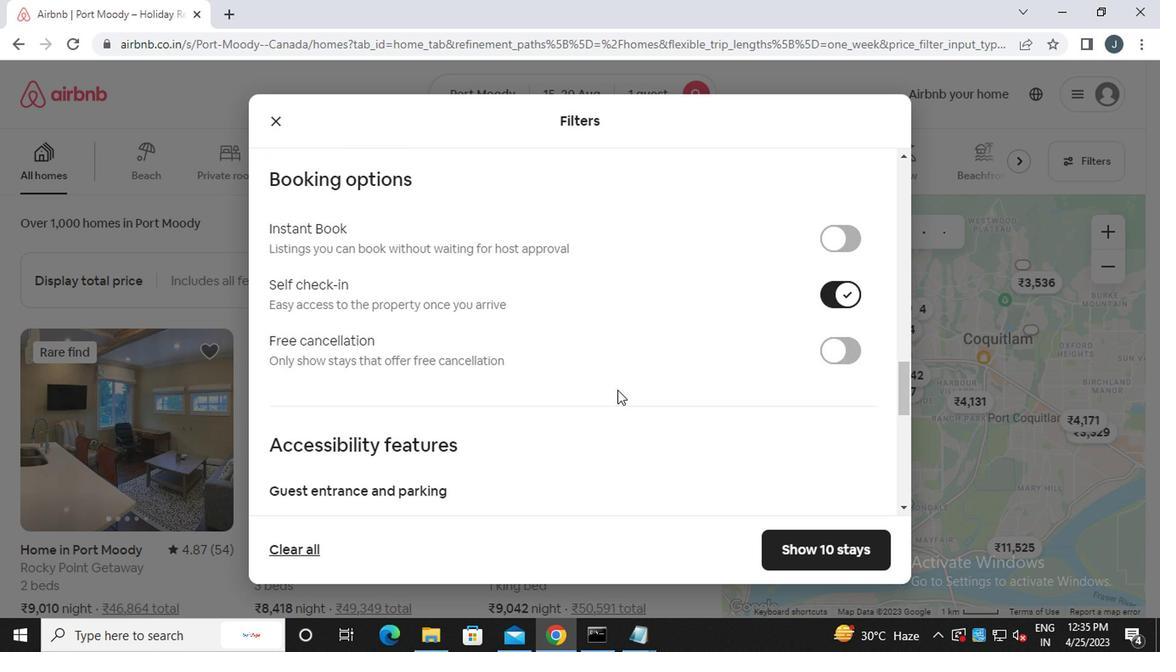 
Action: Mouse scrolled (611, 382) with delta (0, 0)
Screenshot: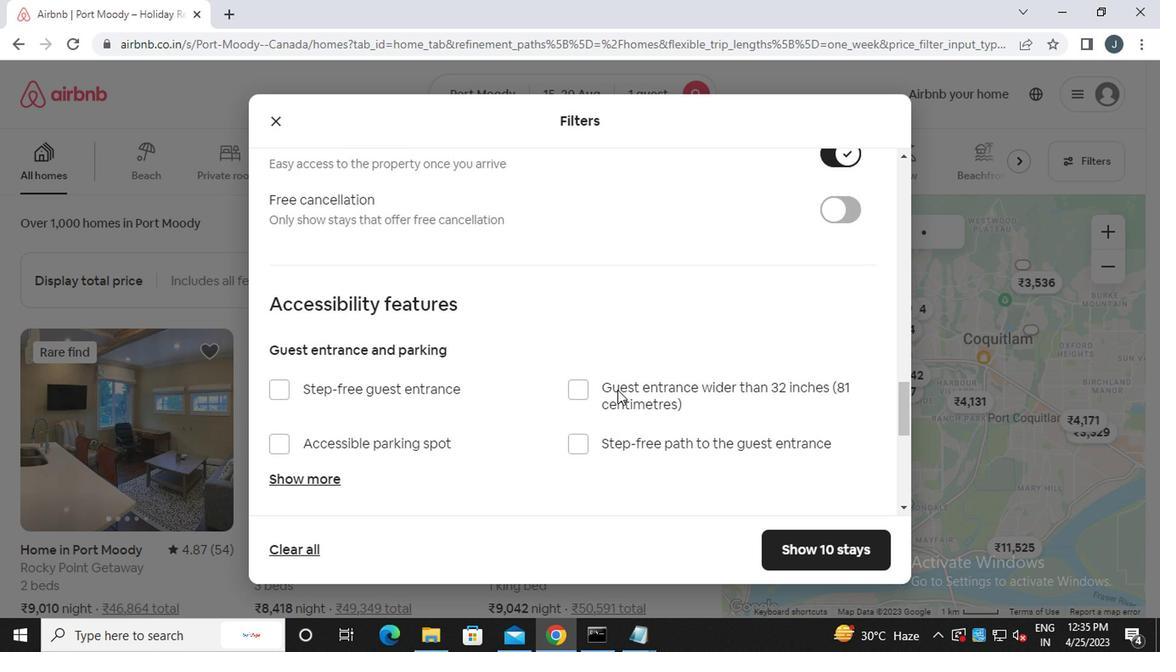 
Action: Mouse moved to (272, 484)
Screenshot: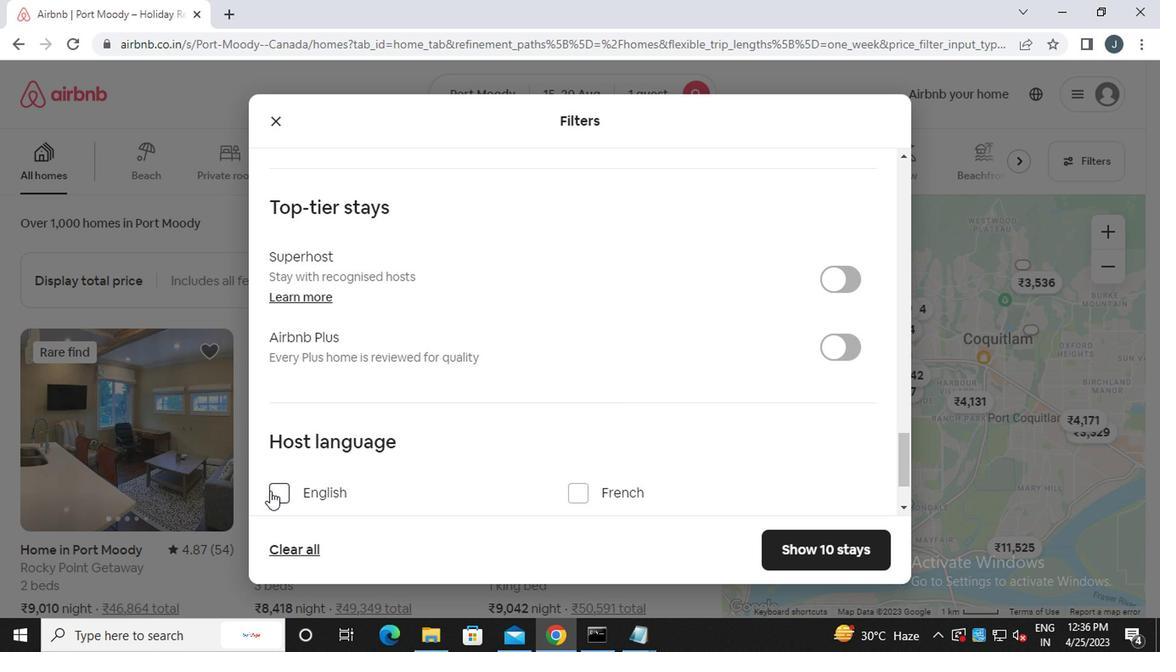 
Action: Mouse pressed left at (272, 484)
Screenshot: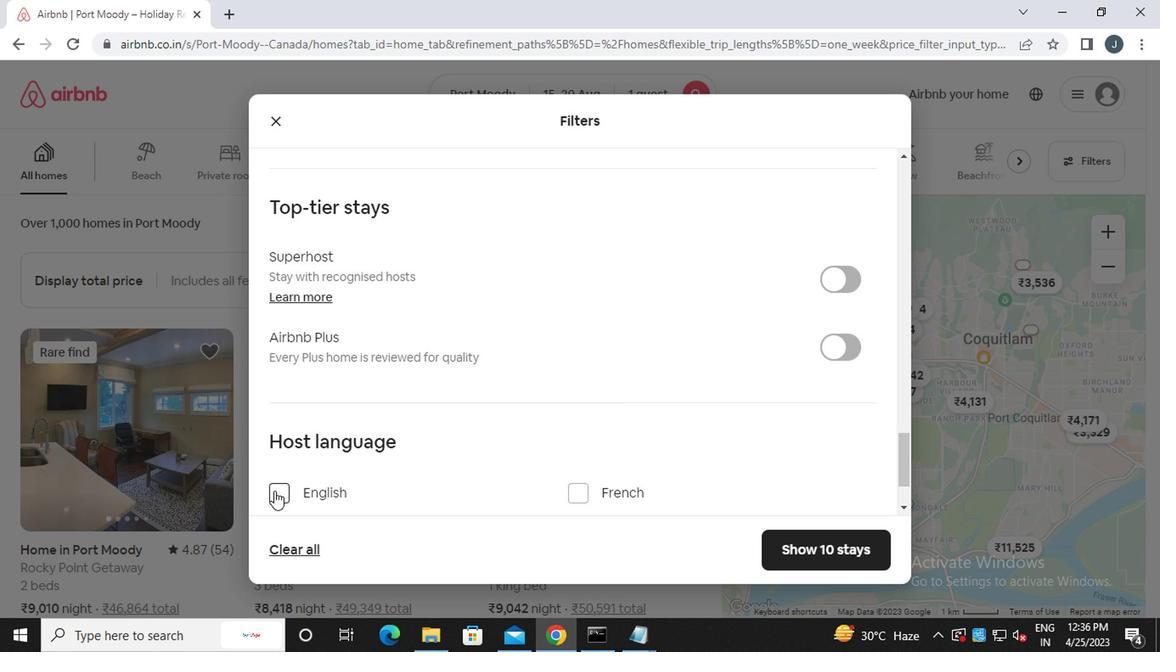 
Action: Mouse moved to (784, 536)
Screenshot: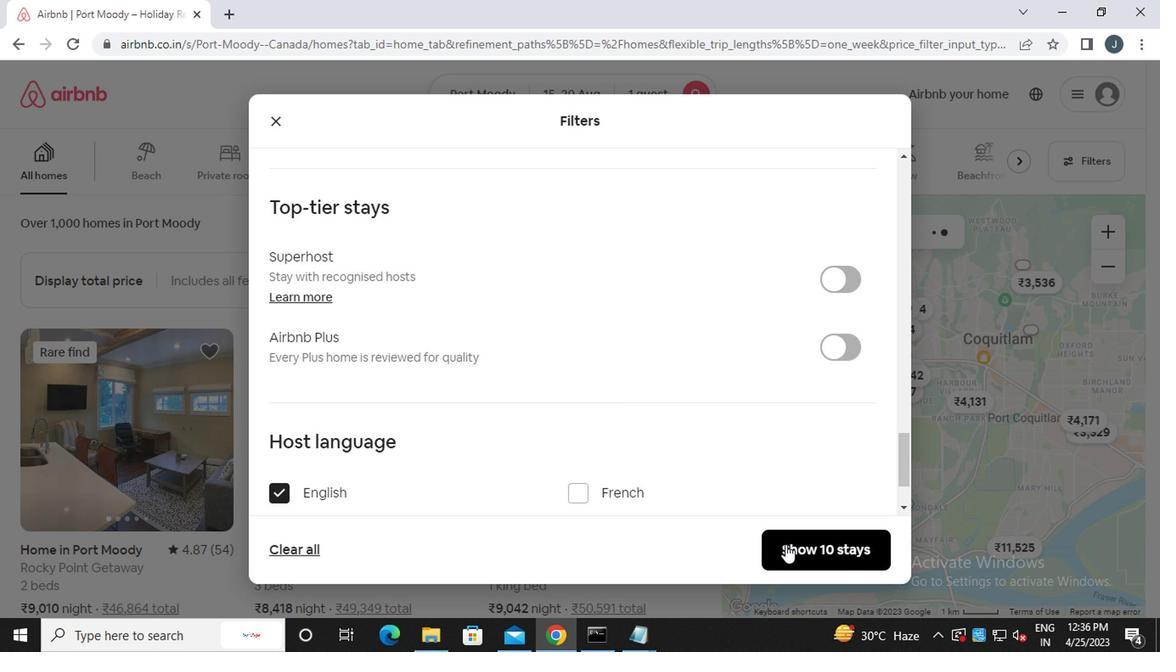 
Action: Mouse pressed left at (784, 536)
Screenshot: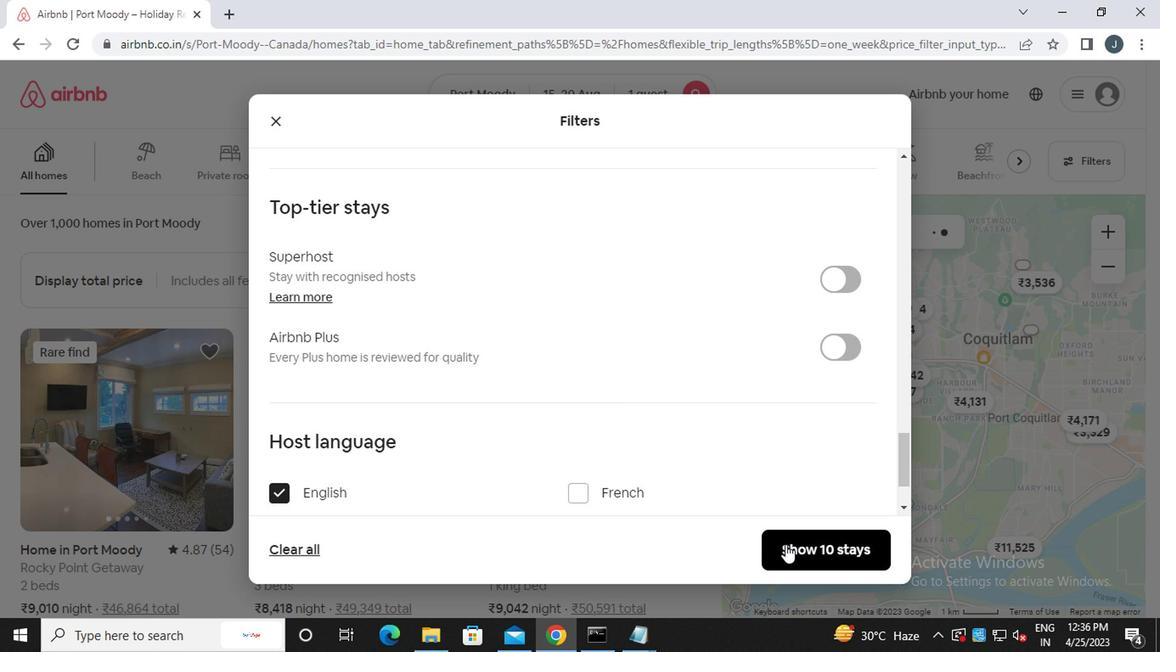 
Action: Mouse moved to (784, 538)
Screenshot: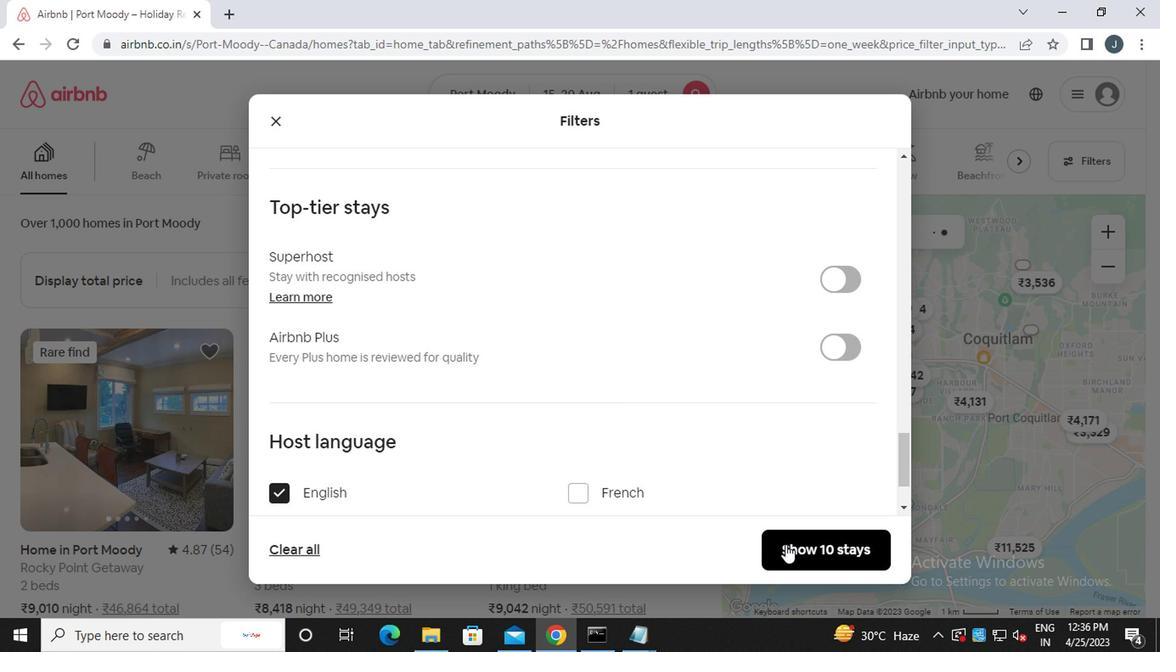 
